 Task: Compose an email with the signature Lindsay Hall with the subject Request for a testimonial follow-up and the message I would like to follow up on the project timeline, can you provide me with an update? from softage.9@softage.net to softage.7@softage.netSelect the entire message and Indent more 2 times, then indent less once Send the email. Finally, move the email from Sent Items to the label Product manuals
Action: Mouse moved to (1008, 66)
Screenshot: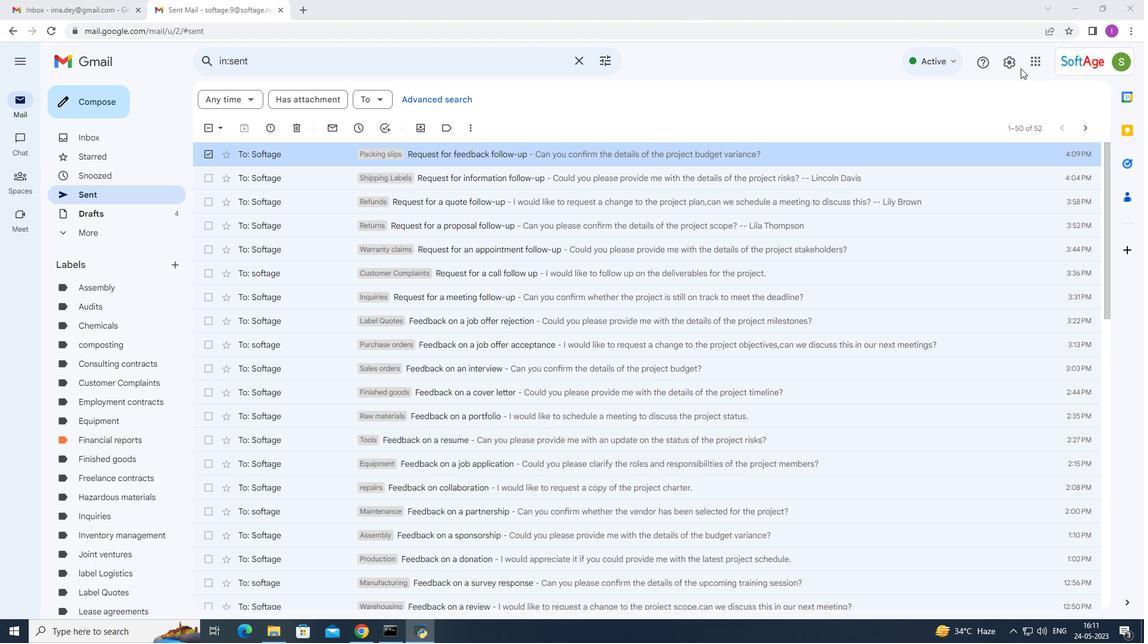 
Action: Mouse pressed left at (1008, 66)
Screenshot: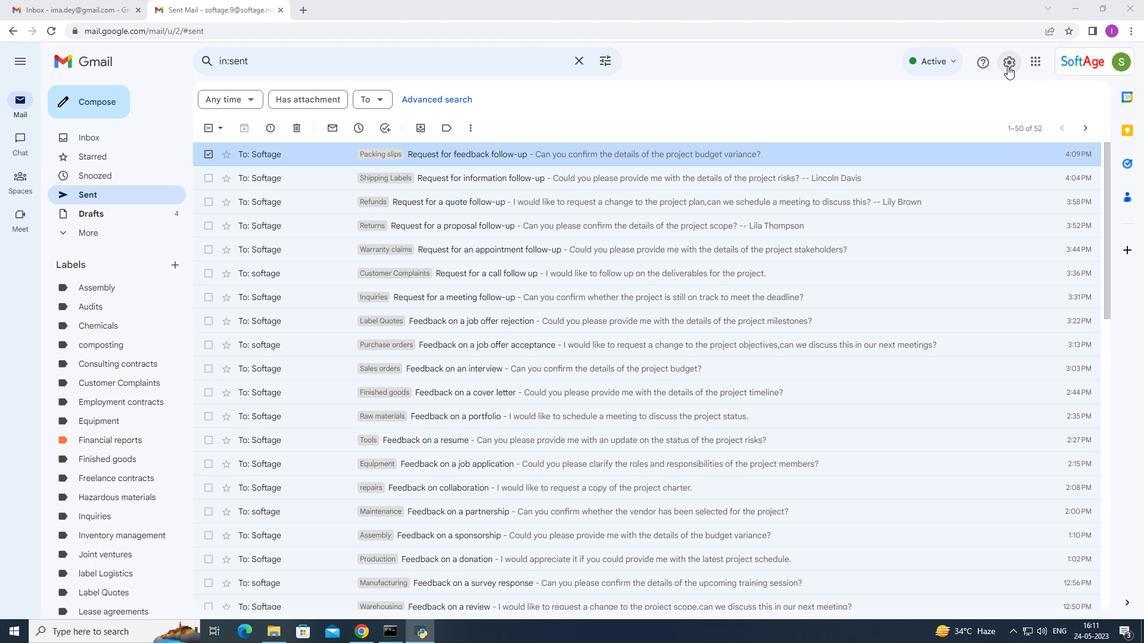 
Action: Mouse moved to (1052, 121)
Screenshot: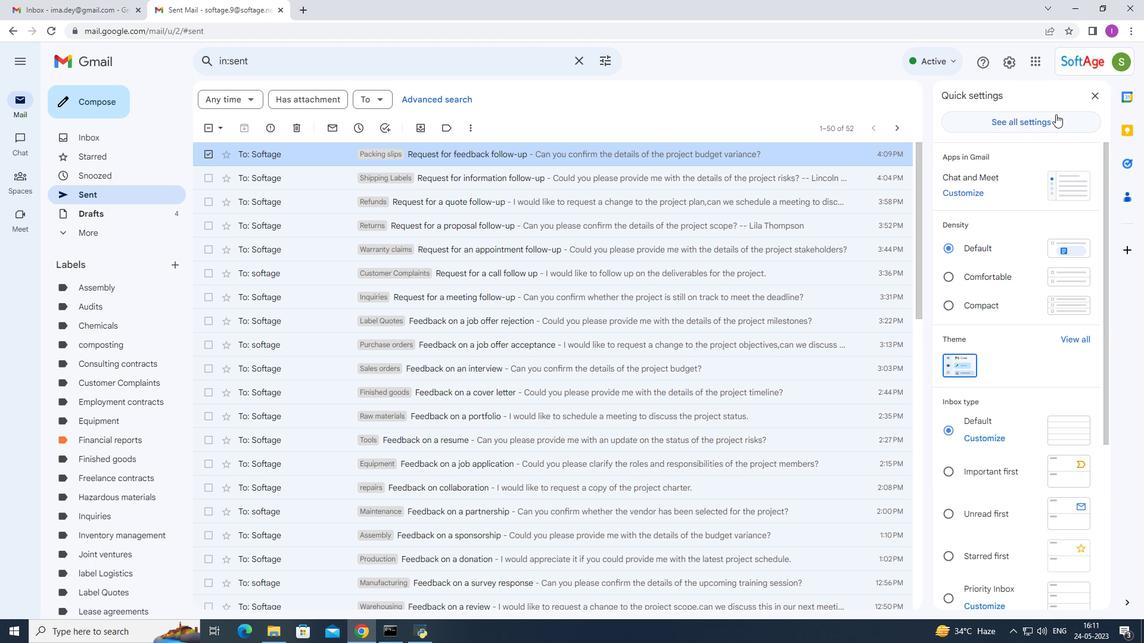 
Action: Mouse pressed left at (1052, 121)
Screenshot: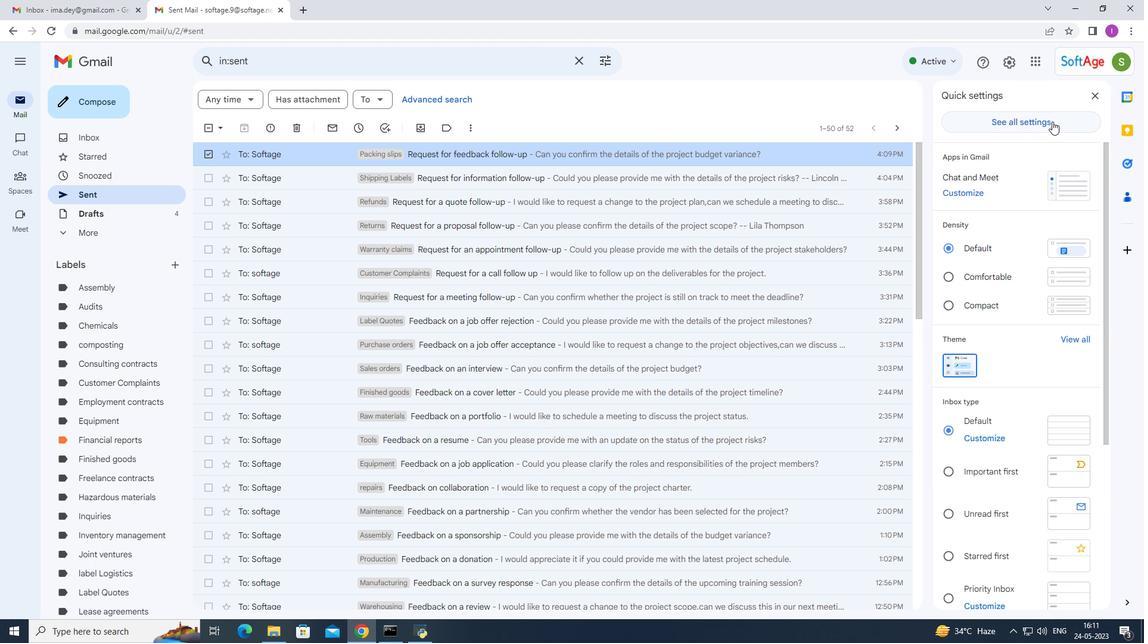 
Action: Mouse moved to (593, 362)
Screenshot: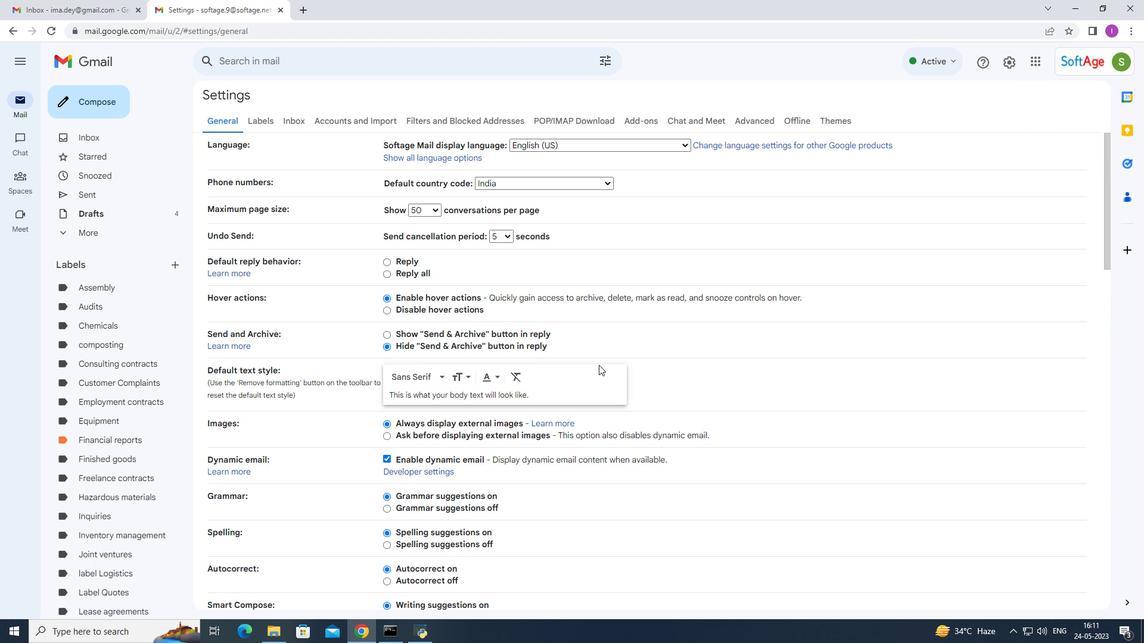 
Action: Mouse scrolled (593, 361) with delta (0, 0)
Screenshot: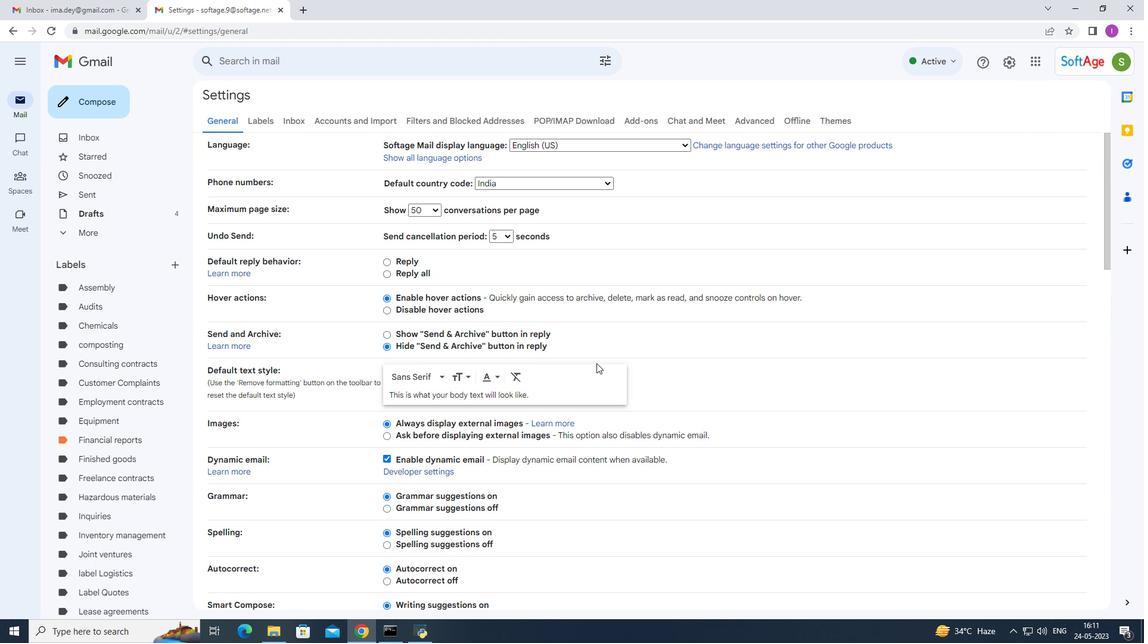 
Action: Mouse scrolled (593, 361) with delta (0, 0)
Screenshot: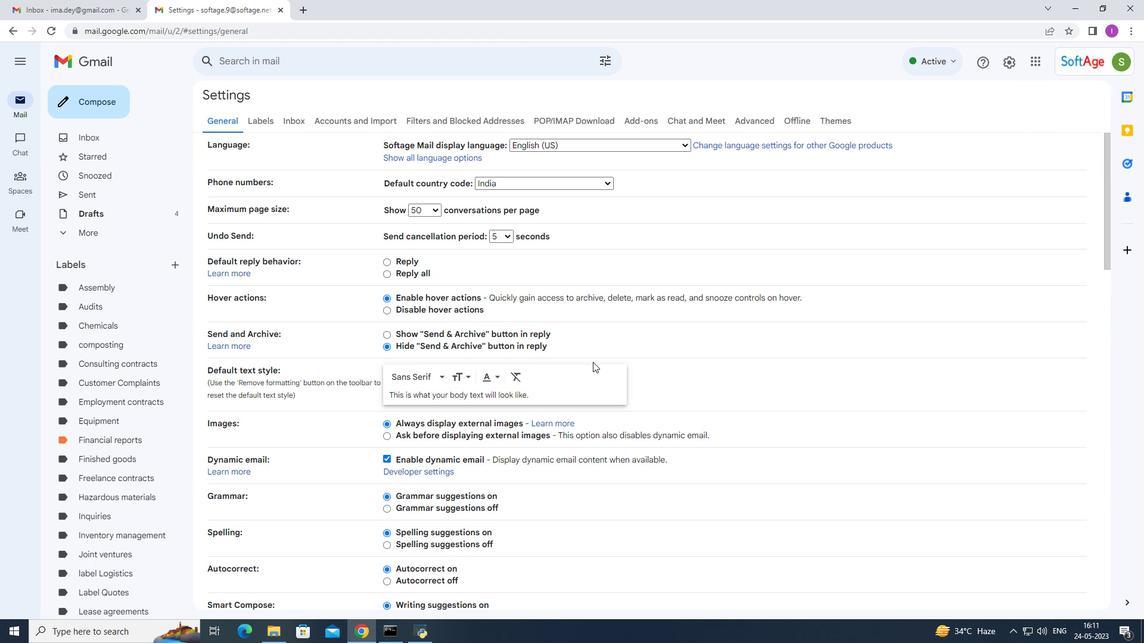 
Action: Mouse scrolled (593, 361) with delta (0, 0)
Screenshot: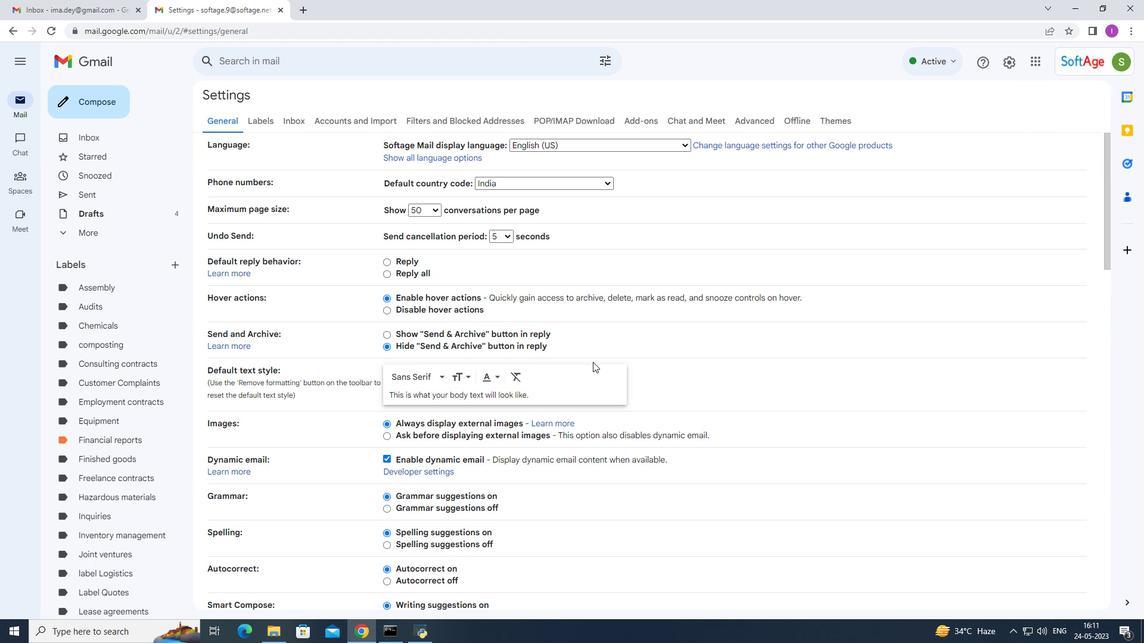 
Action: Mouse scrolled (593, 363) with delta (0, 0)
Screenshot: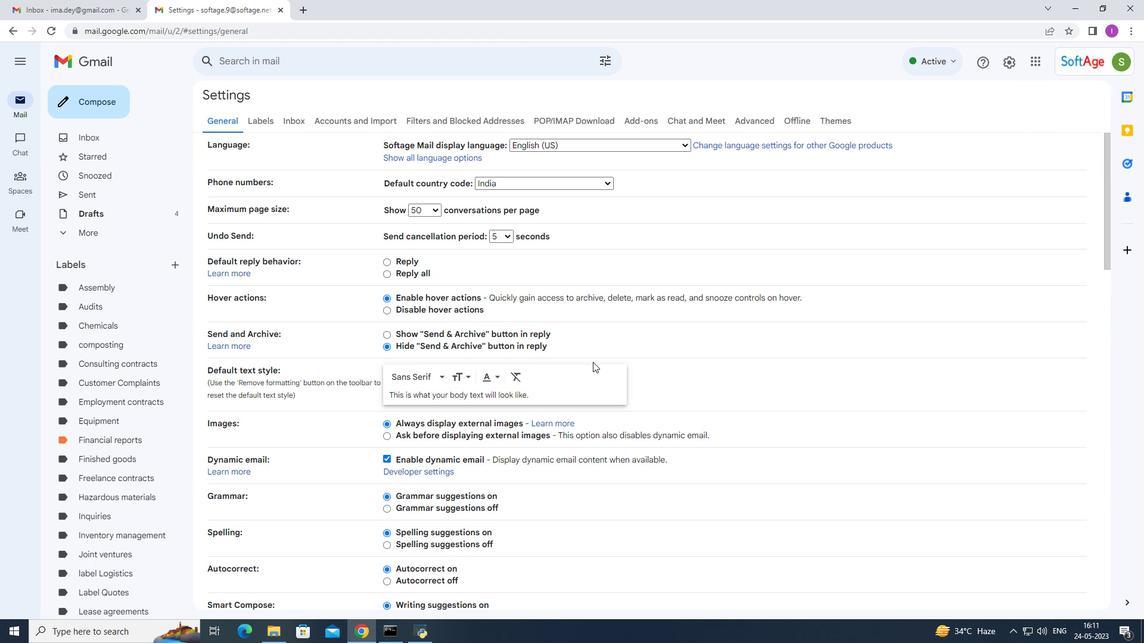 
Action: Mouse moved to (592, 355)
Screenshot: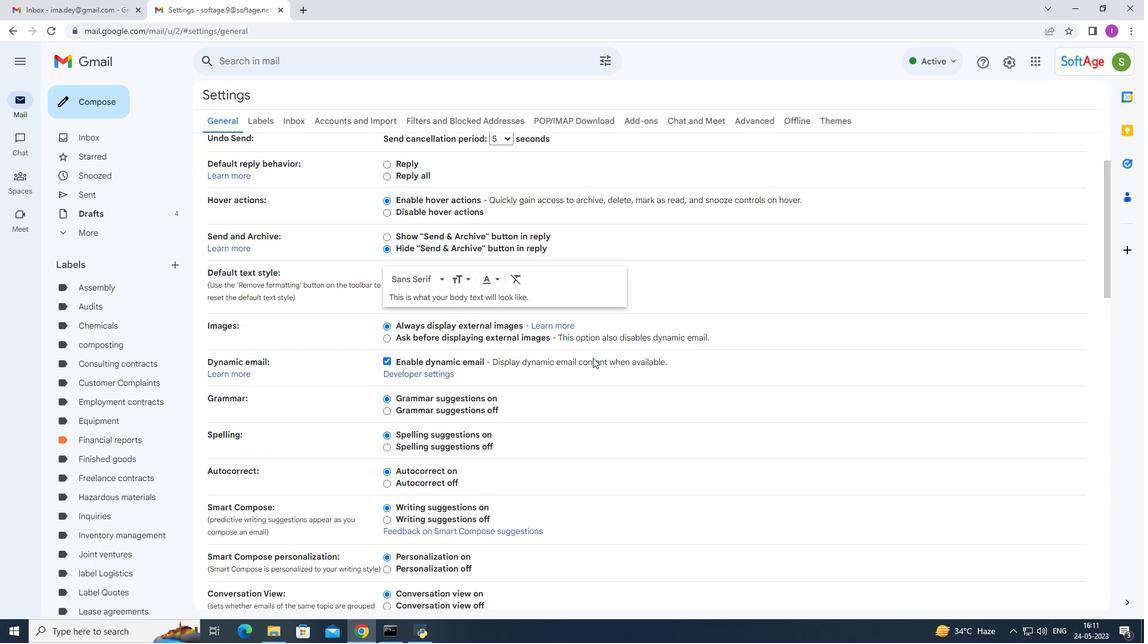
Action: Mouse scrolled (592, 355) with delta (0, 0)
Screenshot: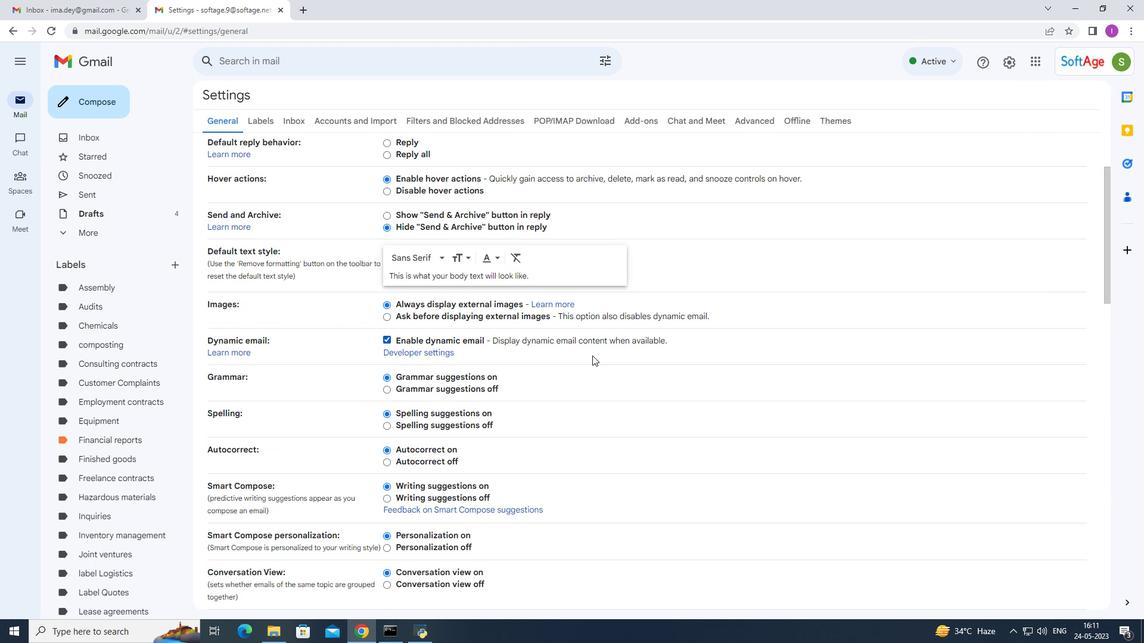 
Action: Mouse scrolled (592, 355) with delta (0, 0)
Screenshot: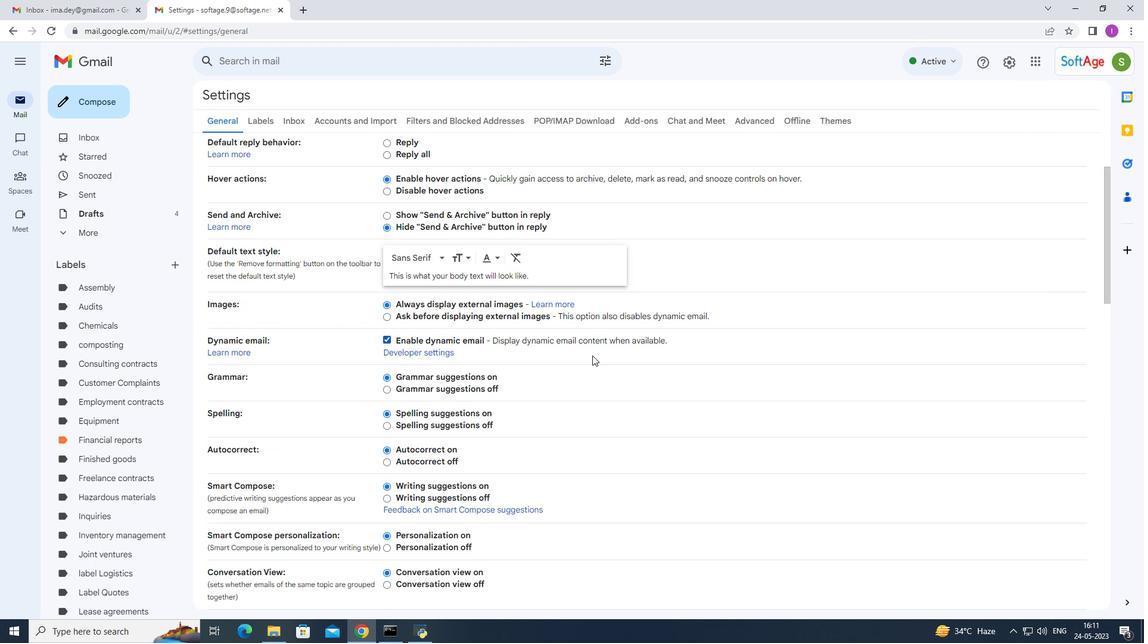 
Action: Mouse scrolled (592, 355) with delta (0, 0)
Screenshot: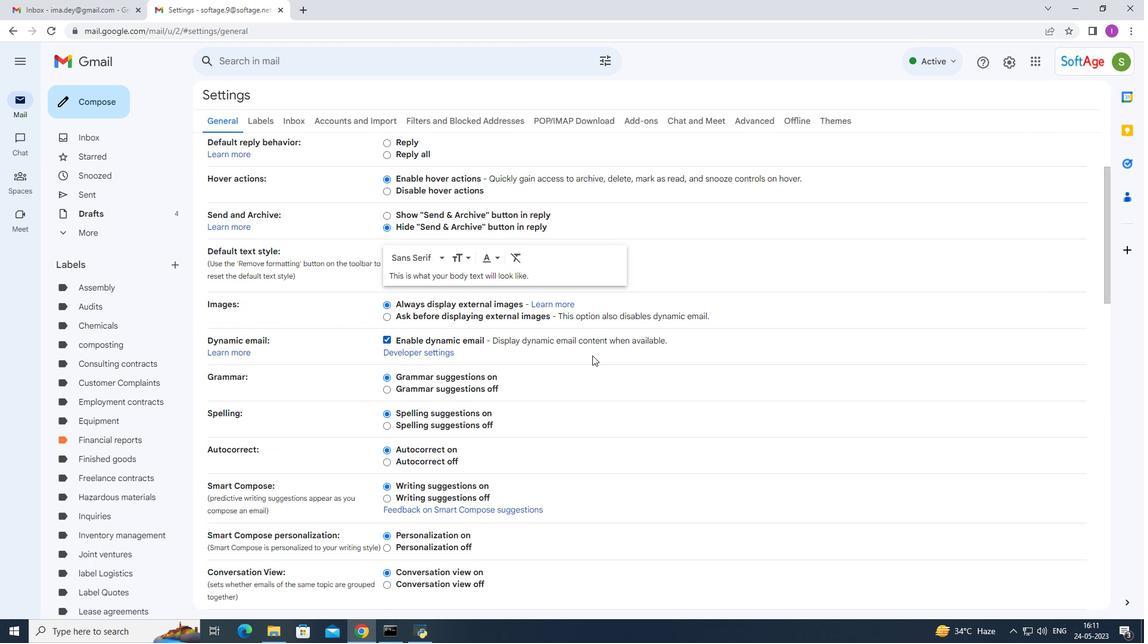 
Action: Mouse scrolled (592, 355) with delta (0, 0)
Screenshot: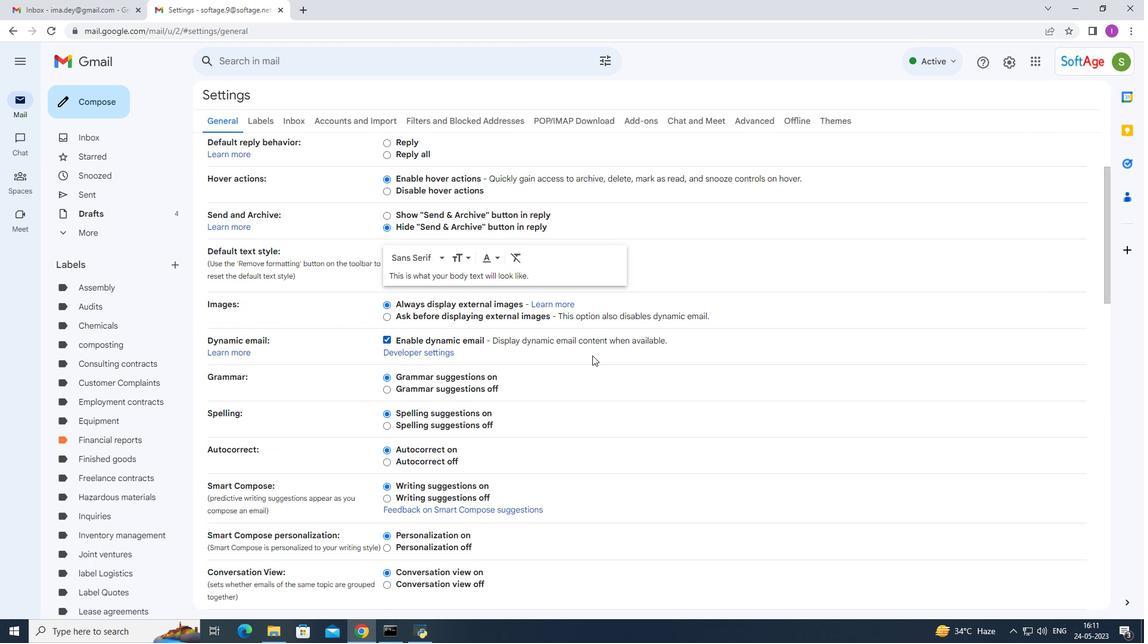 
Action: Mouse moved to (592, 354)
Screenshot: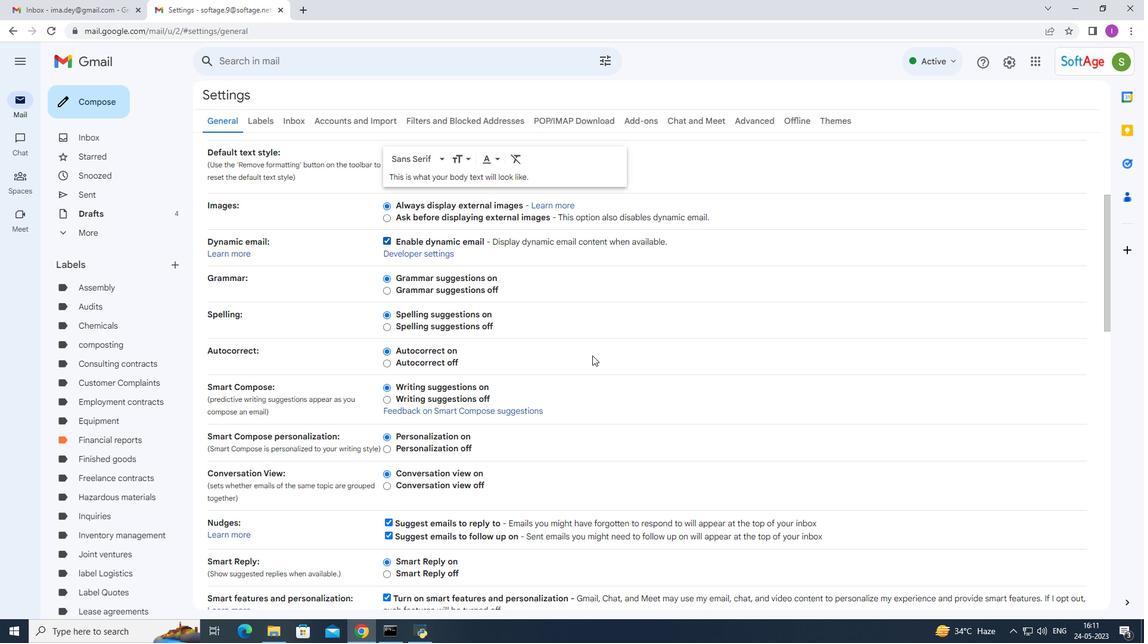 
Action: Mouse scrolled (592, 353) with delta (0, 0)
Screenshot: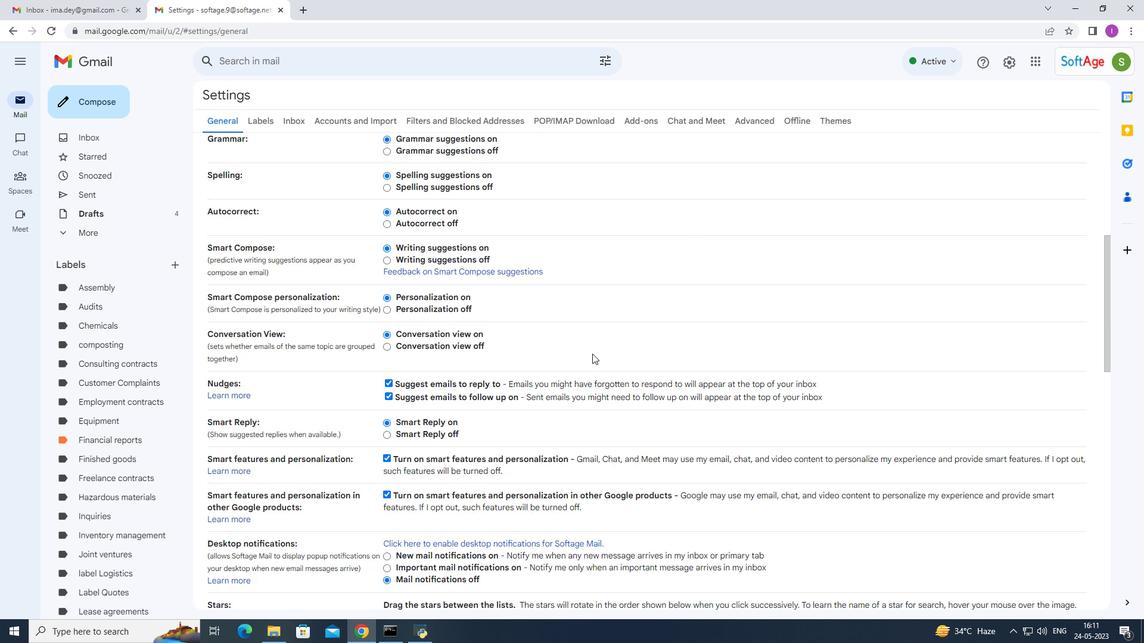 
Action: Mouse scrolled (592, 353) with delta (0, 0)
Screenshot: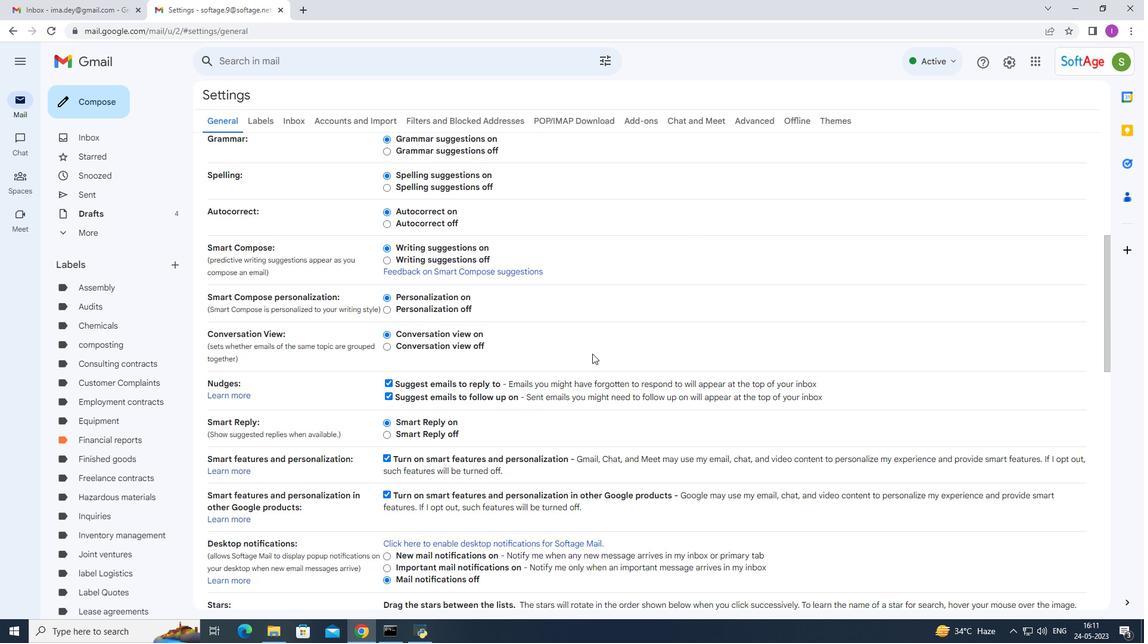 
Action: Mouse scrolled (592, 353) with delta (0, 0)
Screenshot: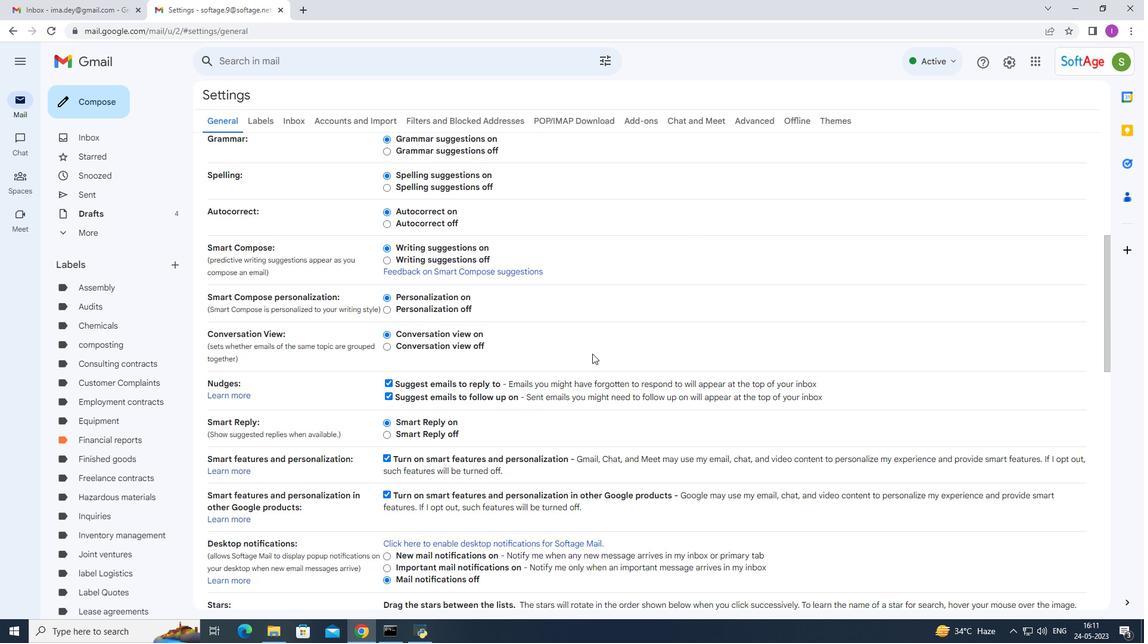 
Action: Mouse scrolled (592, 353) with delta (0, 0)
Screenshot: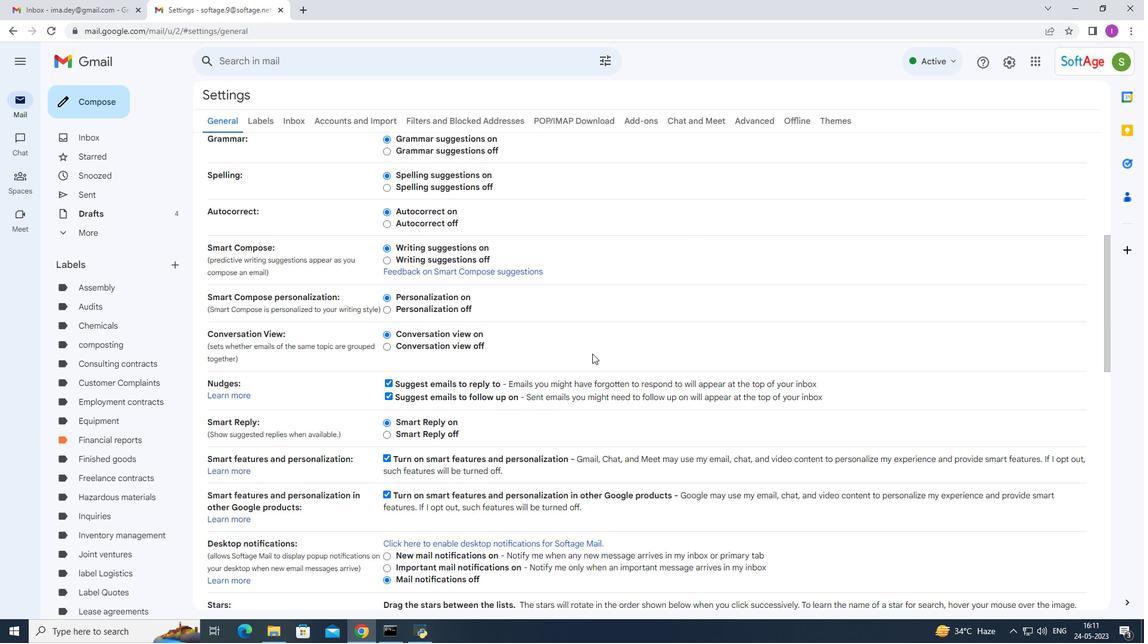 
Action: Mouse scrolled (592, 353) with delta (0, 0)
Screenshot: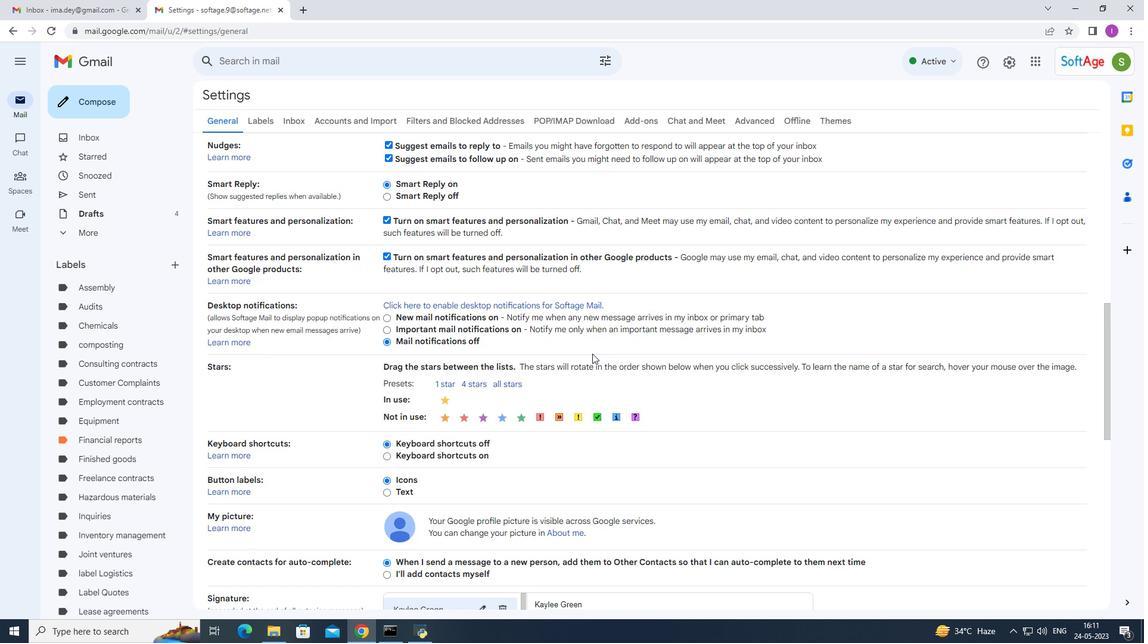 
Action: Mouse scrolled (592, 353) with delta (0, 0)
Screenshot: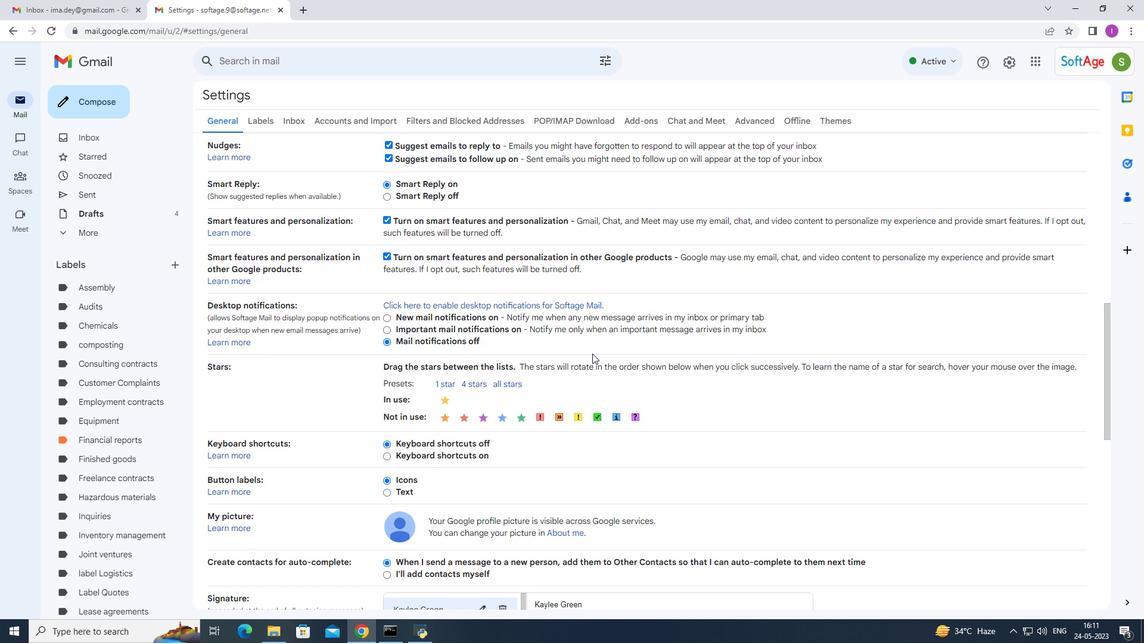 
Action: Mouse scrolled (592, 353) with delta (0, 0)
Screenshot: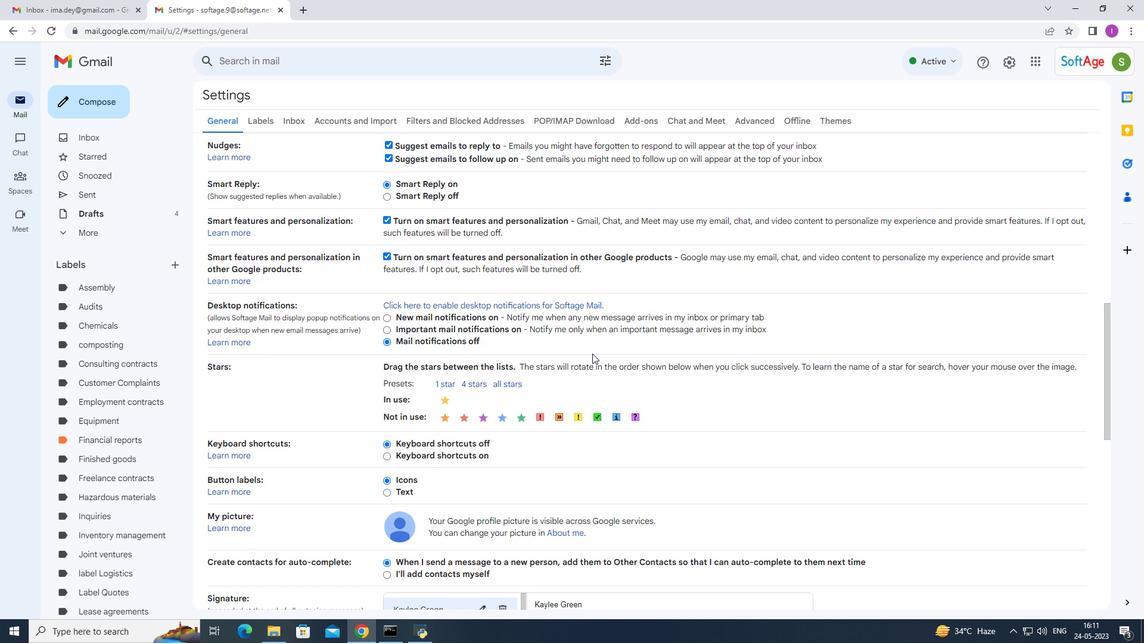
Action: Mouse moved to (592, 353)
Screenshot: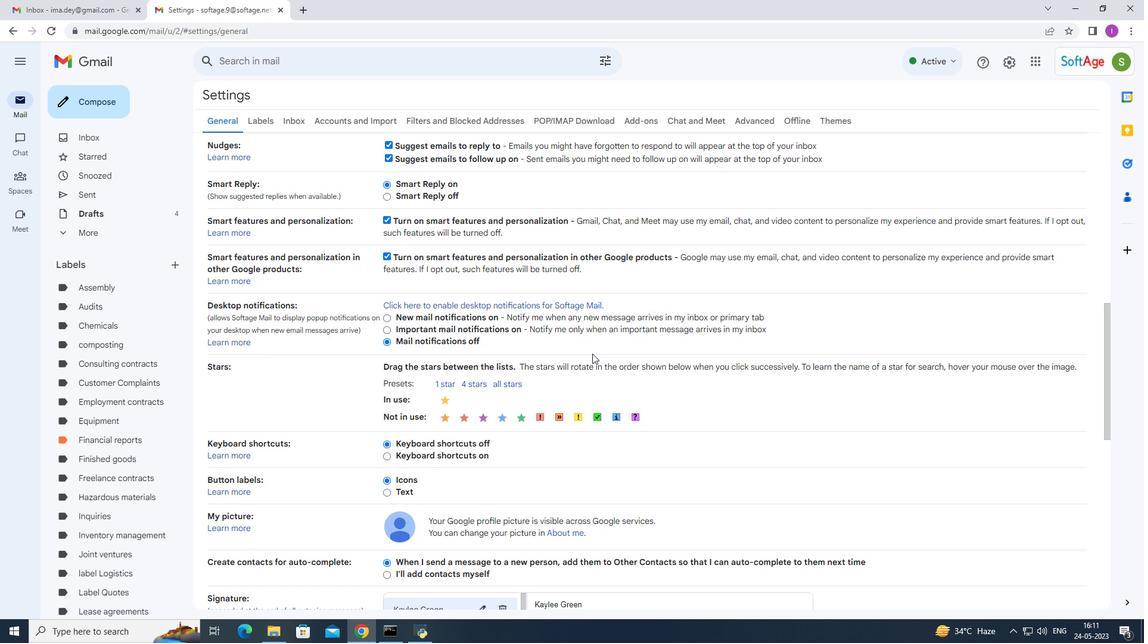 
Action: Mouse scrolled (592, 352) with delta (0, 0)
Screenshot: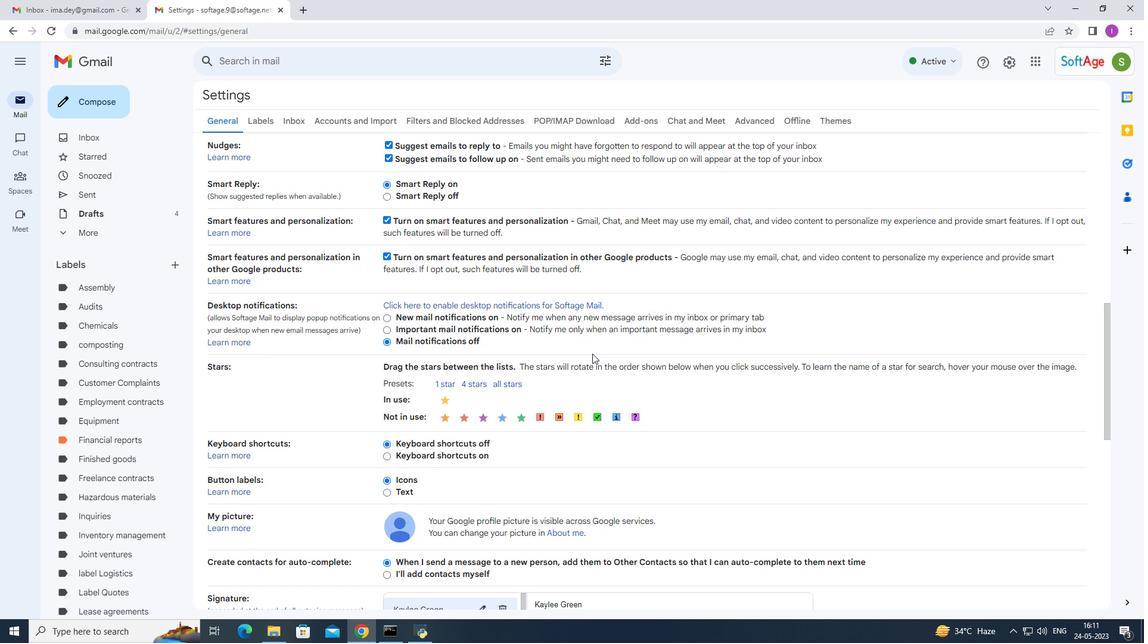 
Action: Mouse moved to (592, 351)
Screenshot: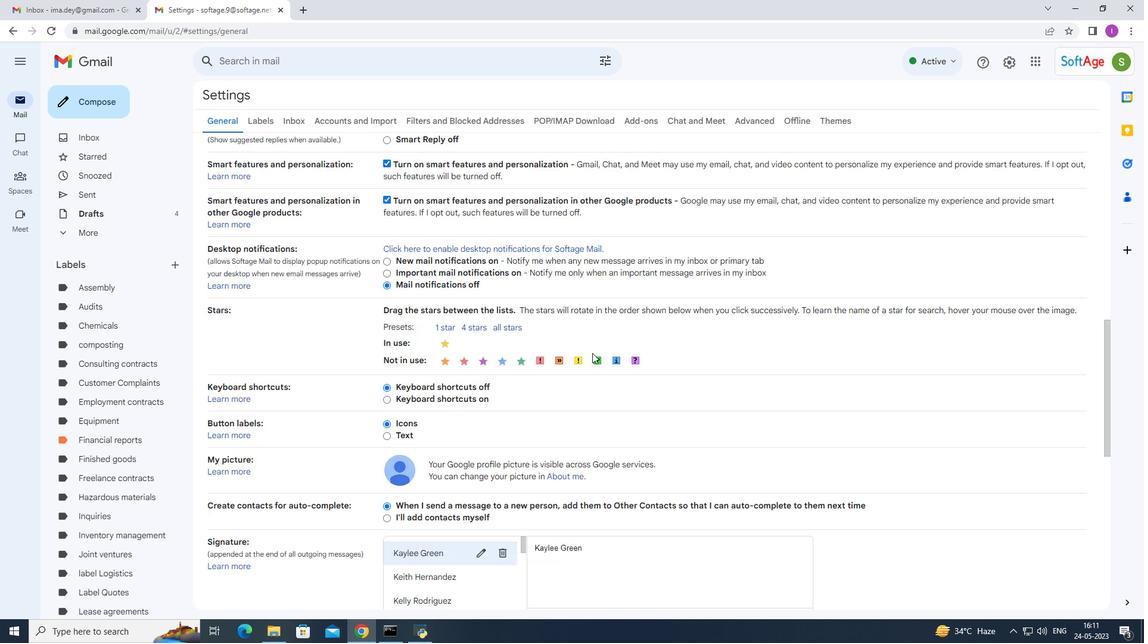 
Action: Mouse scrolled (592, 351) with delta (0, 0)
Screenshot: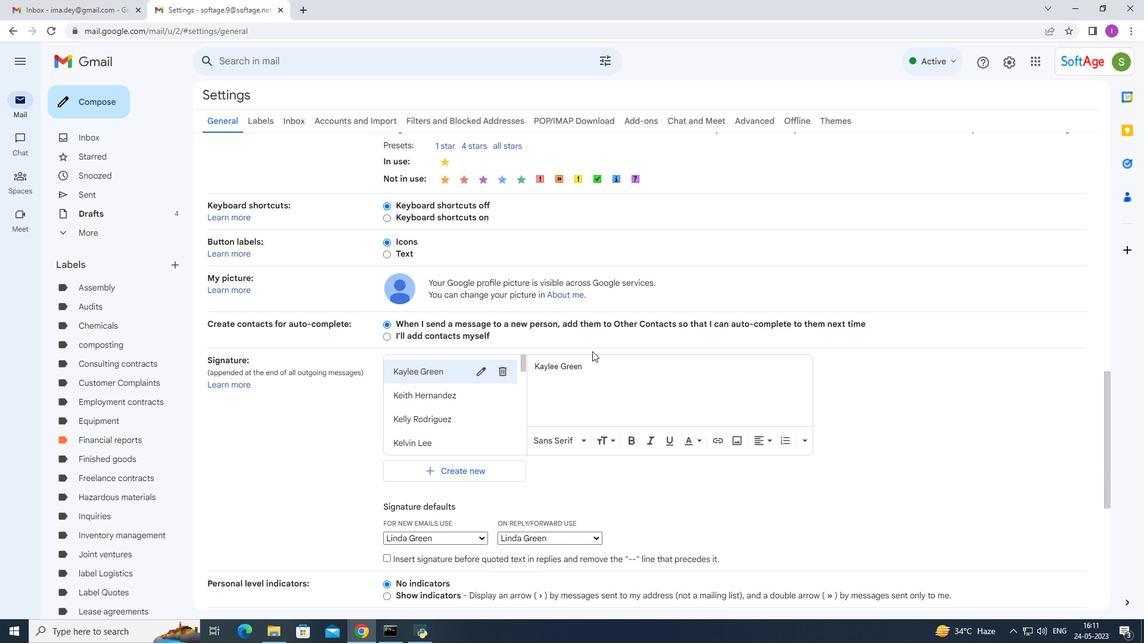 
Action: Mouse scrolled (592, 351) with delta (0, 0)
Screenshot: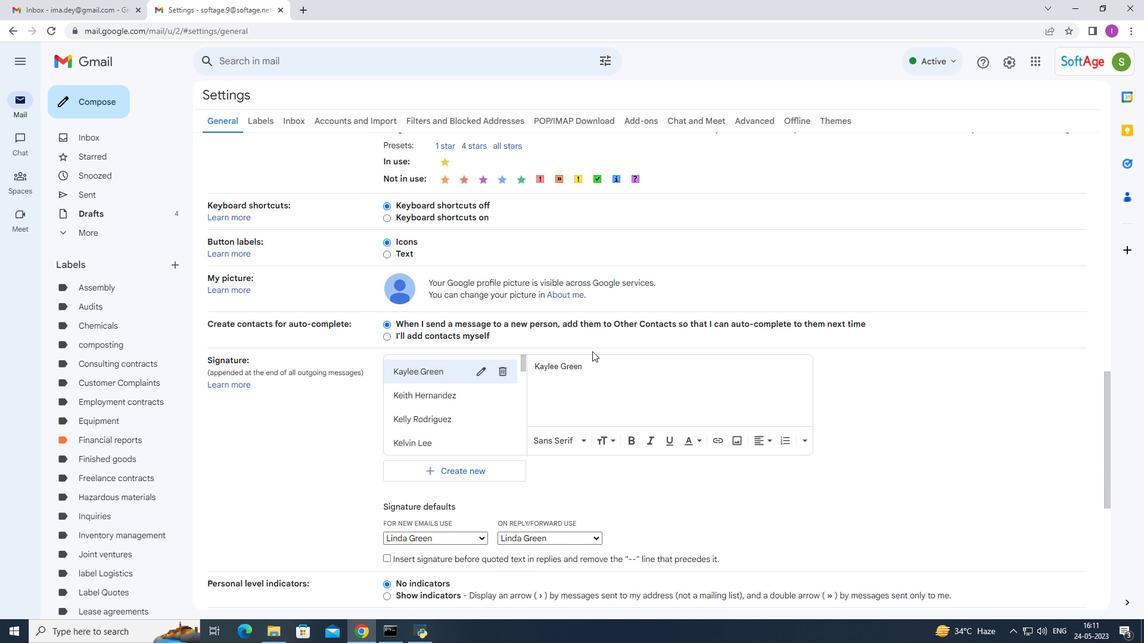 
Action: Mouse scrolled (592, 351) with delta (0, 0)
Screenshot: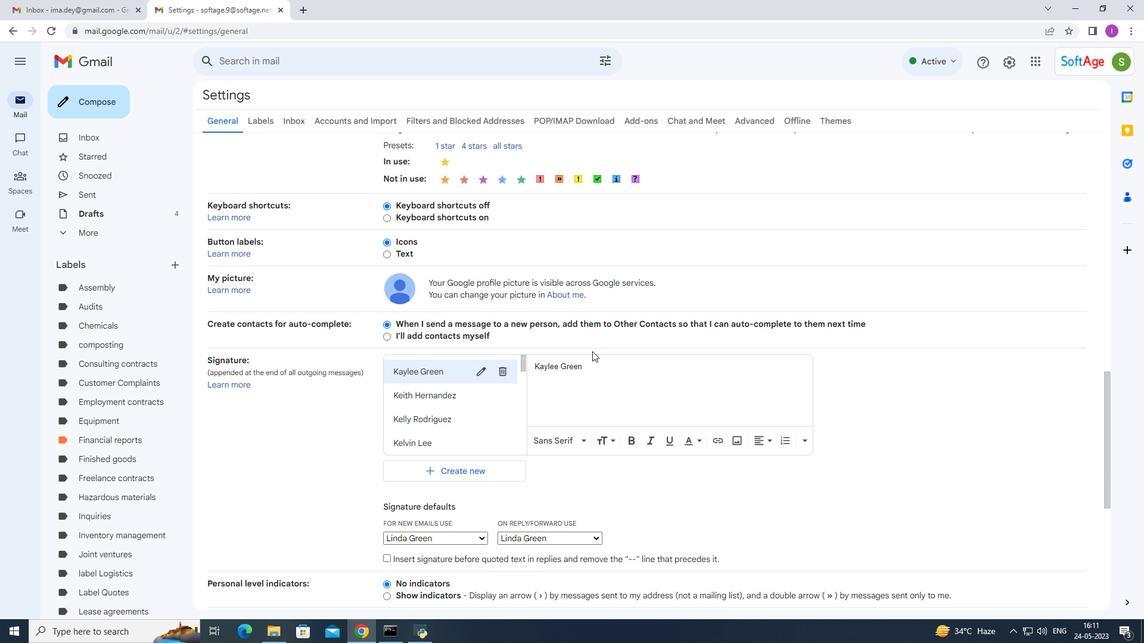 
Action: Mouse moved to (484, 296)
Screenshot: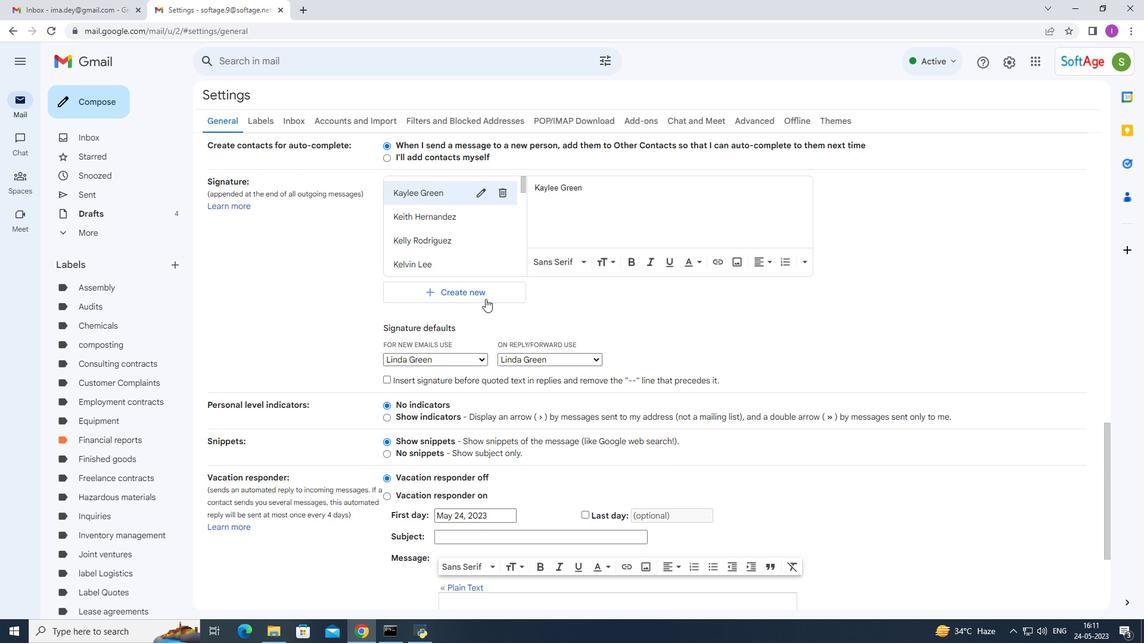 
Action: Mouse pressed left at (484, 296)
Screenshot: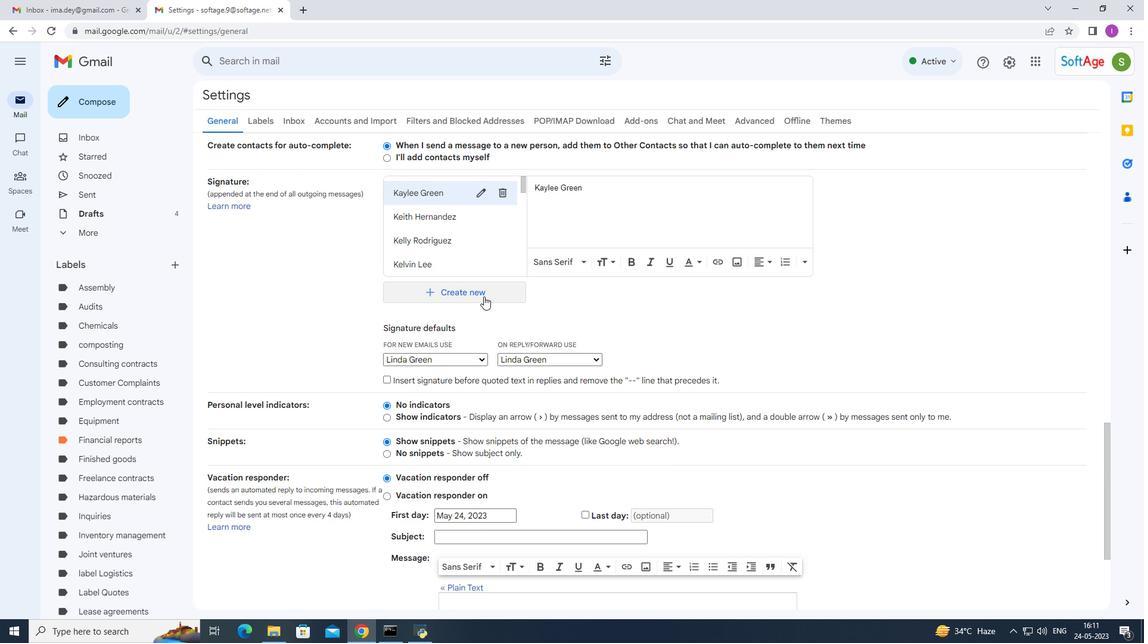 
Action: Mouse moved to (509, 323)
Screenshot: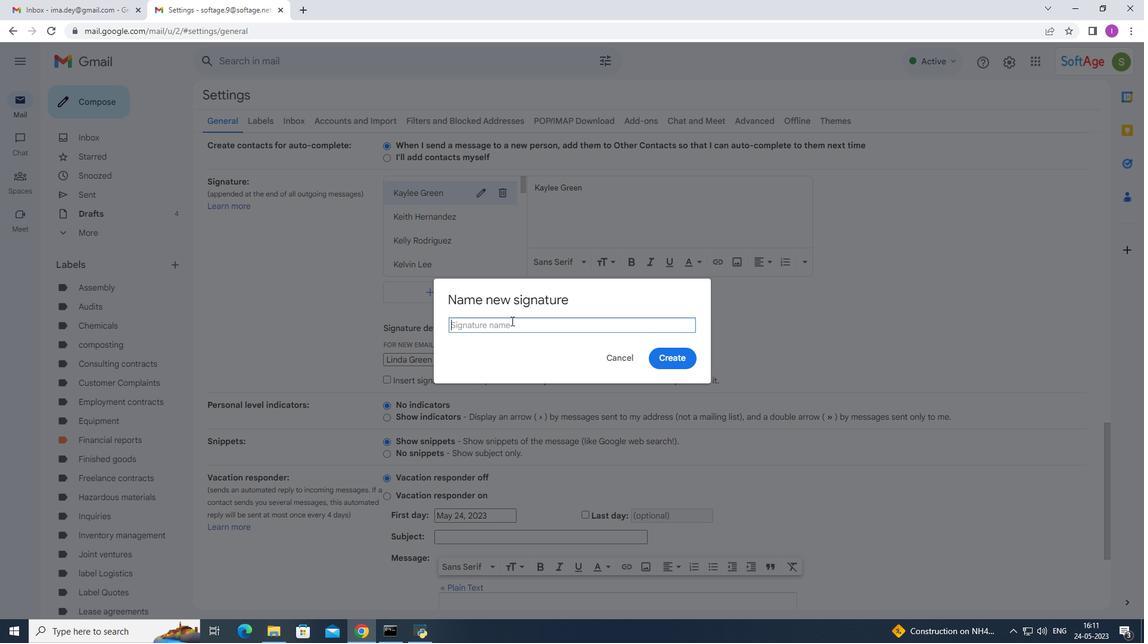 
Action: Mouse pressed left at (509, 323)
Screenshot: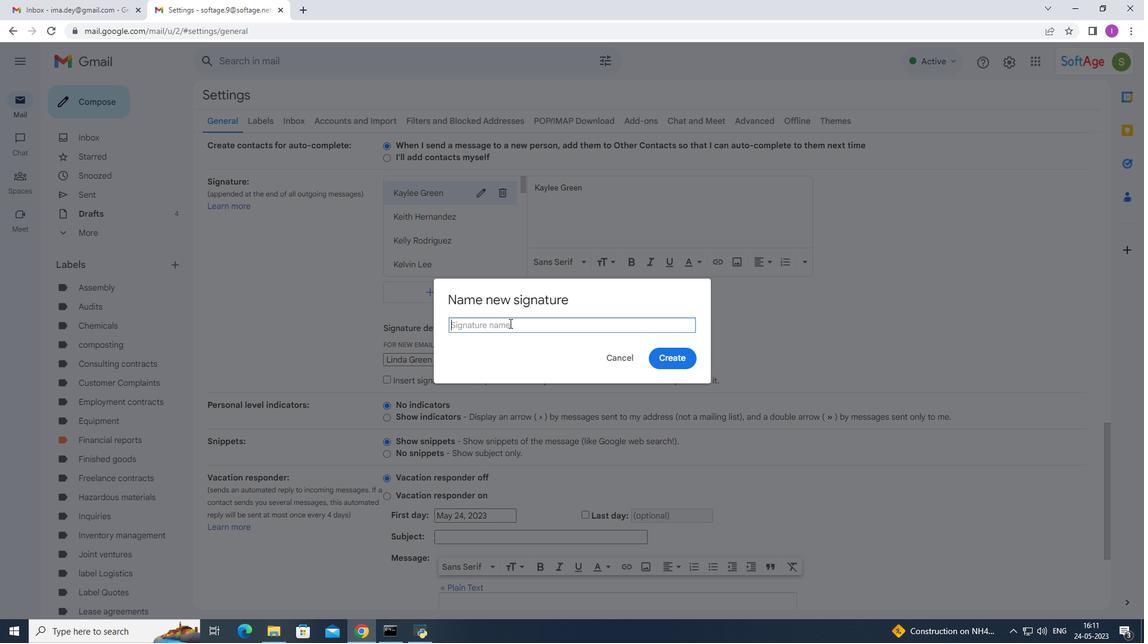 
Action: Key pressed <Key.shift><Key.shift><Key.shift>Lindsay<Key.space><Key.shift>Hall
Screenshot: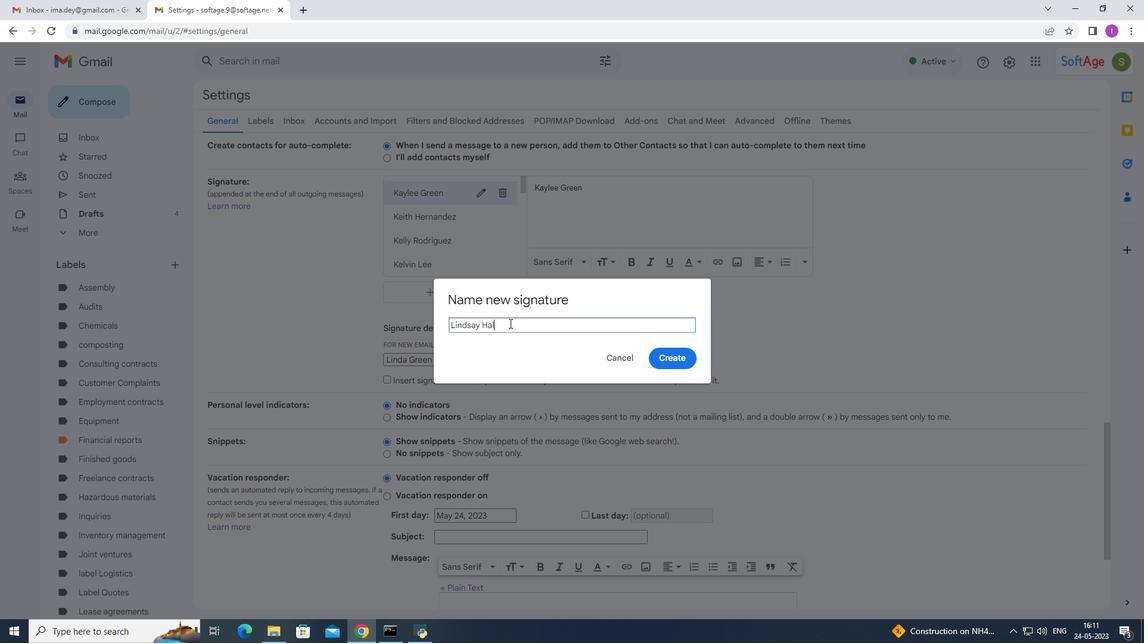 
Action: Mouse moved to (685, 365)
Screenshot: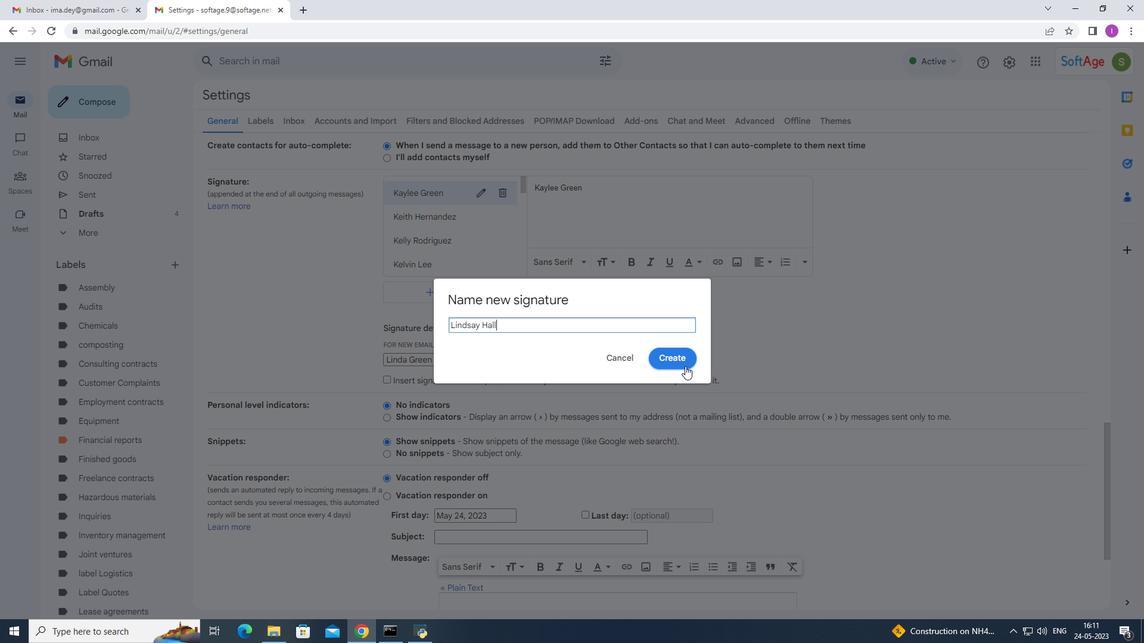 
Action: Mouse pressed left at (685, 365)
Screenshot: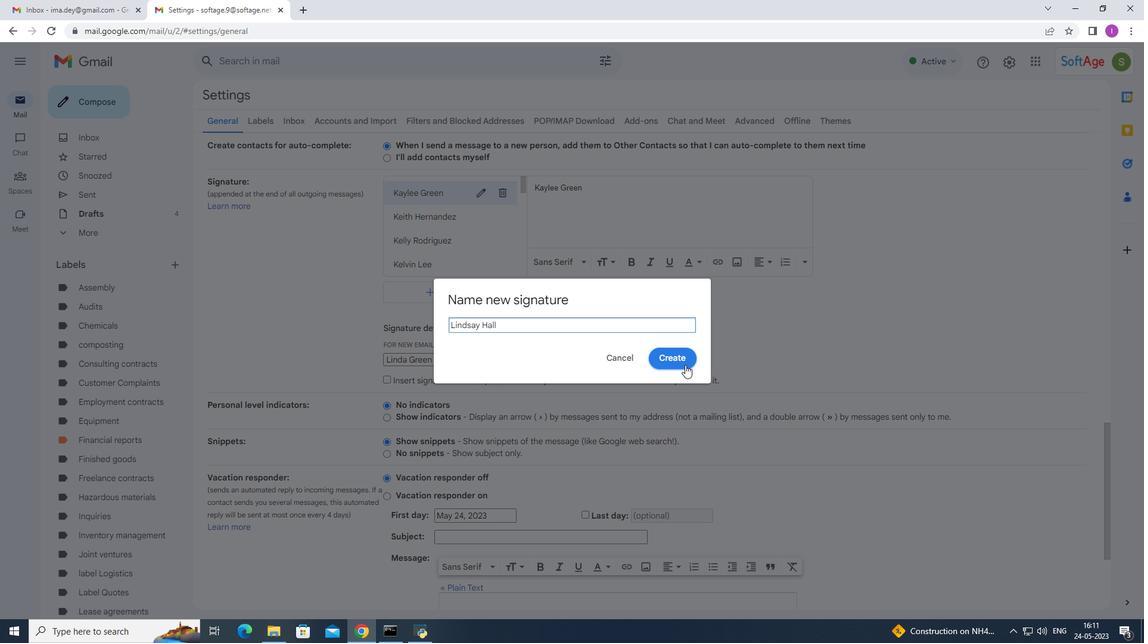 
Action: Mouse moved to (524, 187)
Screenshot: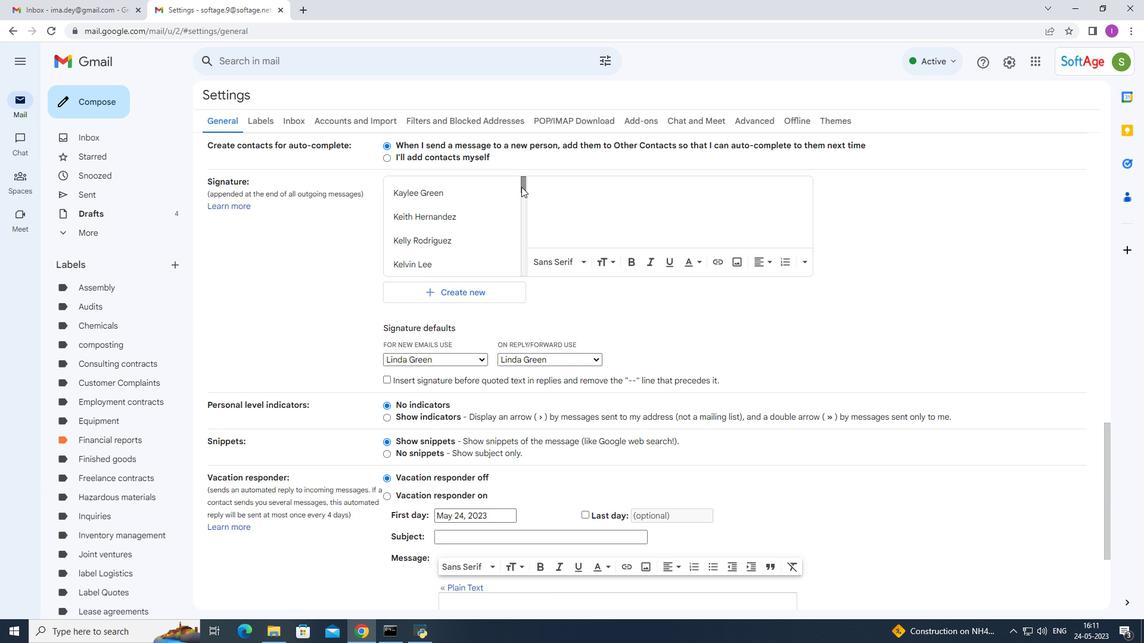 
Action: Mouse pressed left at (524, 187)
Screenshot: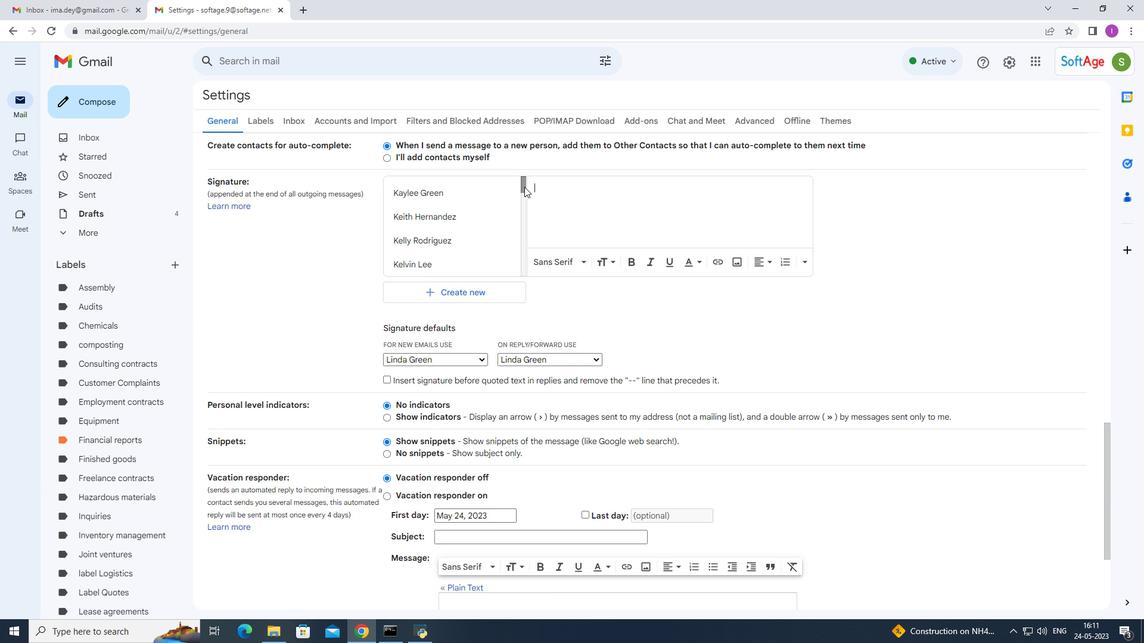 
Action: Mouse moved to (448, 205)
Screenshot: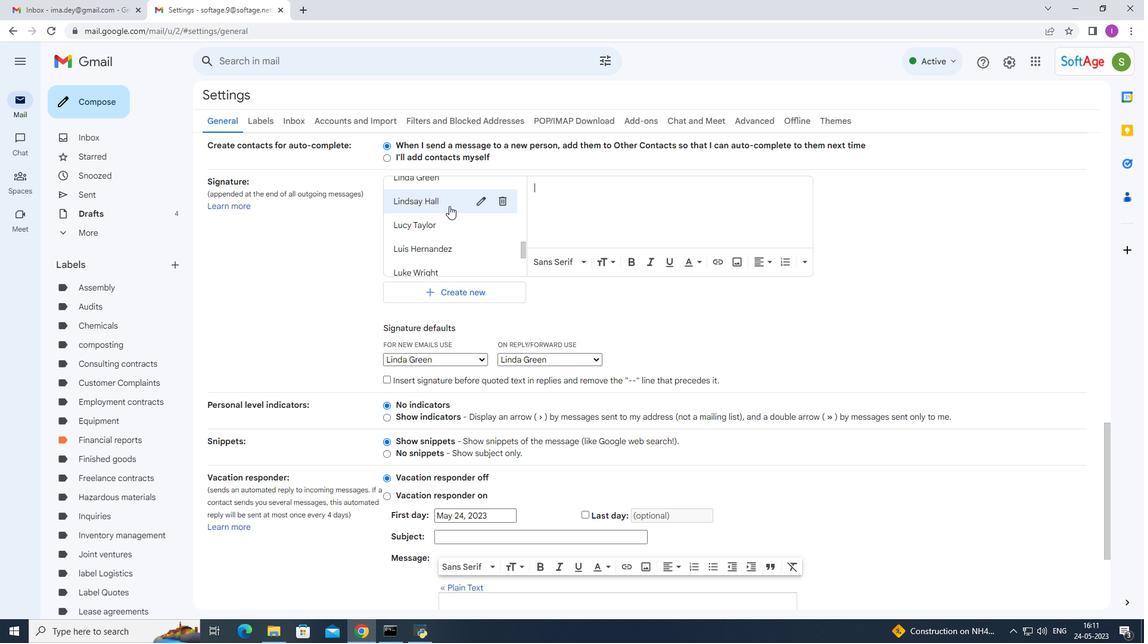 
Action: Mouse pressed left at (448, 205)
Screenshot: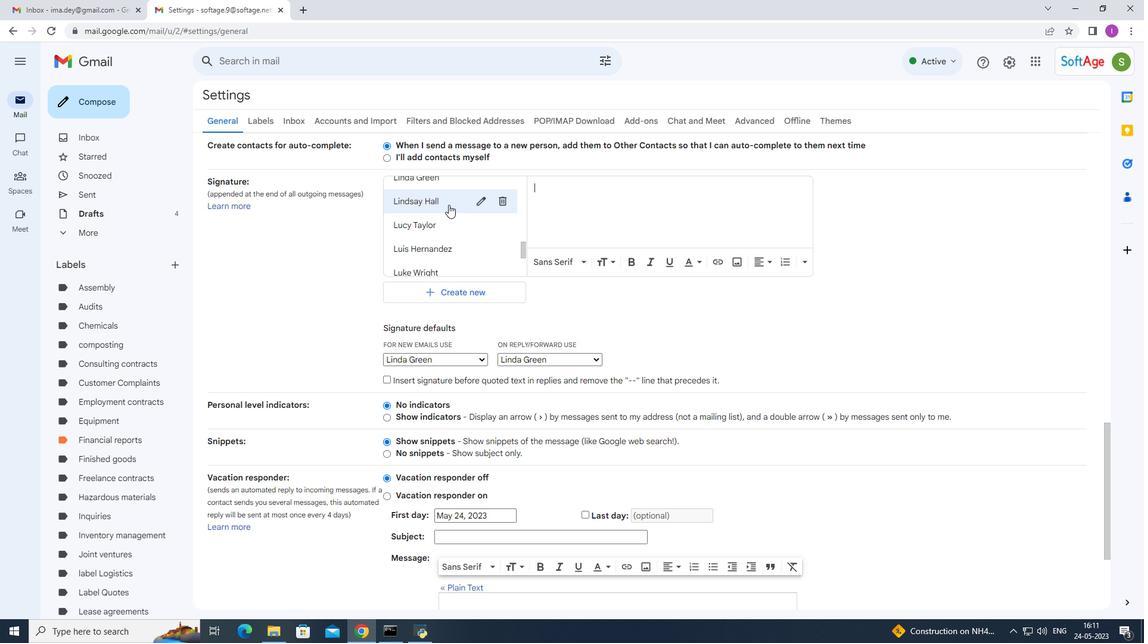
Action: Mouse moved to (392, 211)
Screenshot: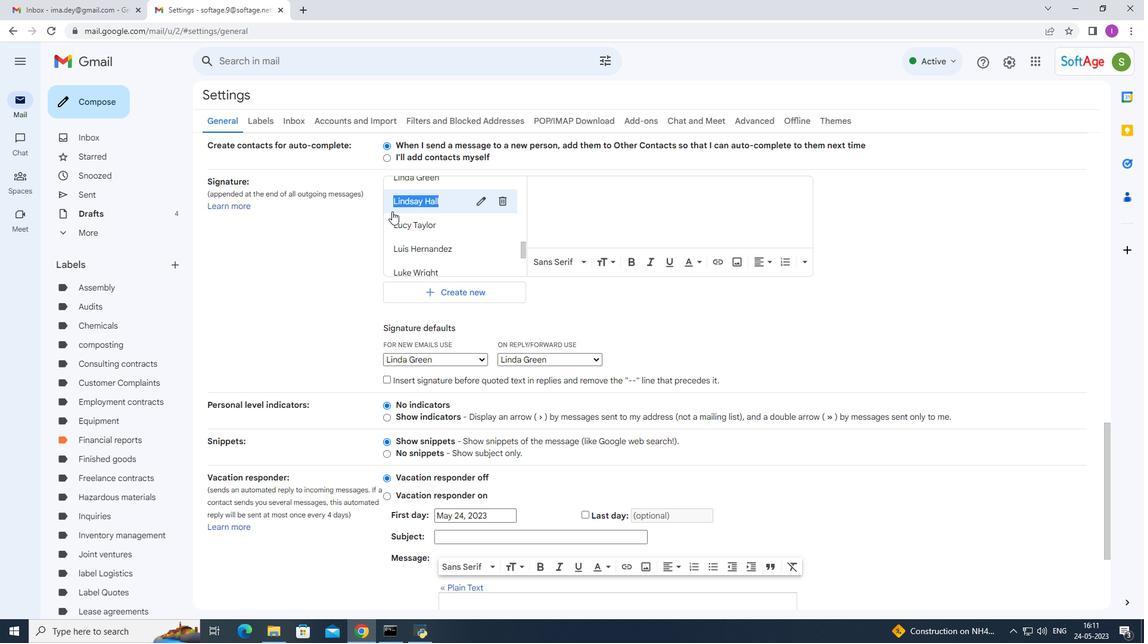 
Action: Key pressed ctrl+C
Screenshot: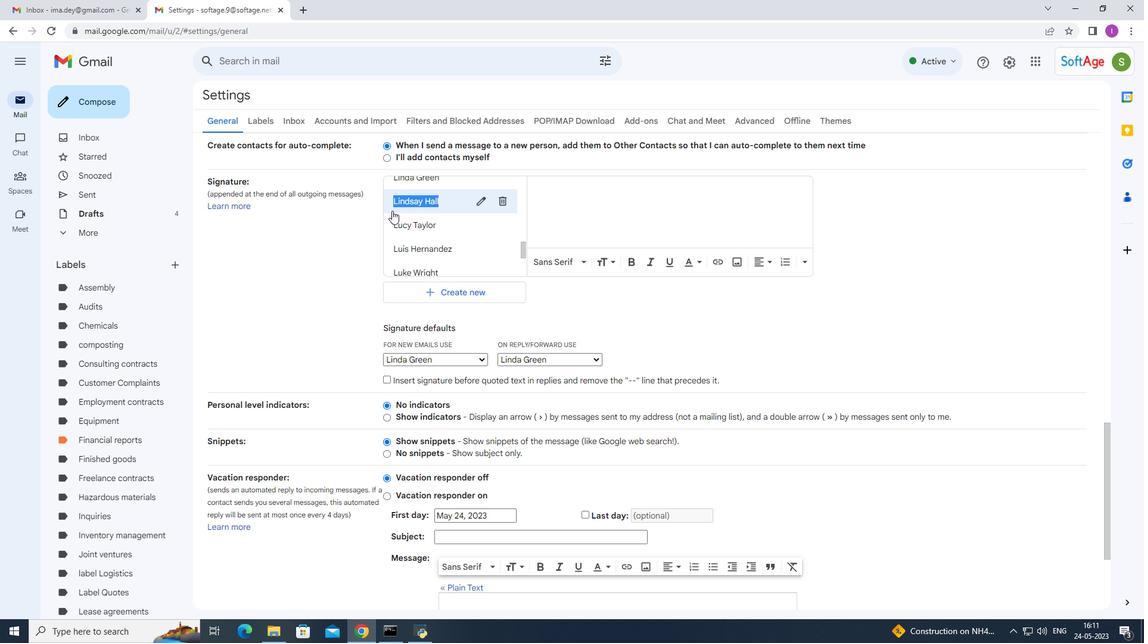 
Action: Mouse moved to (547, 199)
Screenshot: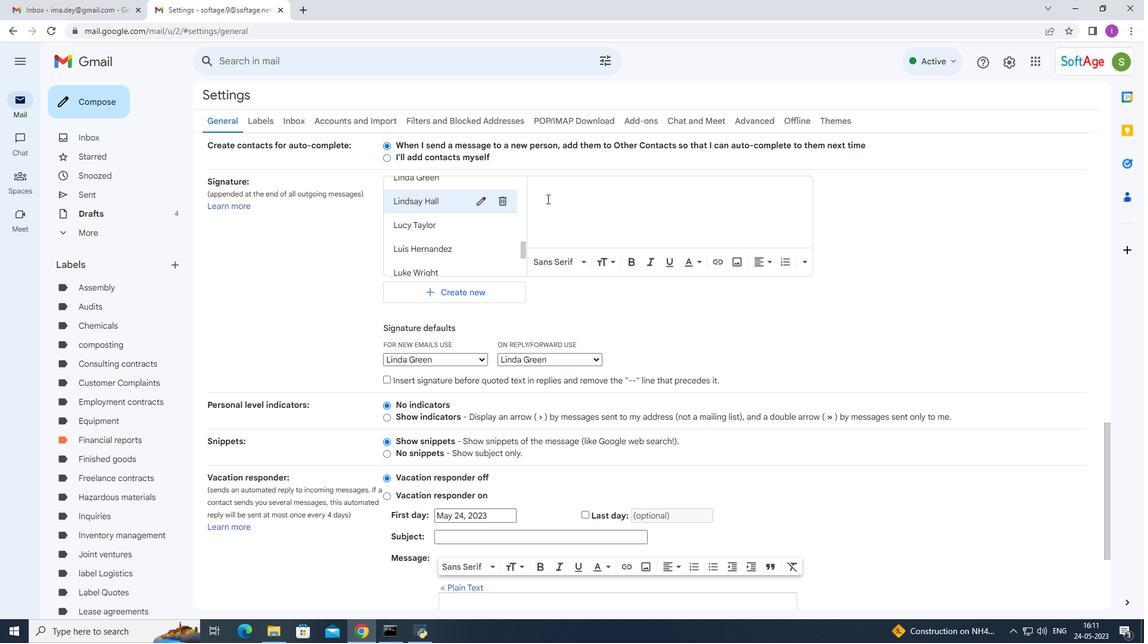
Action: Mouse pressed left at (547, 199)
Screenshot: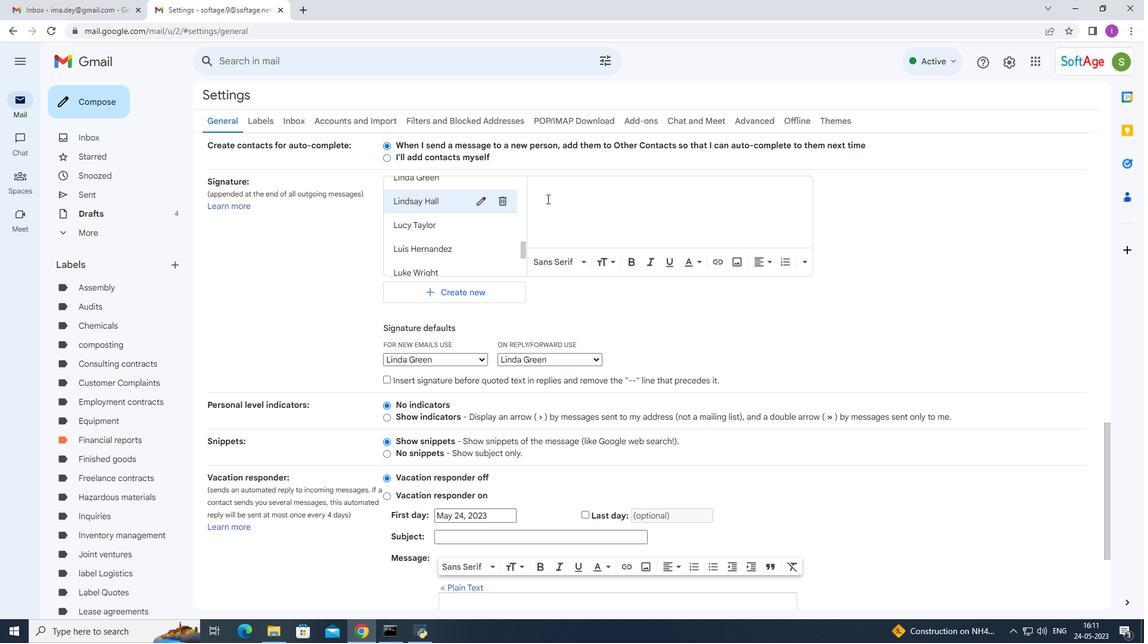 
Action: Mouse moved to (549, 197)
Screenshot: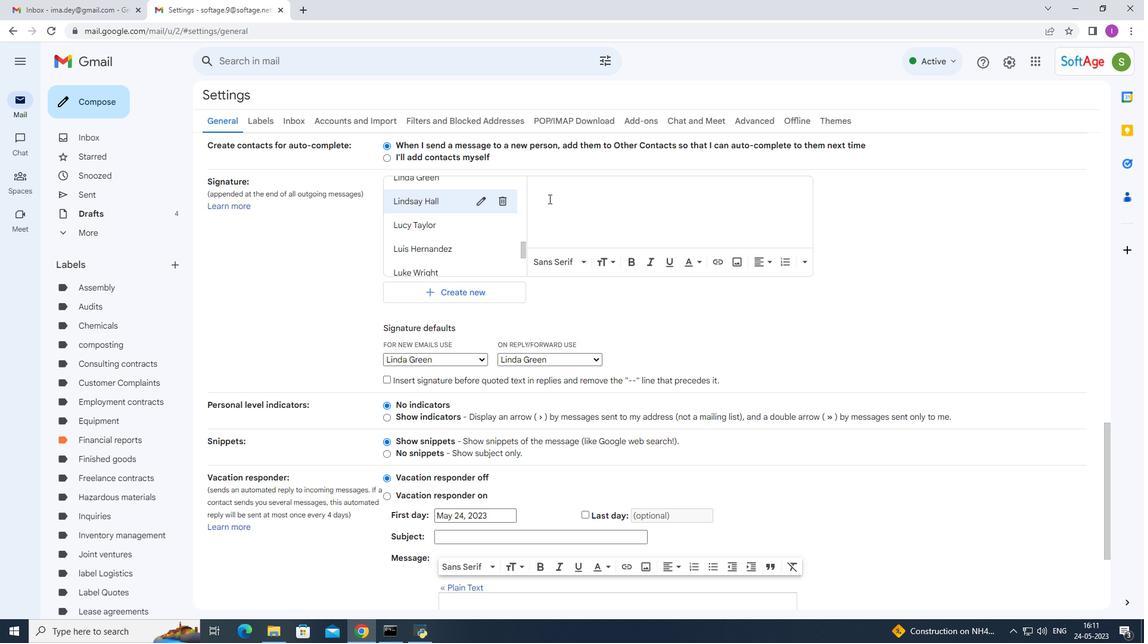 
Action: Key pressed ctrl+V
Screenshot: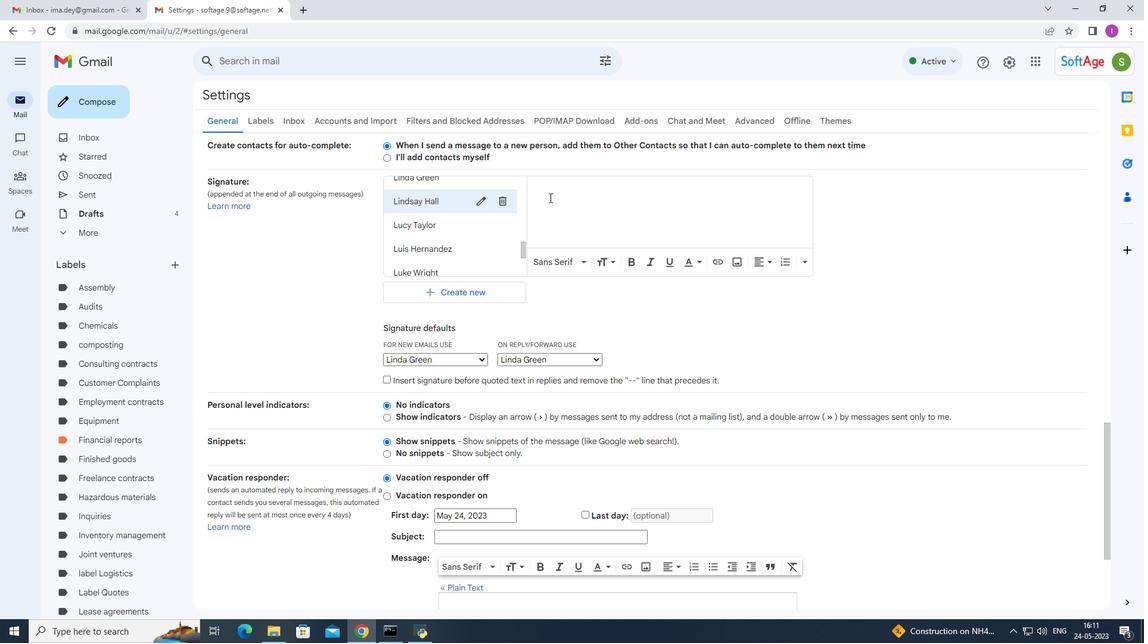 
Action: Mouse moved to (483, 355)
Screenshot: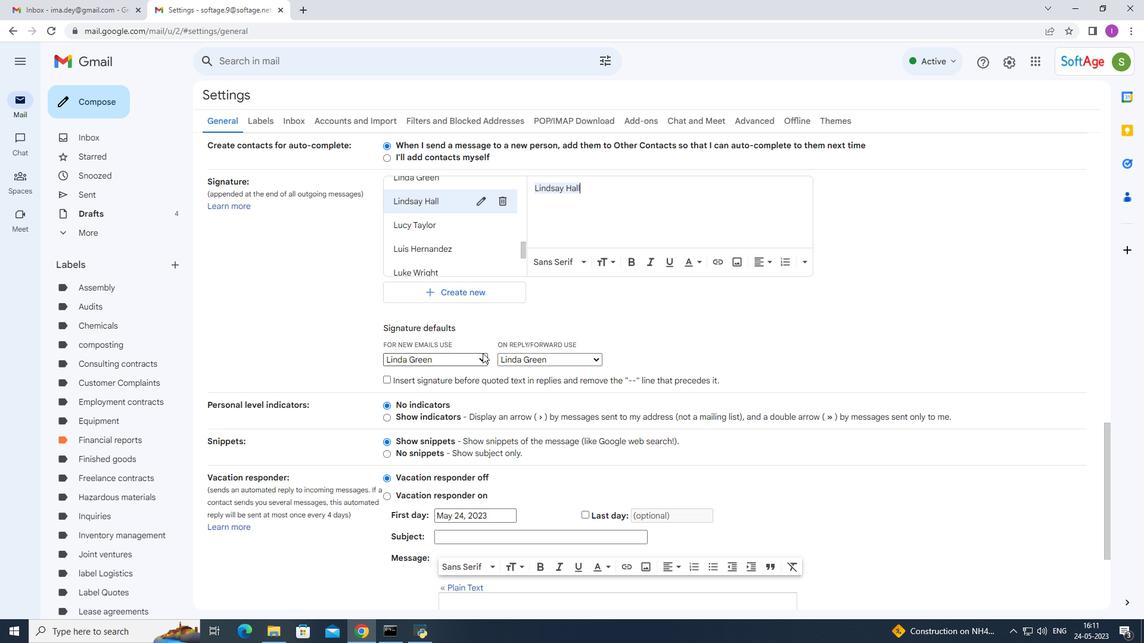 
Action: Mouse pressed left at (483, 355)
Screenshot: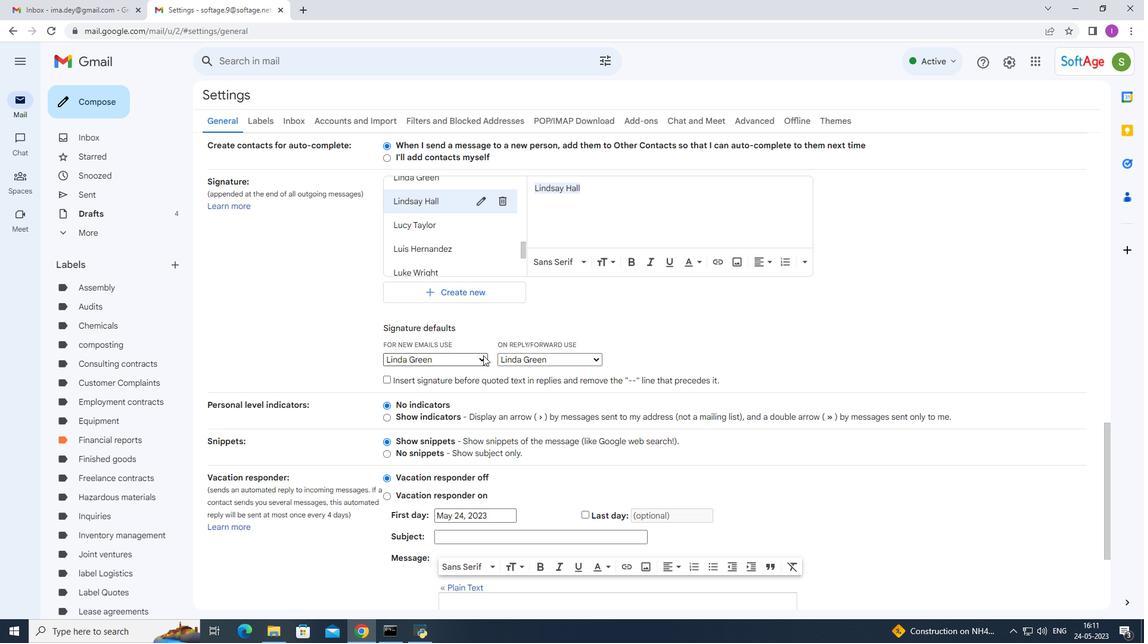 
Action: Mouse moved to (485, 480)
Screenshot: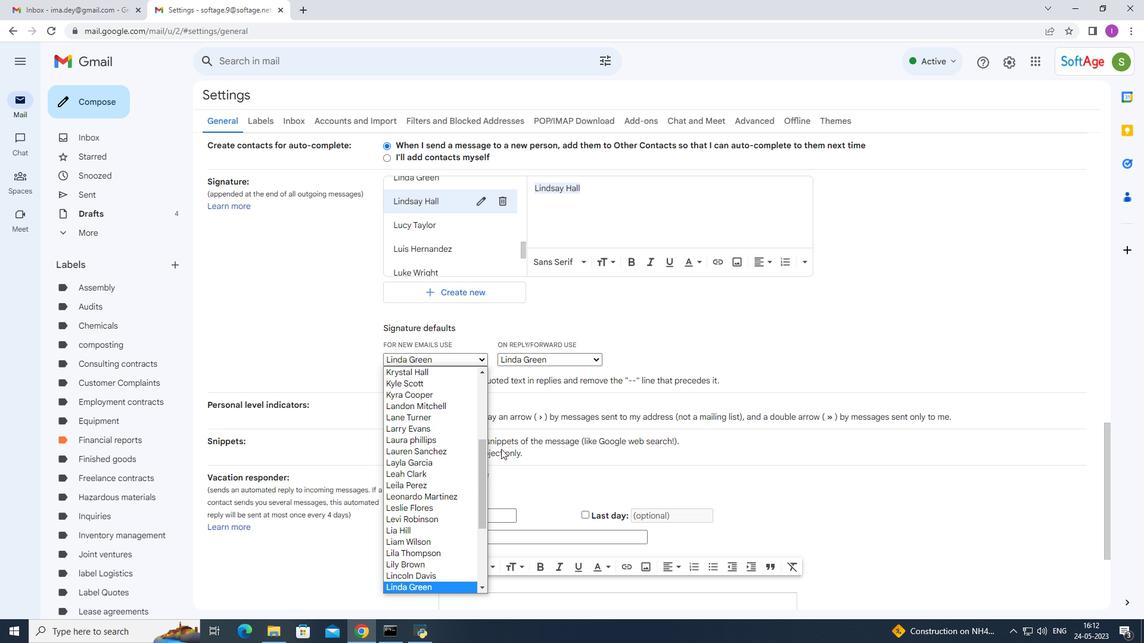 
Action: Mouse pressed left at (485, 480)
Screenshot: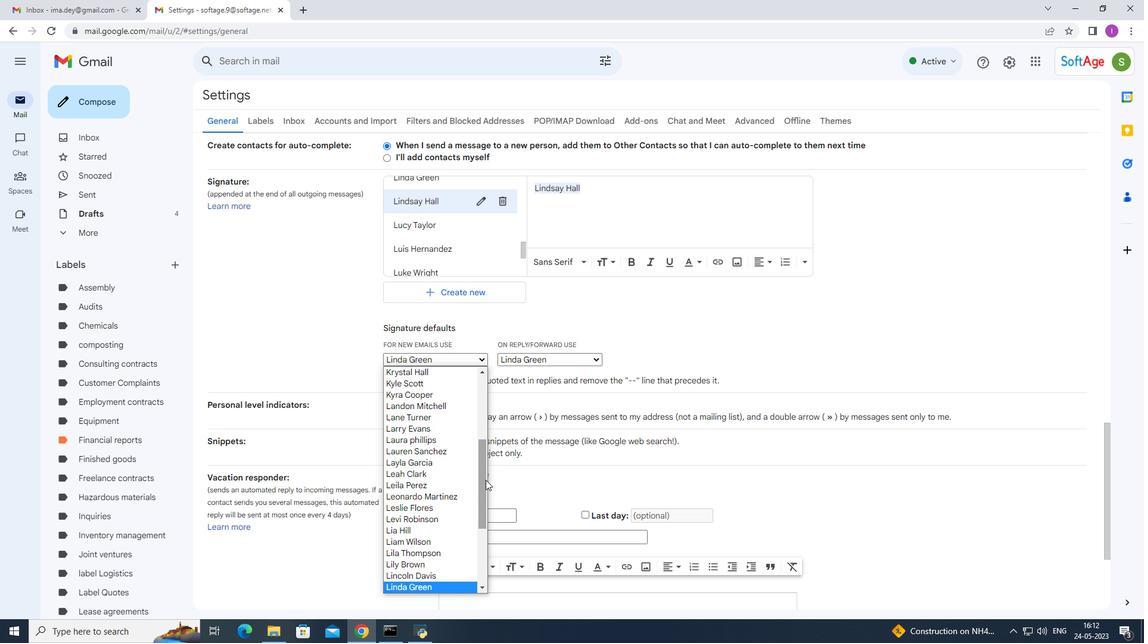 
Action: Mouse moved to (439, 508)
Screenshot: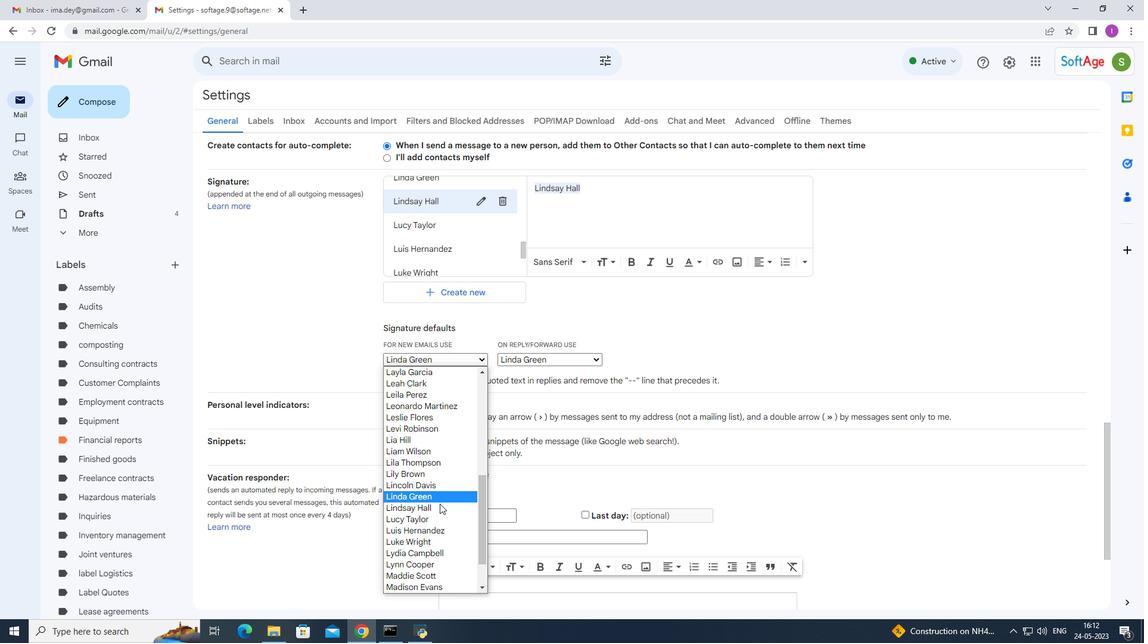 
Action: Mouse pressed left at (439, 508)
Screenshot: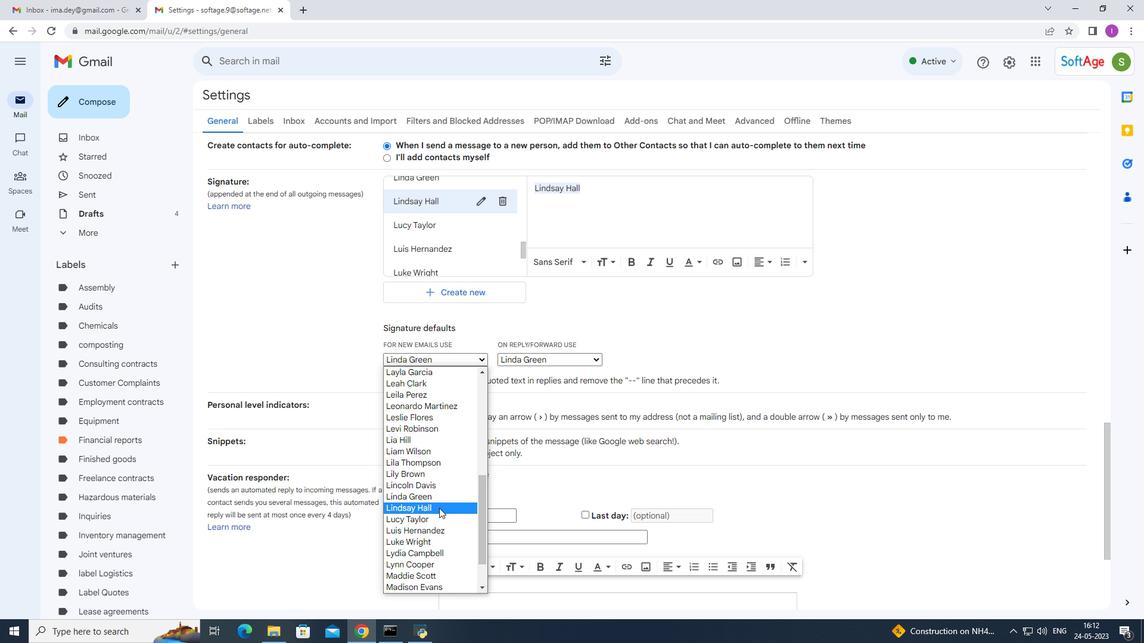 
Action: Mouse moved to (592, 358)
Screenshot: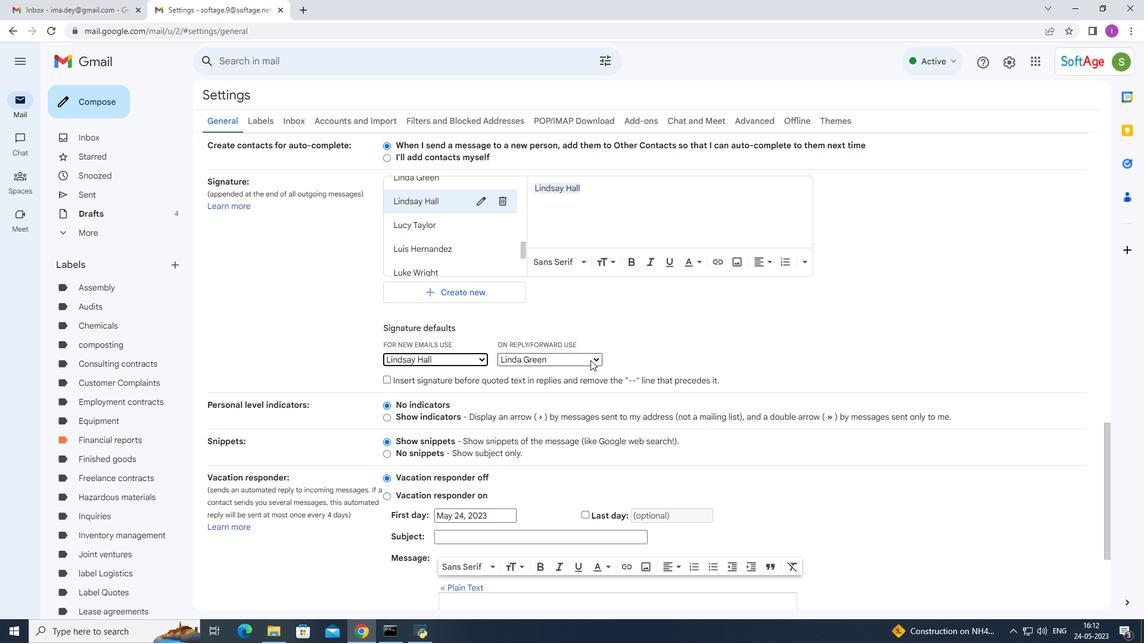 
Action: Mouse pressed left at (592, 358)
Screenshot: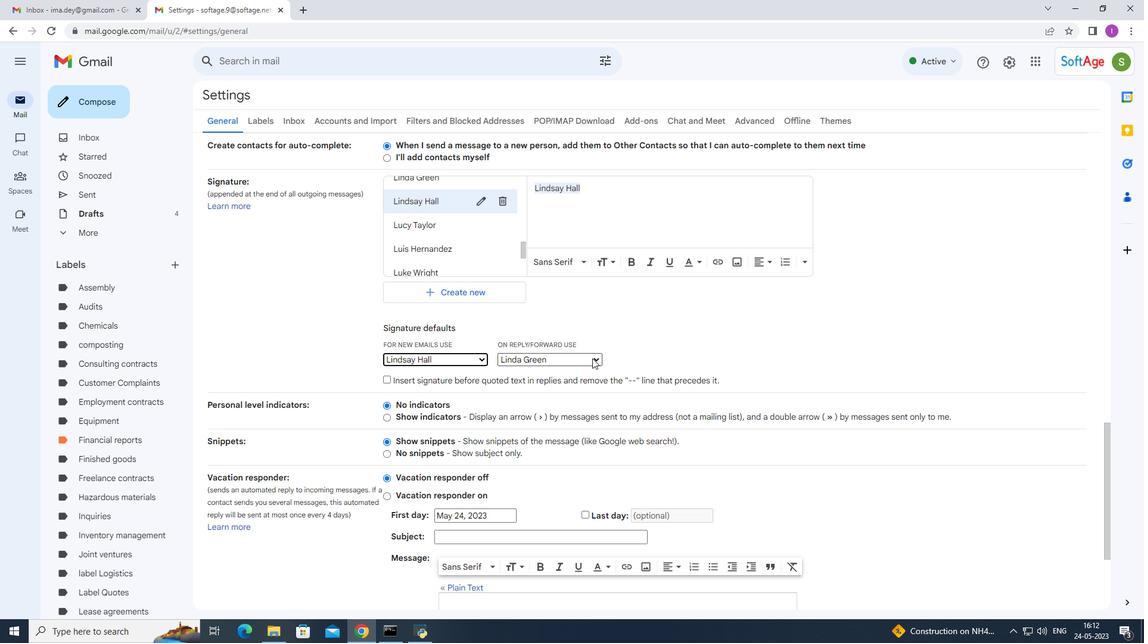 
Action: Mouse moved to (594, 469)
Screenshot: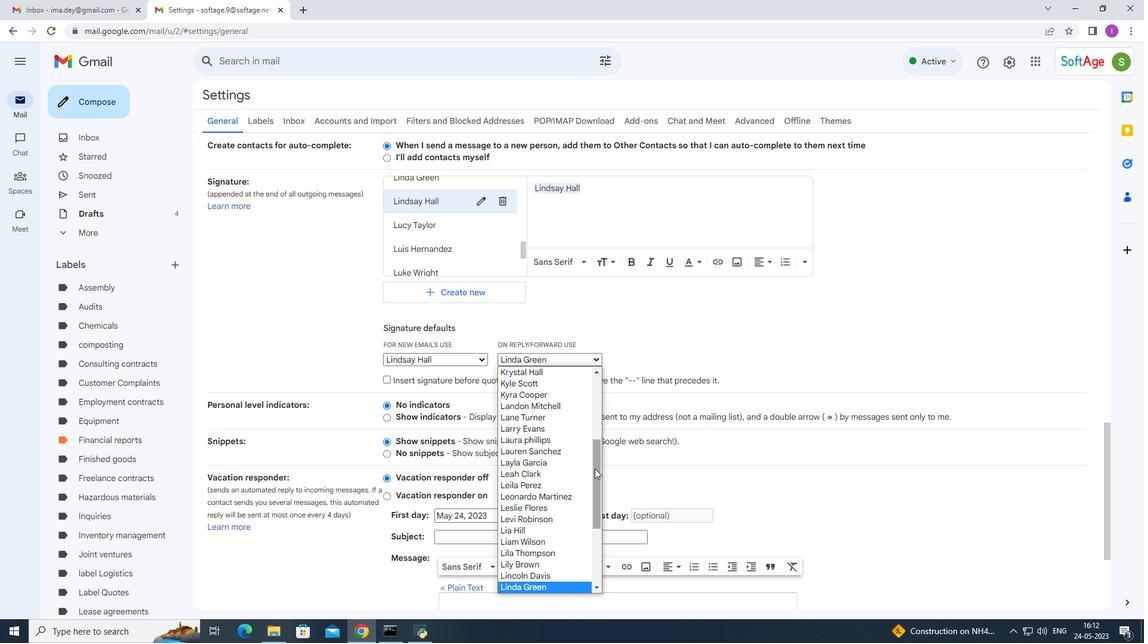 
Action: Mouse pressed left at (594, 469)
Screenshot: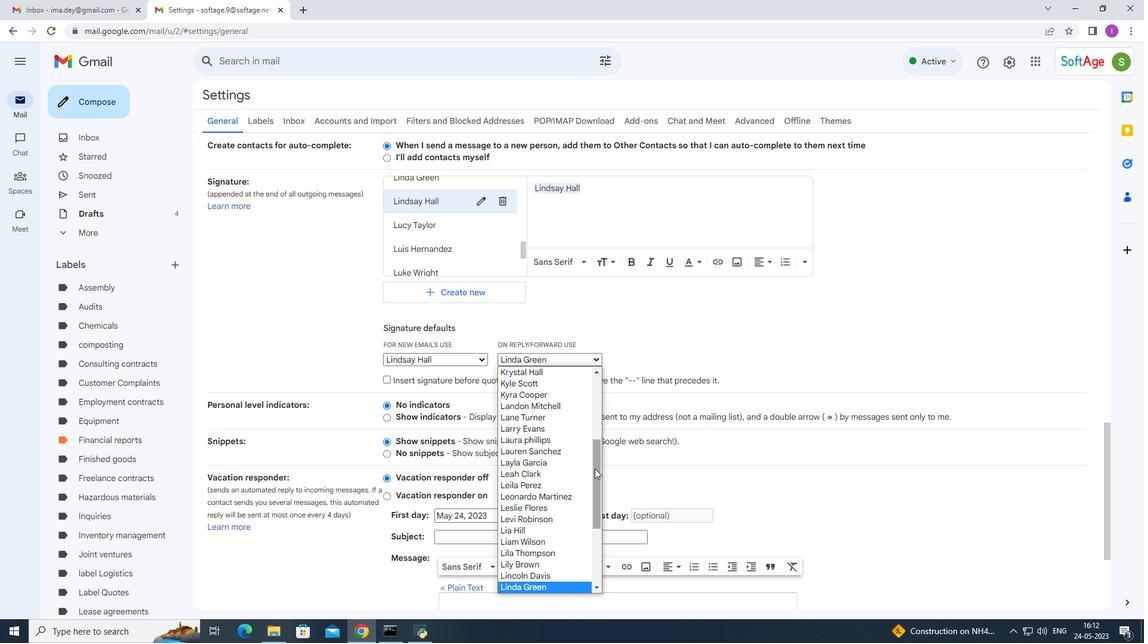 
Action: Mouse moved to (538, 561)
Screenshot: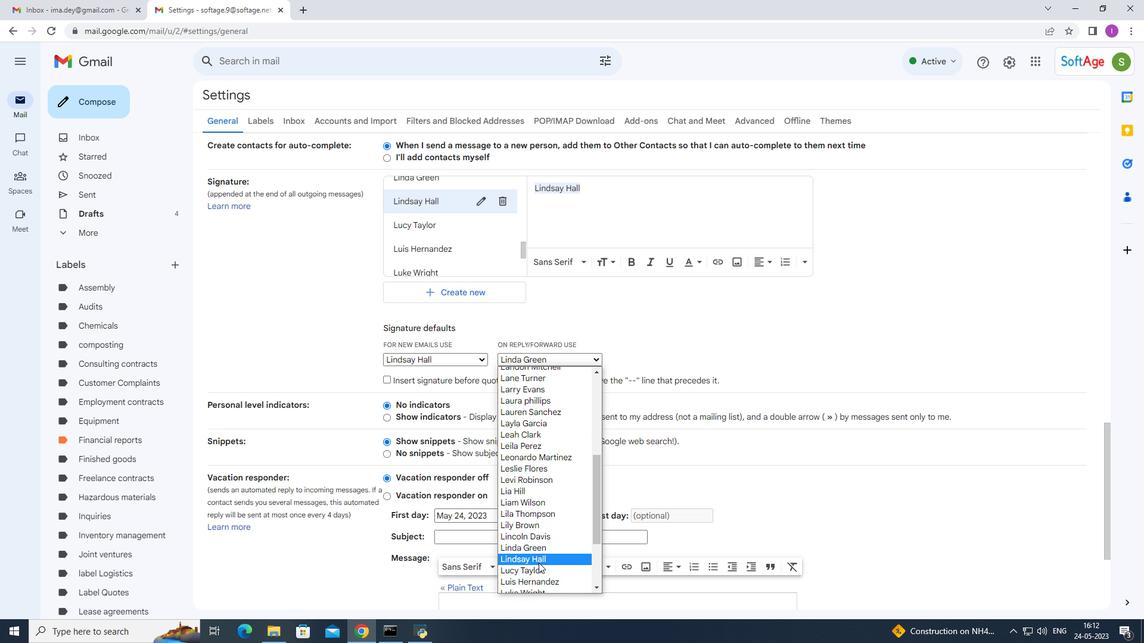
Action: Mouse pressed left at (538, 561)
Screenshot: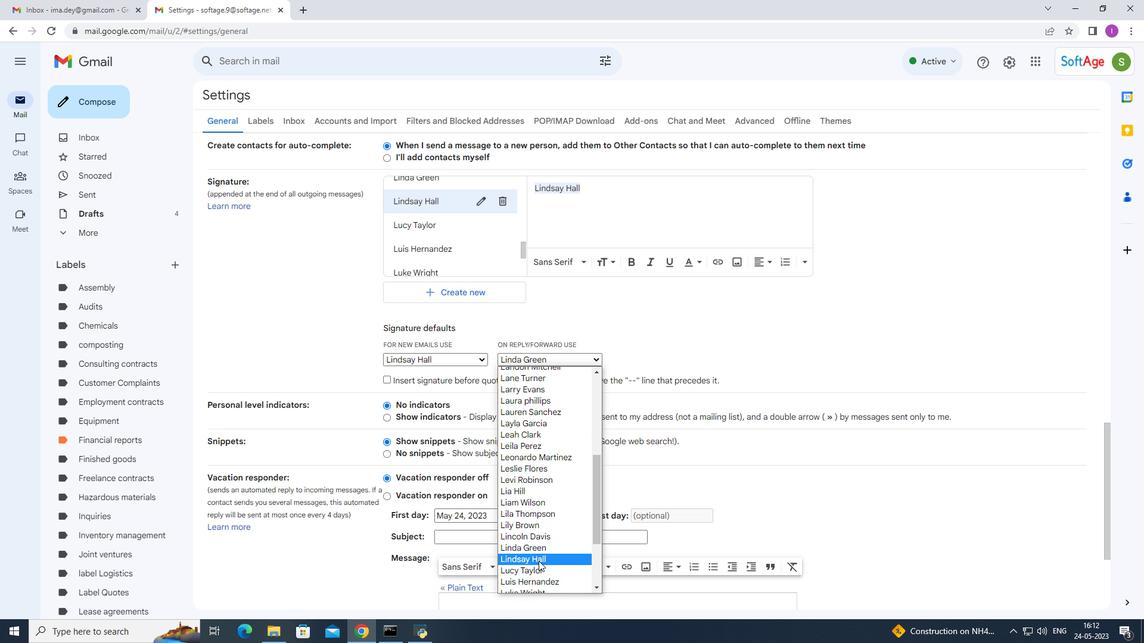 
Action: Mouse moved to (672, 416)
Screenshot: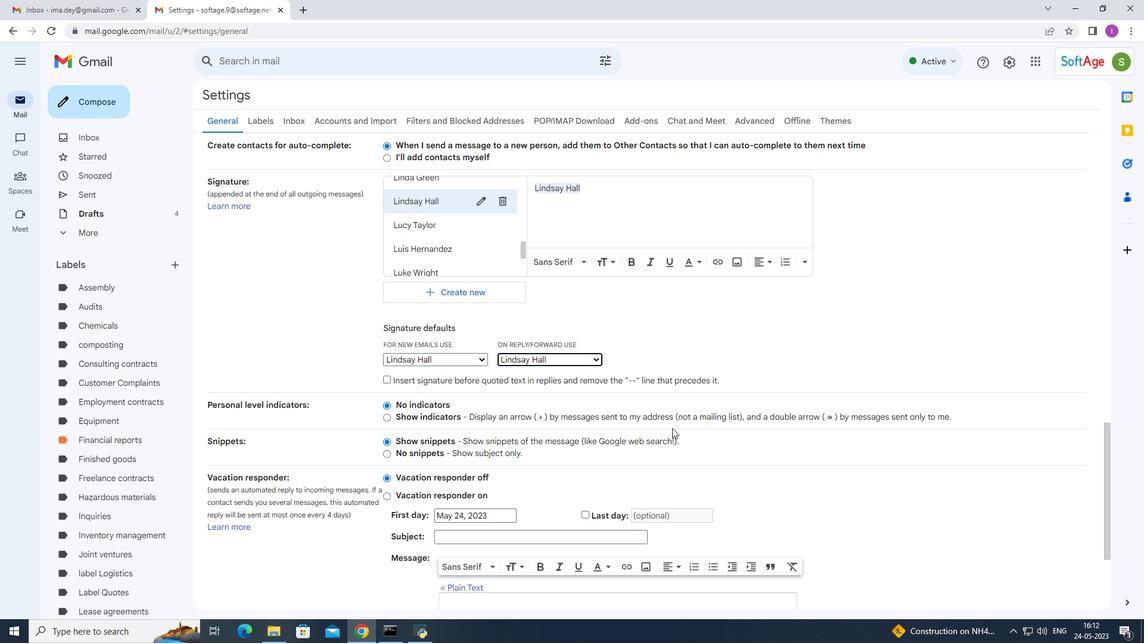 
Action: Mouse scrolled (672, 416) with delta (0, 0)
Screenshot: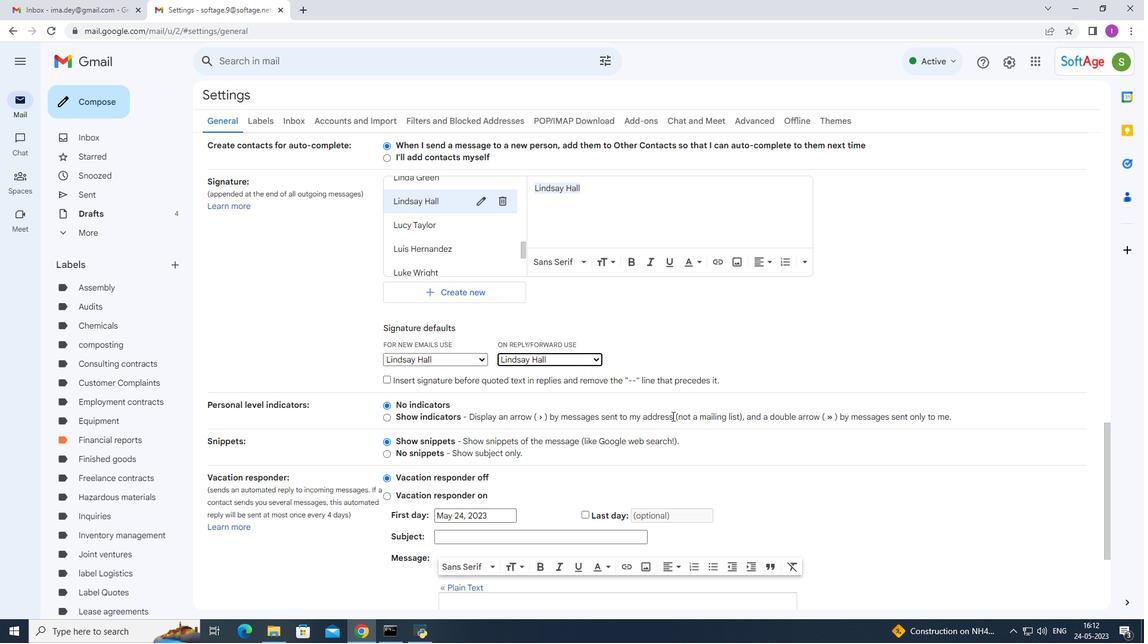 
Action: Mouse scrolled (672, 416) with delta (0, 0)
Screenshot: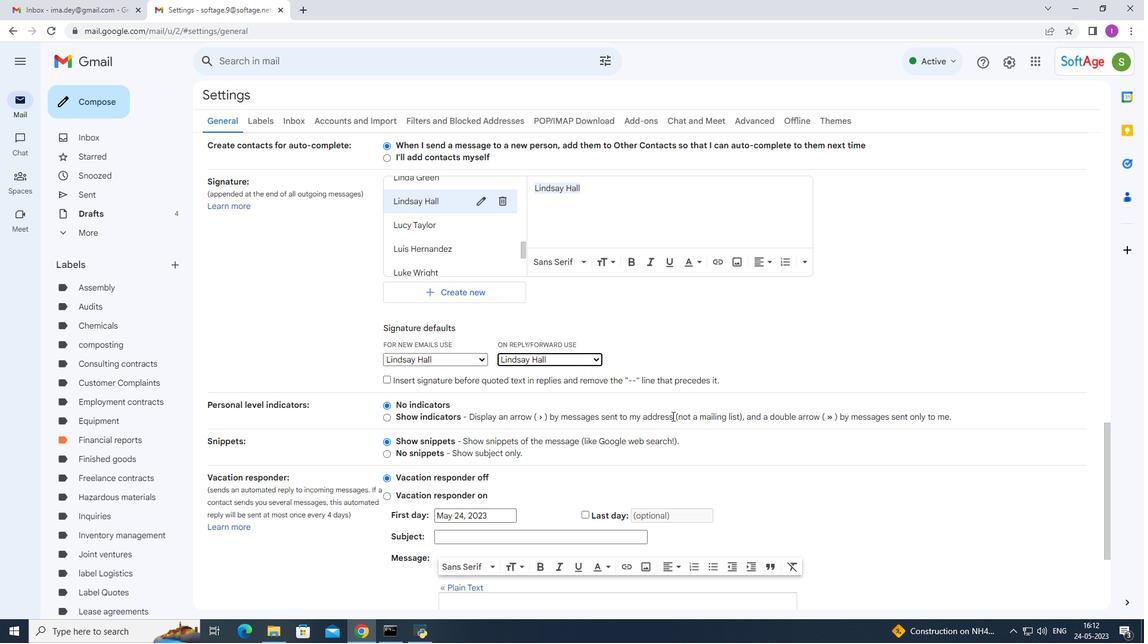 
Action: Mouse moved to (672, 416)
Screenshot: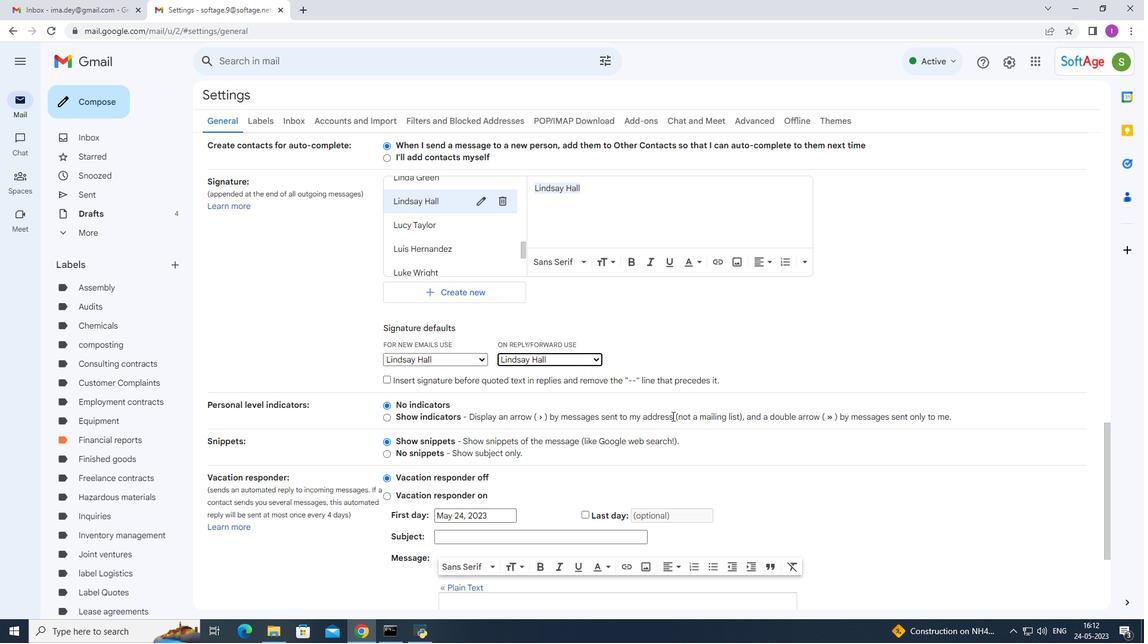 
Action: Mouse scrolled (672, 416) with delta (0, 0)
Screenshot: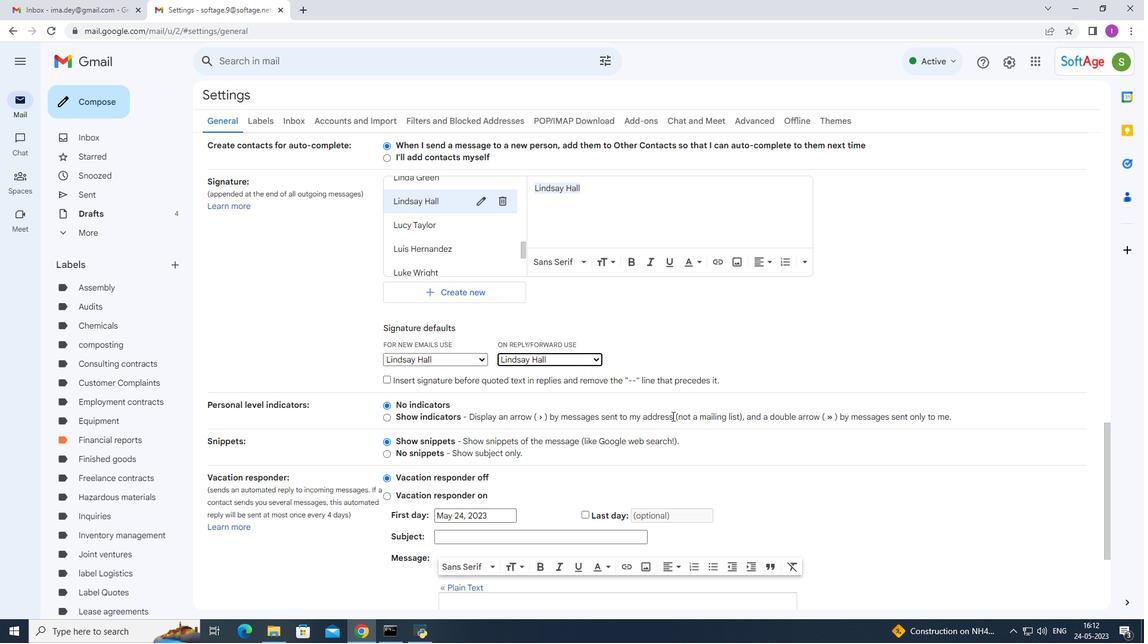 
Action: Mouse moved to (672, 417)
Screenshot: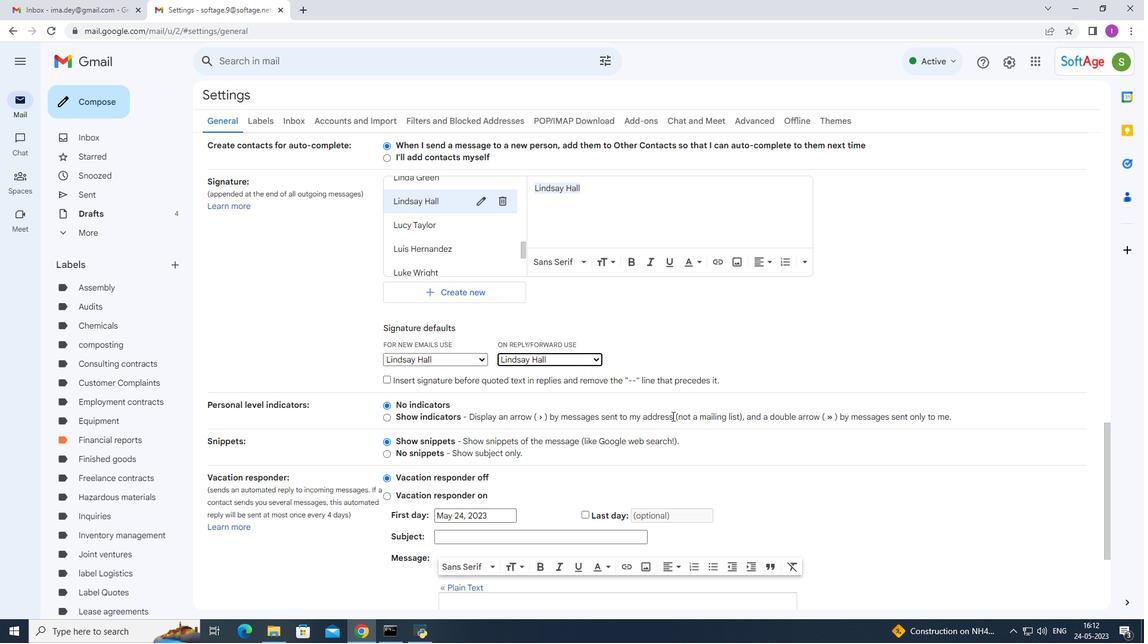 
Action: Mouse scrolled (672, 416) with delta (0, 0)
Screenshot: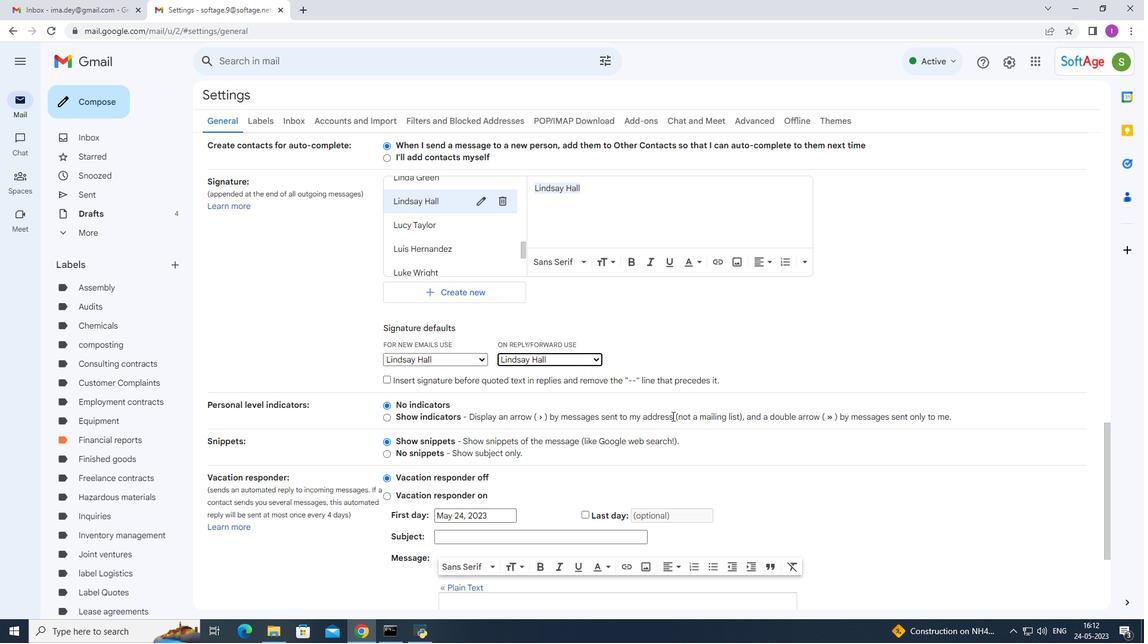
Action: Mouse moved to (675, 417)
Screenshot: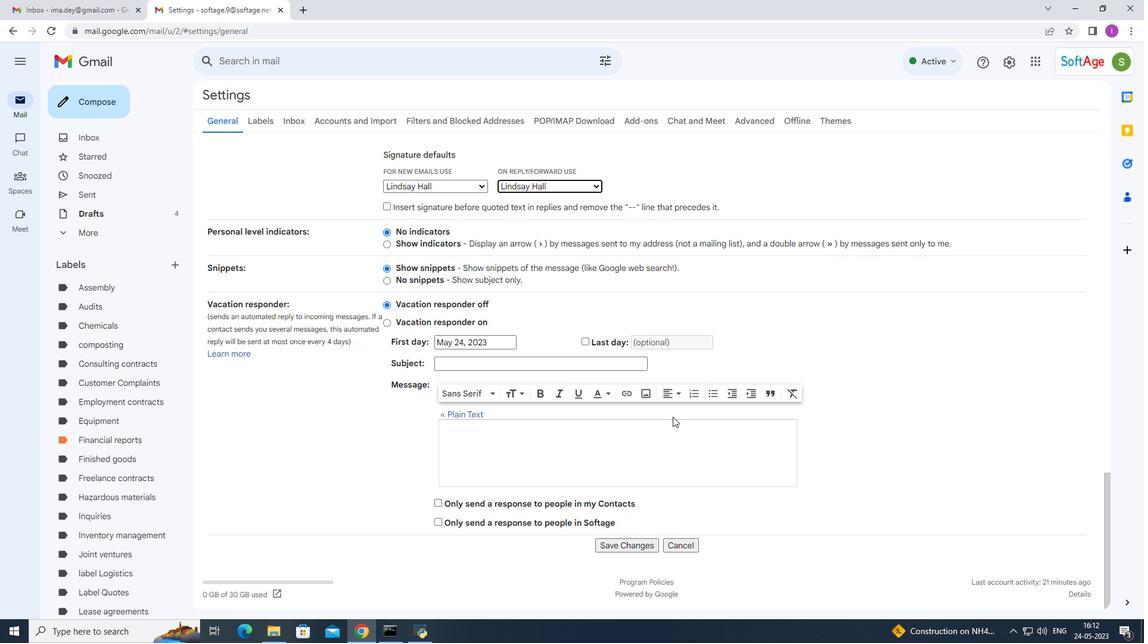 
Action: Mouse scrolled (675, 417) with delta (0, 0)
Screenshot: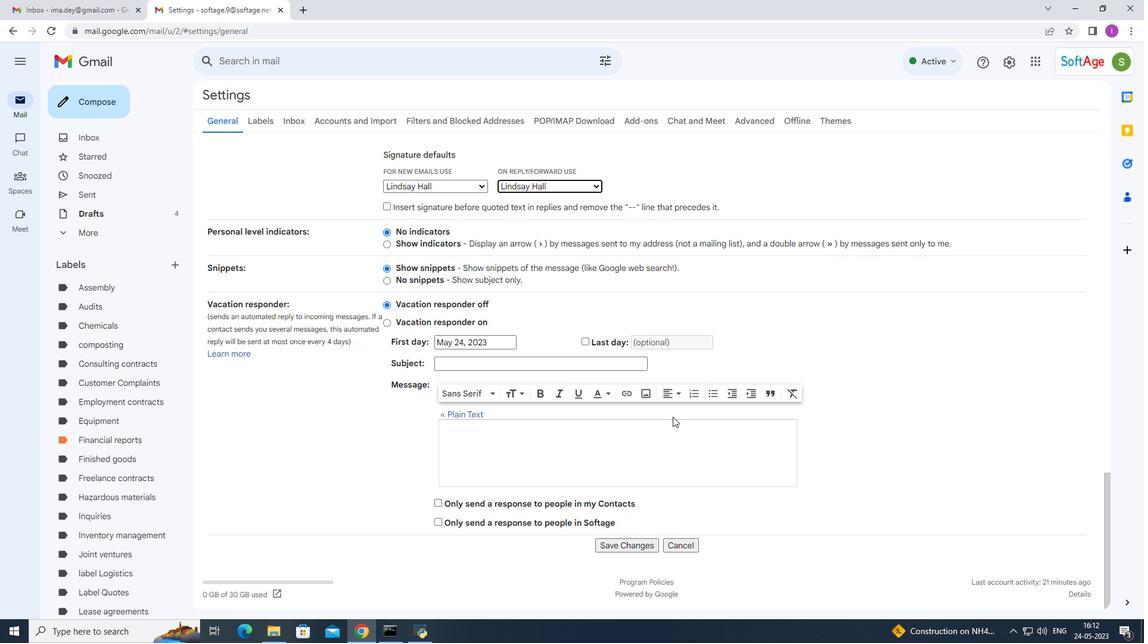 
Action: Mouse moved to (675, 419)
Screenshot: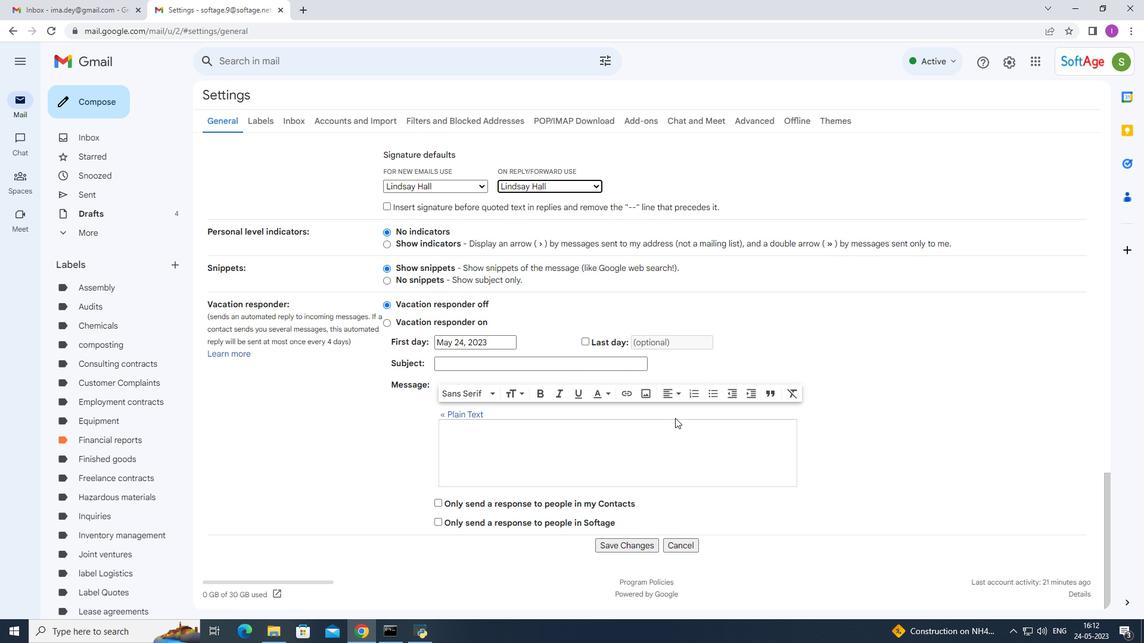 
Action: Mouse scrolled (675, 418) with delta (0, 0)
Screenshot: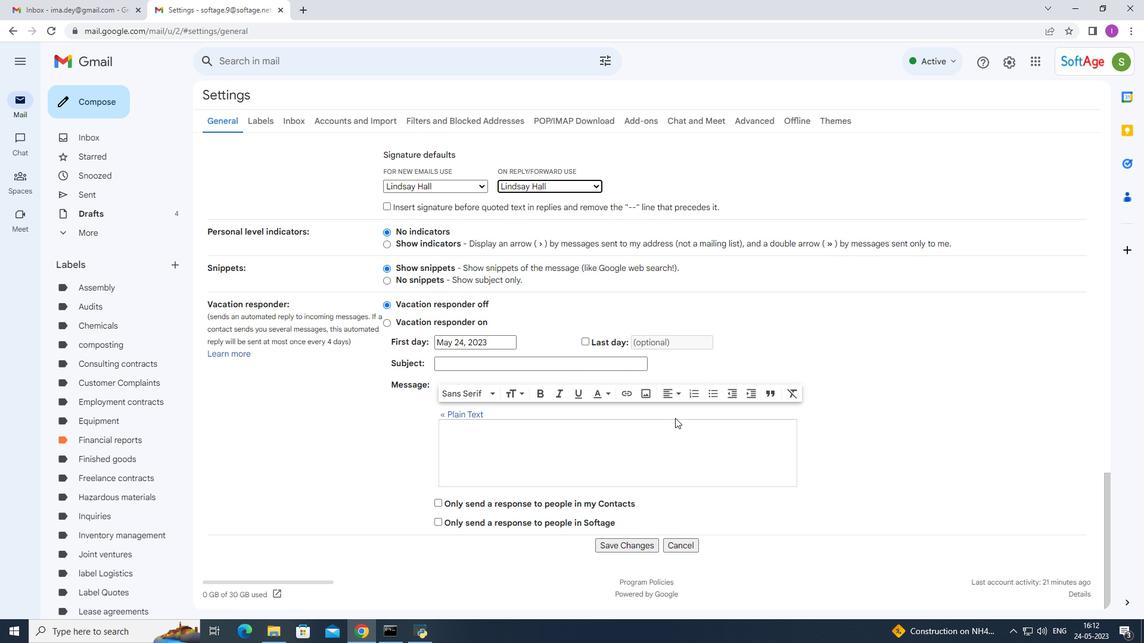
Action: Mouse moved to (678, 420)
Screenshot: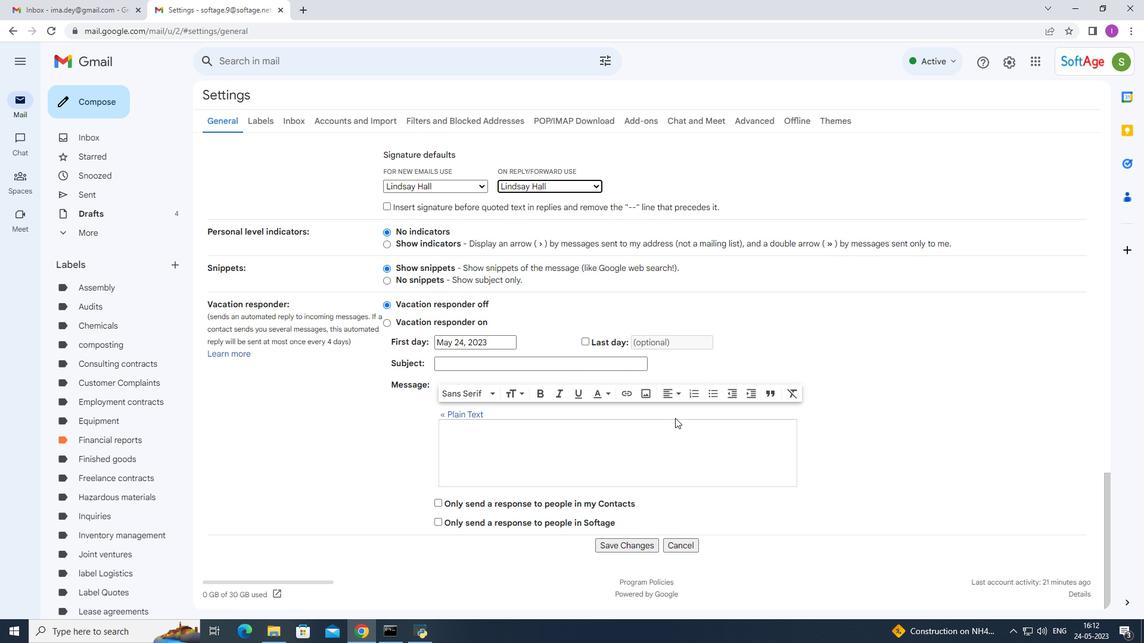 
Action: Mouse scrolled (675, 419) with delta (0, 0)
Screenshot: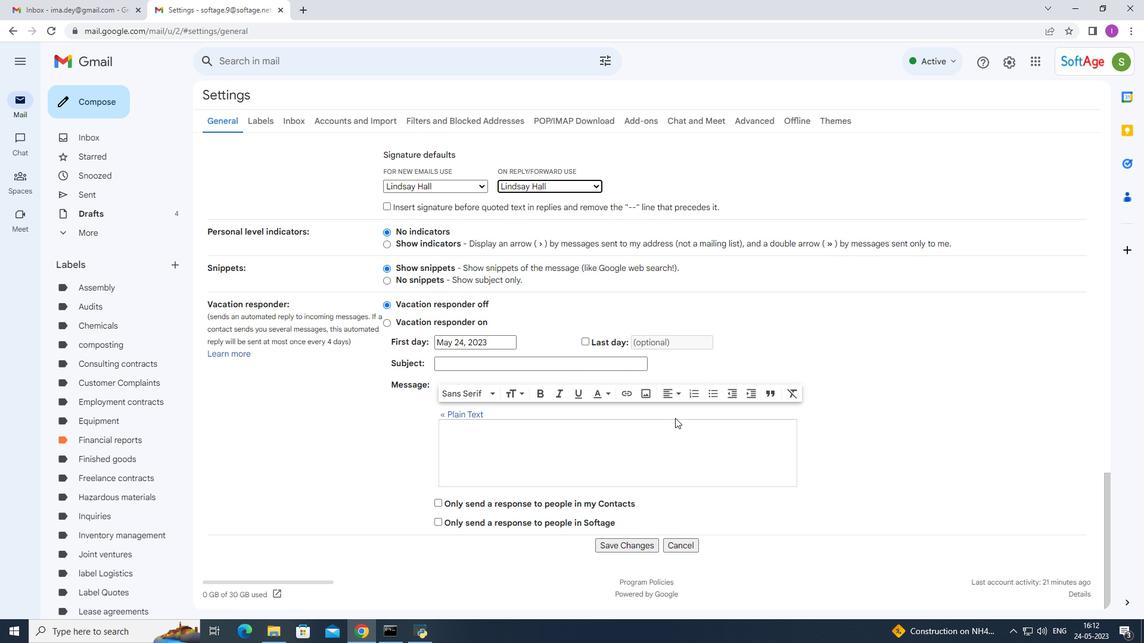 
Action: Mouse scrolled (675, 418) with delta (0, 0)
Screenshot: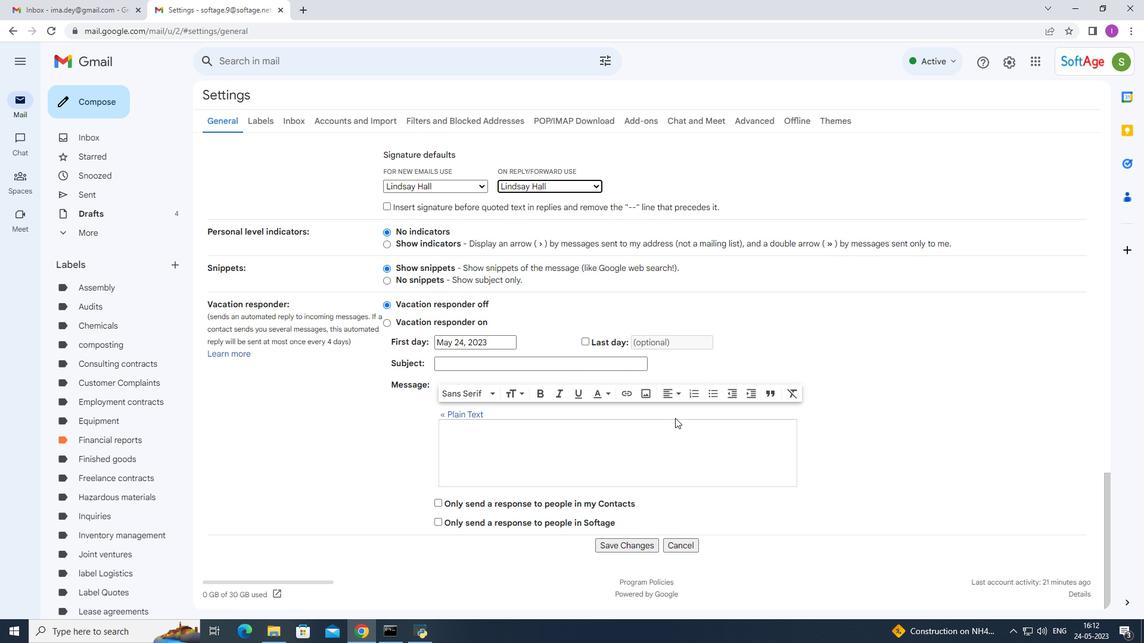 
Action: Mouse moved to (624, 549)
Screenshot: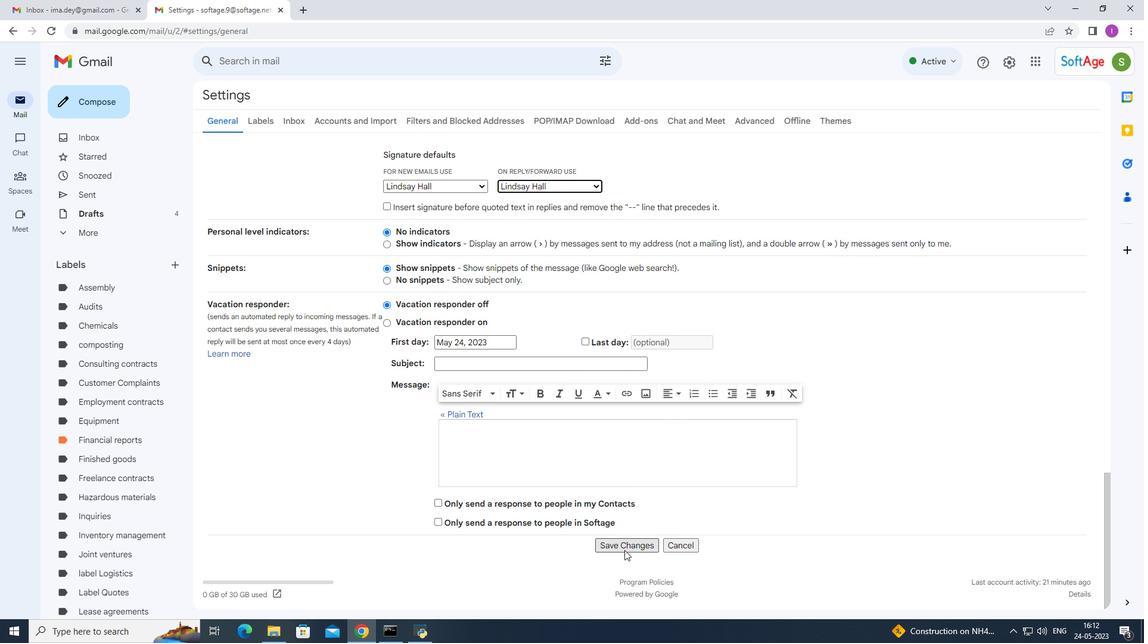 
Action: Mouse pressed left at (624, 549)
Screenshot: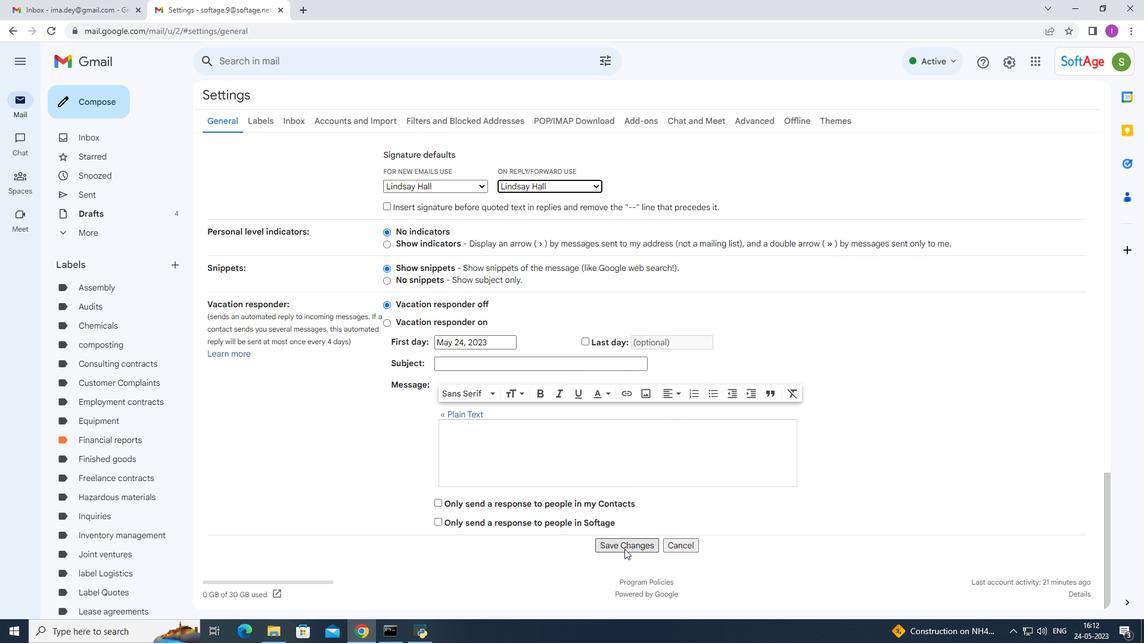 
Action: Mouse moved to (79, 96)
Screenshot: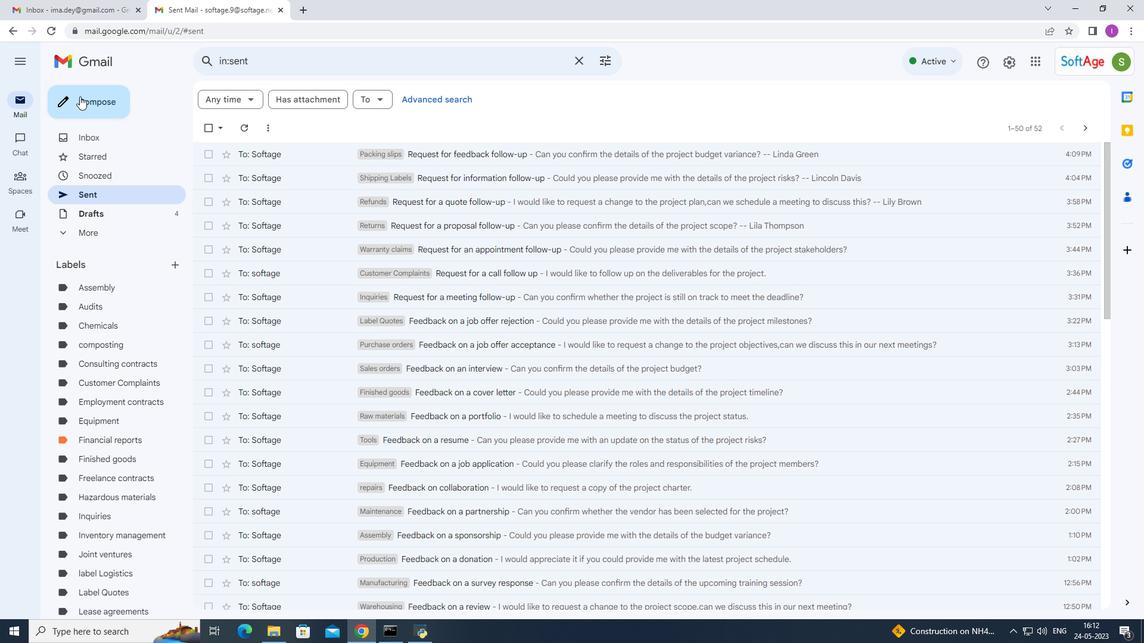 
Action: Mouse pressed left at (79, 96)
Screenshot: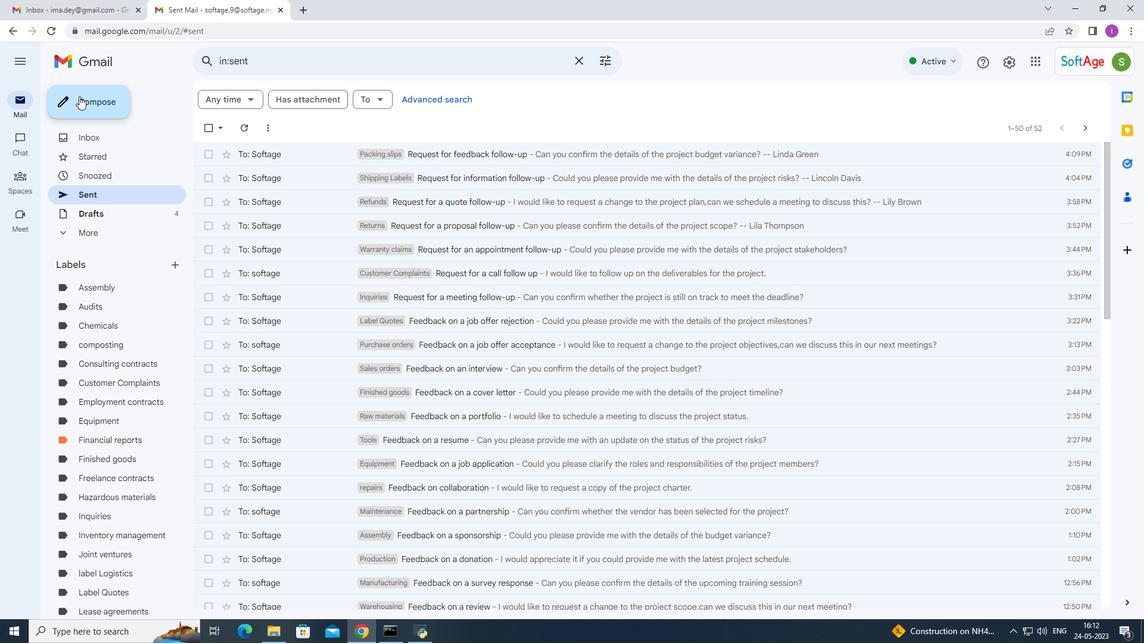 
Action: Mouse moved to (826, 314)
Screenshot: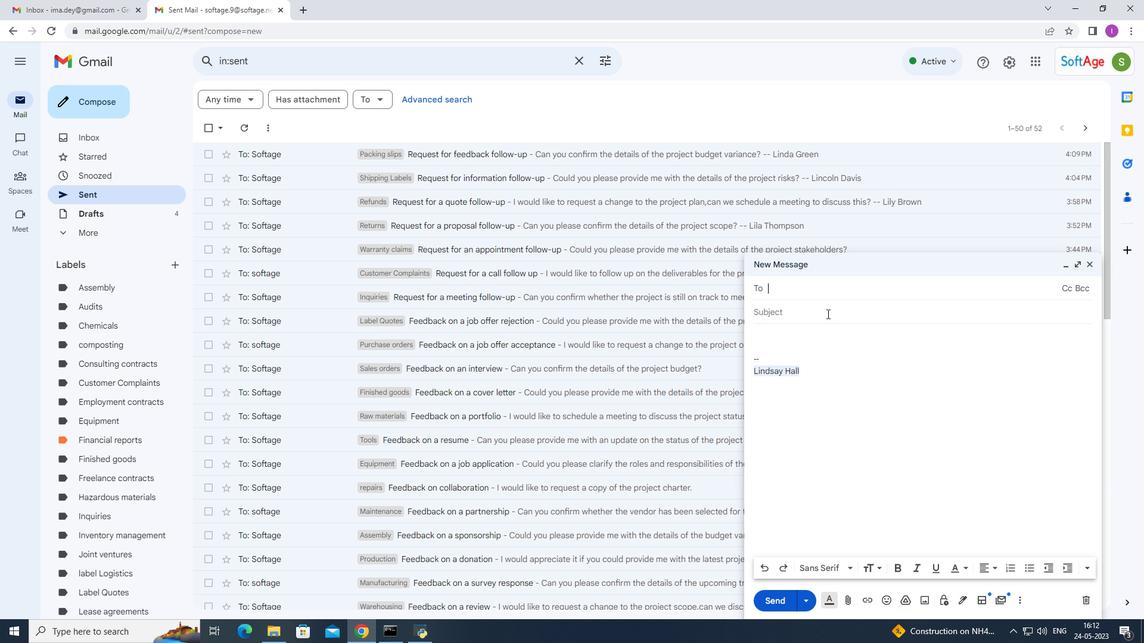 
Action: Key pressed <Key.shift>Softage.7
Screenshot: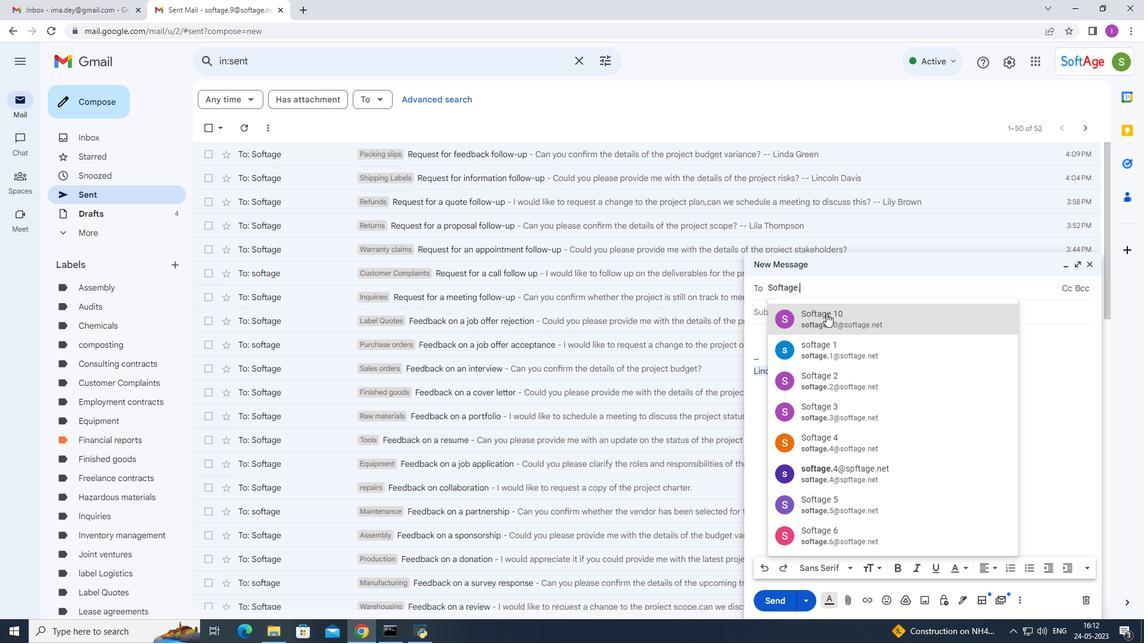 
Action: Mouse pressed left at (826, 314)
Screenshot: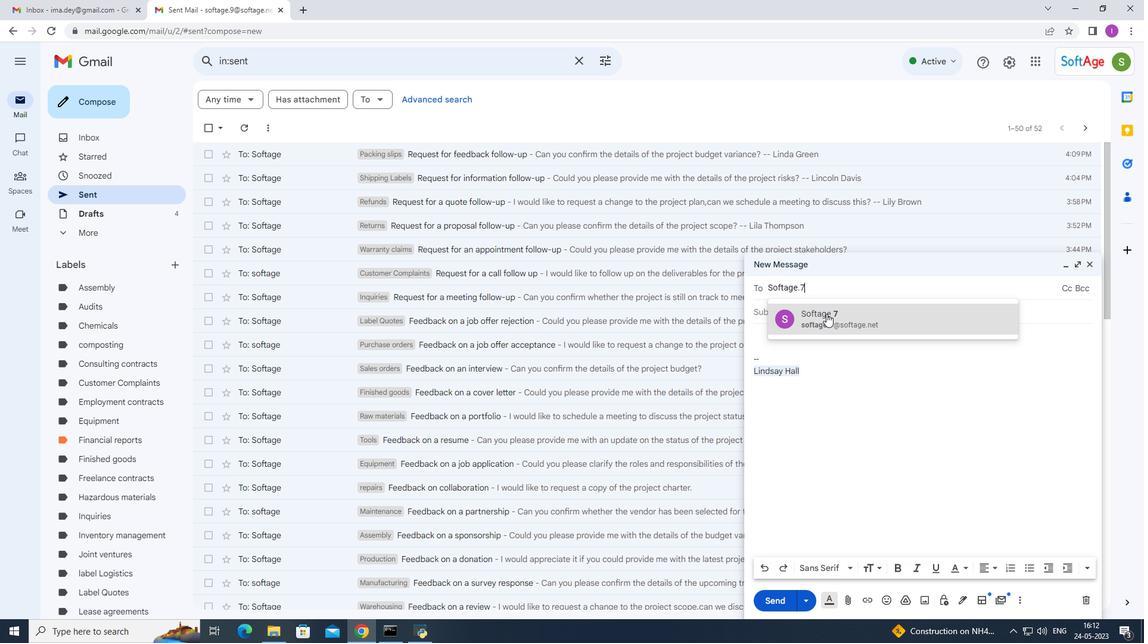 
Action: Mouse moved to (788, 329)
Screenshot: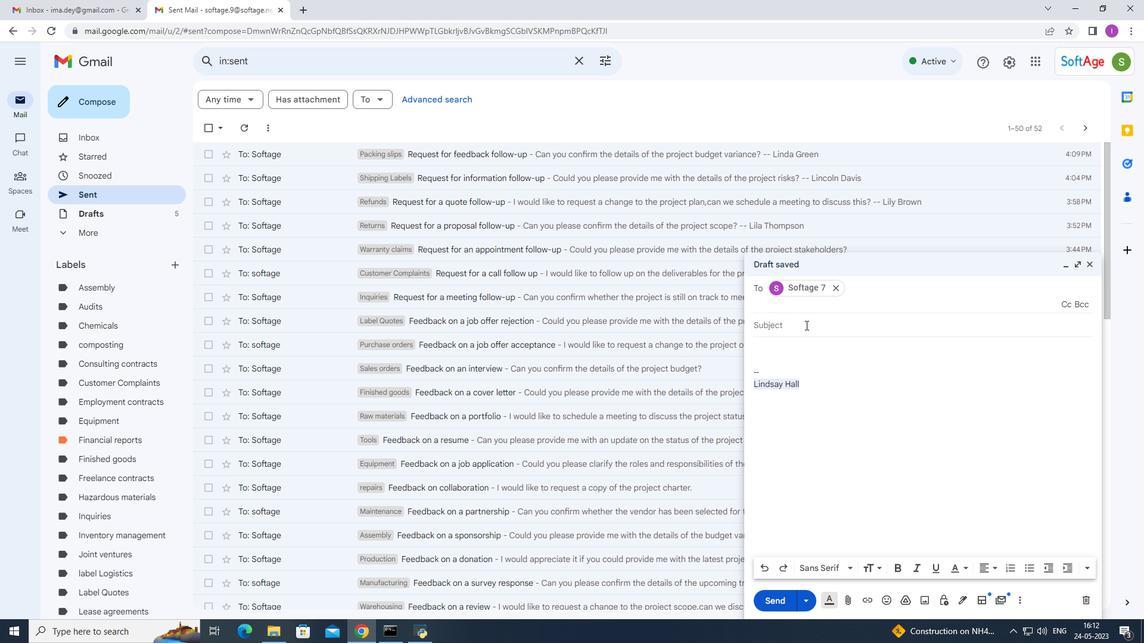 
Action: Mouse pressed left at (788, 329)
Screenshot: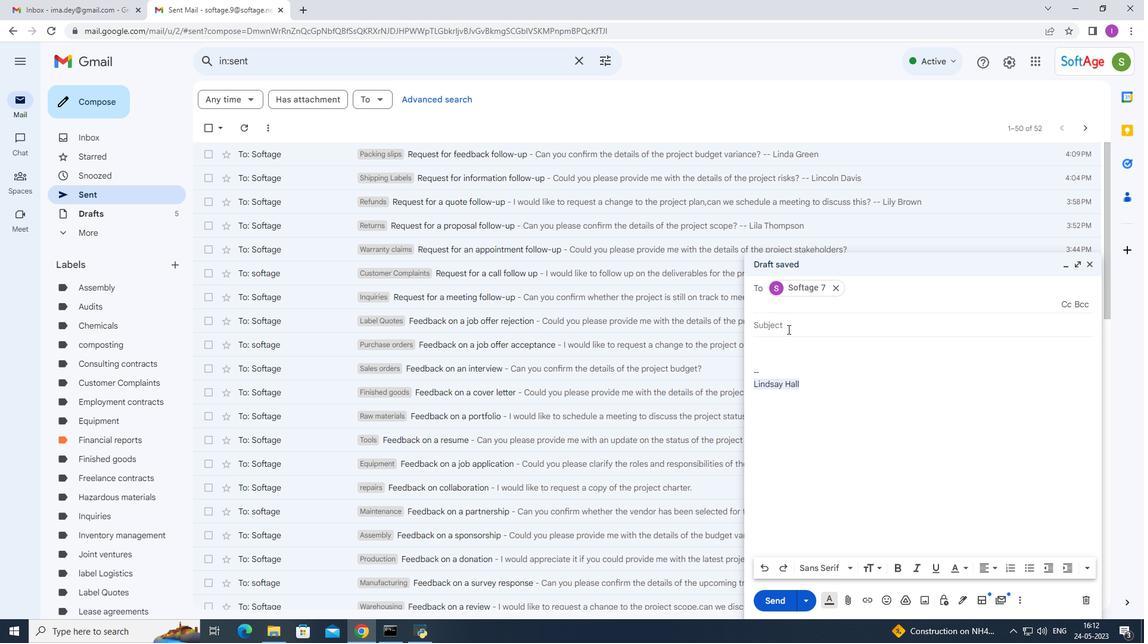 
Action: Mouse moved to (840, 319)
Screenshot: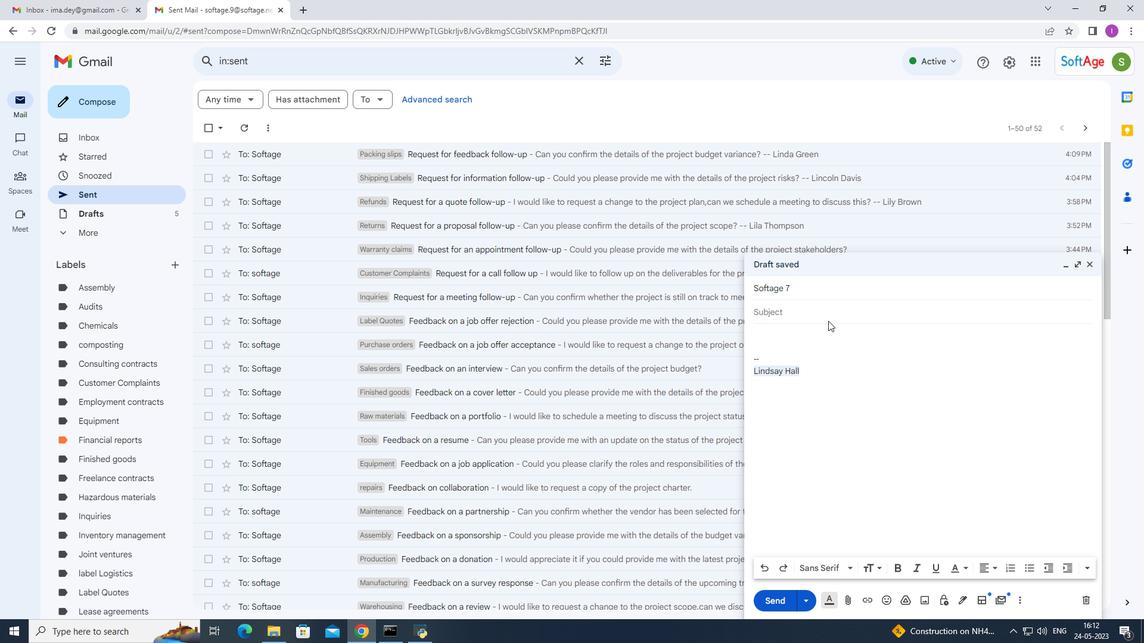 
Action: Key pressed <Key.shift>Request<Key.space>for<Key.space>a<Key.space>testti<Key.backspace><Key.backspace>imonial<Key.space>follow-up
Screenshot: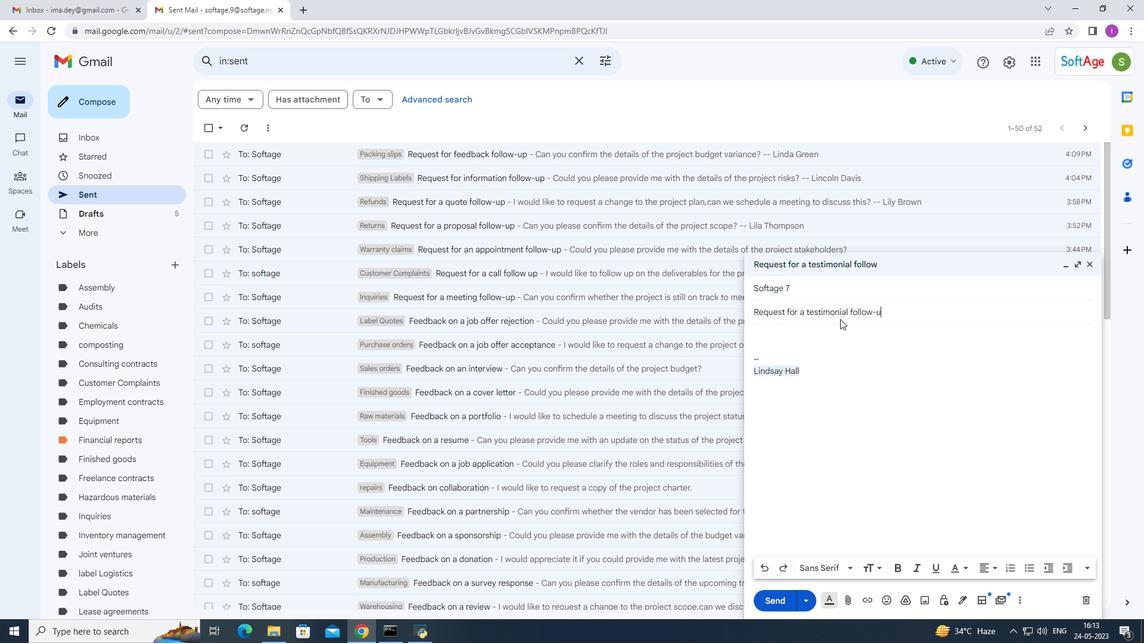 
Action: Mouse moved to (780, 336)
Screenshot: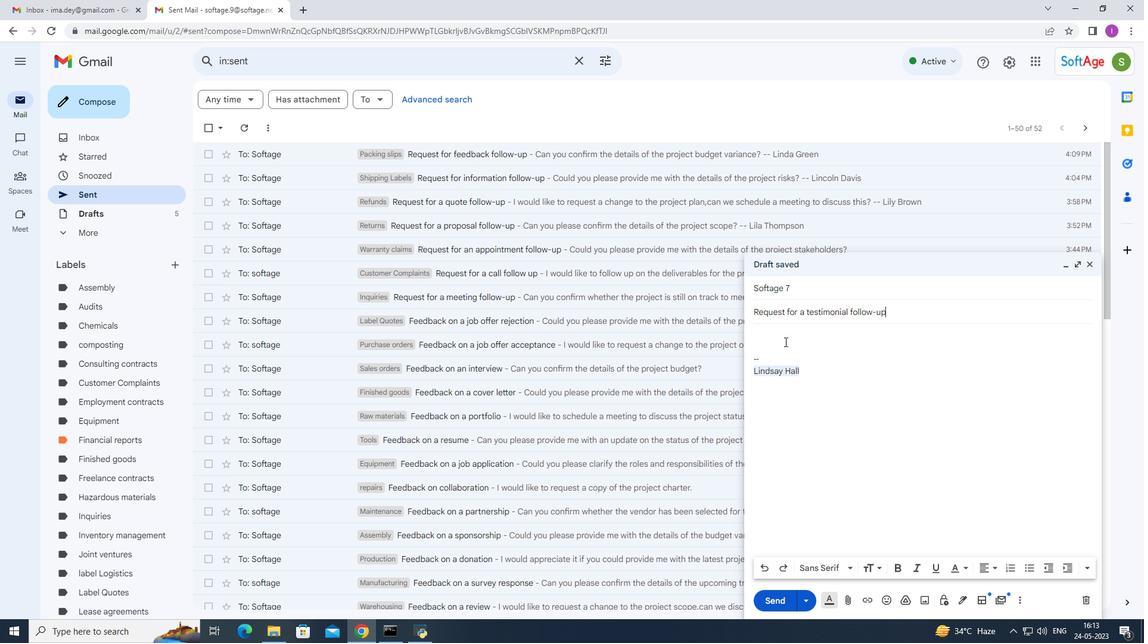 
Action: Mouse pressed left at (780, 336)
Screenshot: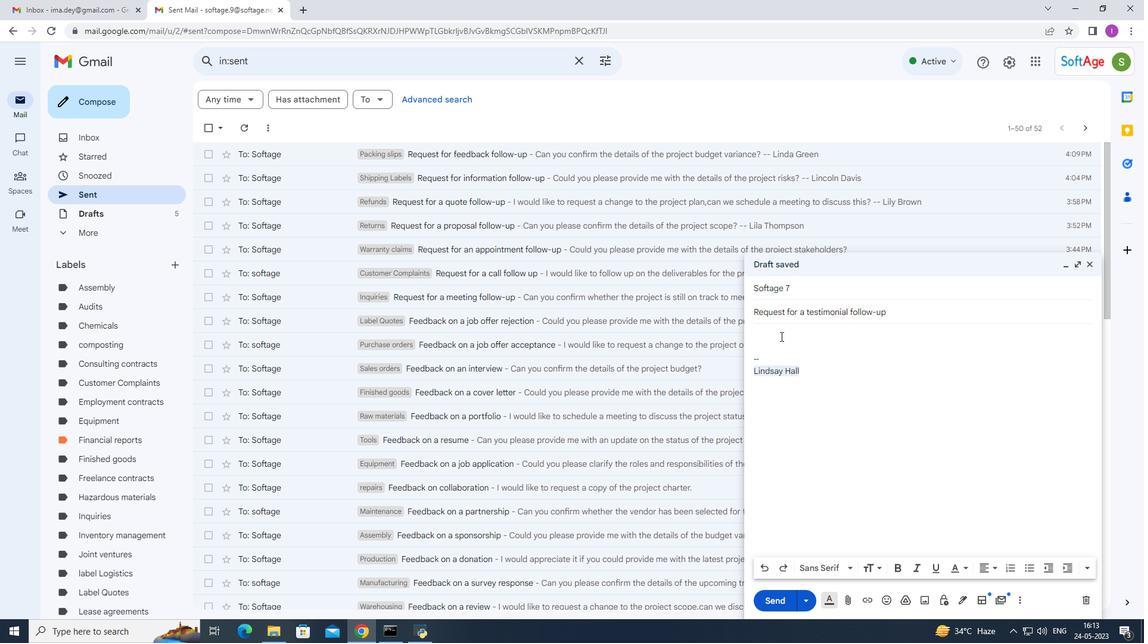 
Action: Mouse moved to (904, 352)
Screenshot: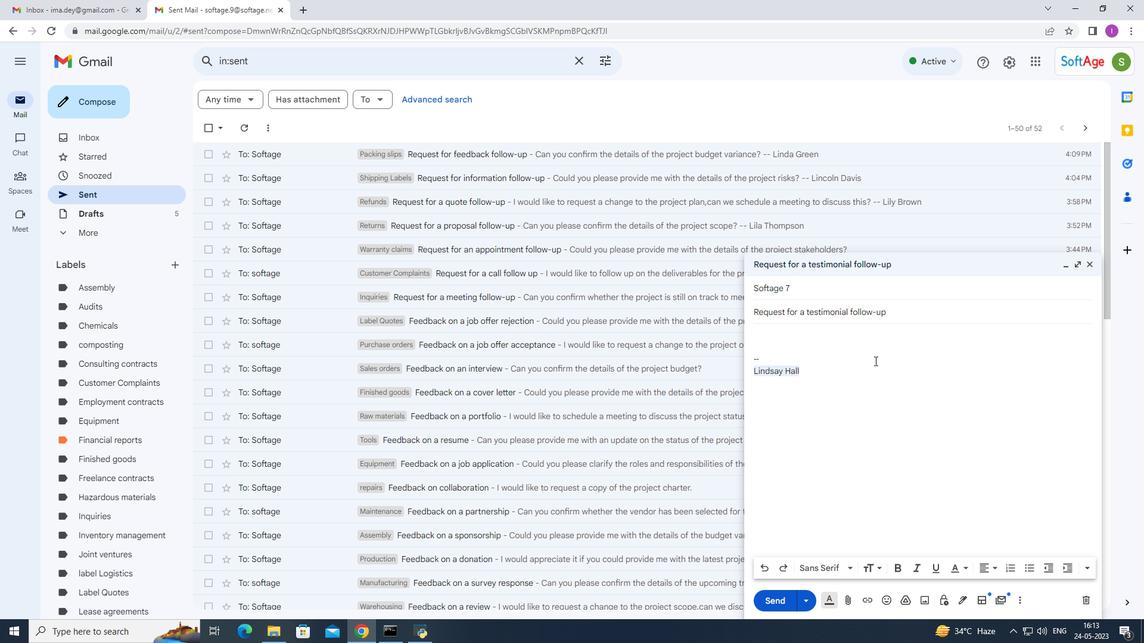 
Action: Key pressed <Key.shift>In<Key.backspace><Key.space>wouls<Key.backspace>d<Key.space>like<Key.space>to<Key.space>follow<Key.space>up<Key.space>on<Key.space>the<Key.space>project<Key.space>timeline,can<Key.space>you<Key.space>provide<Key.space>me<Key.space>with<Key.space>an<Key.space>update<<191>>
Screenshot: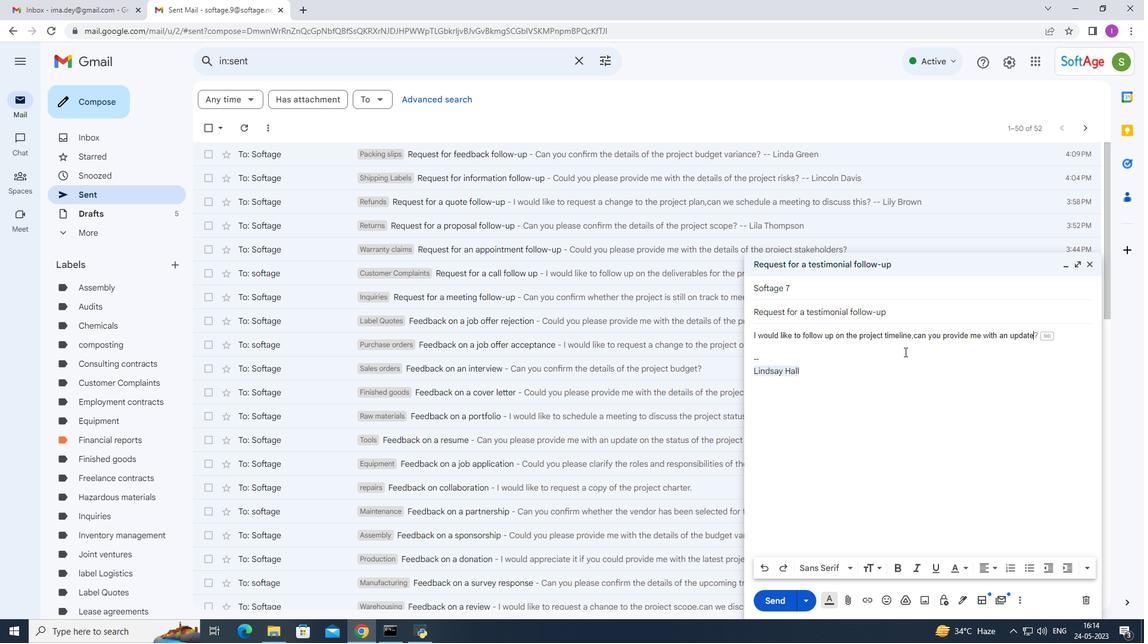 
Action: Mouse moved to (801, 370)
Screenshot: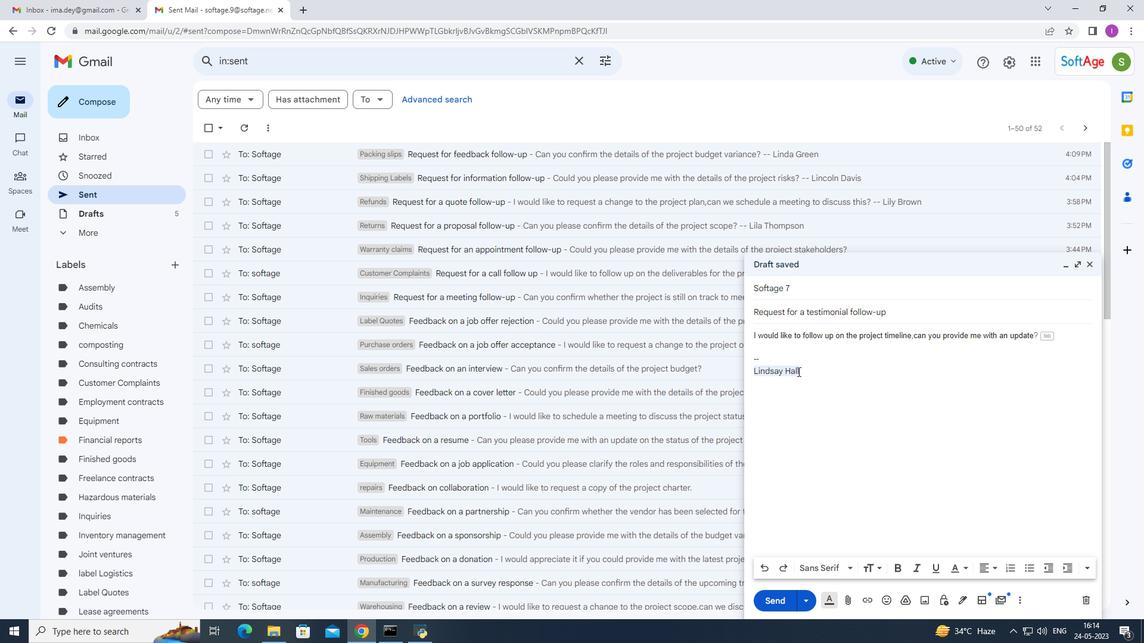 
Action: Mouse pressed left at (801, 370)
Screenshot: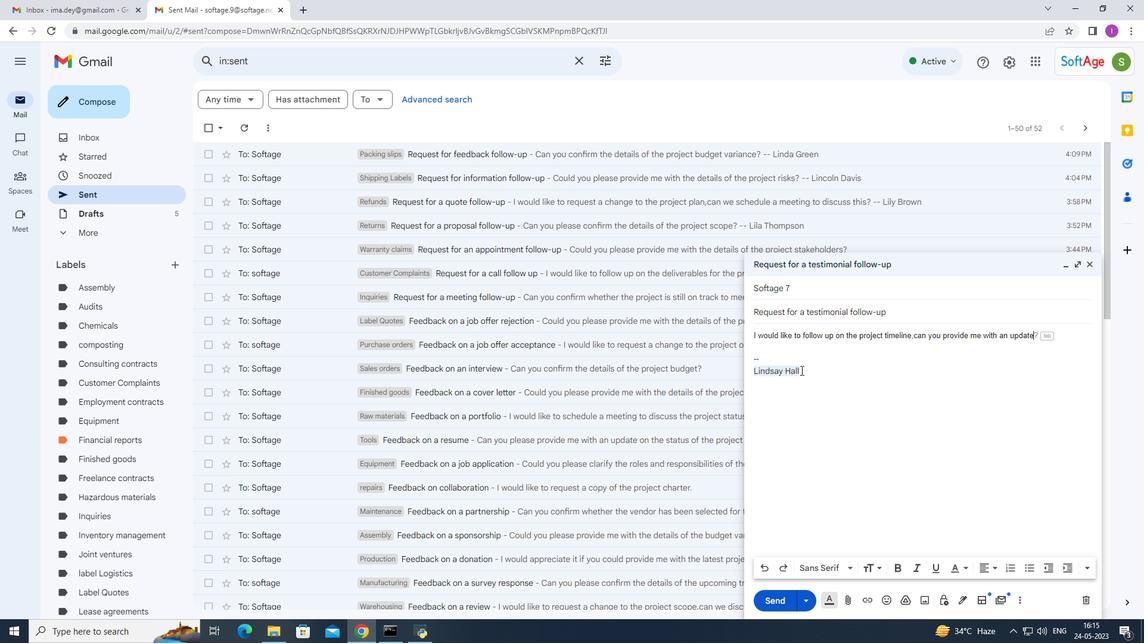 
Action: Mouse moved to (1066, 572)
Screenshot: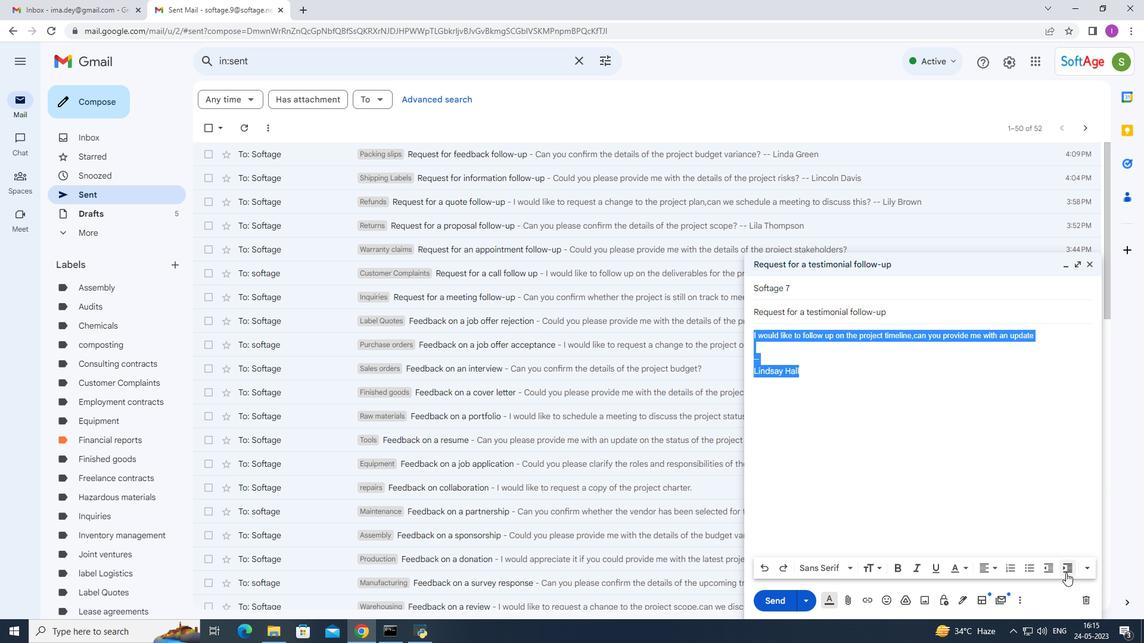 
Action: Mouse pressed left at (1066, 572)
Screenshot: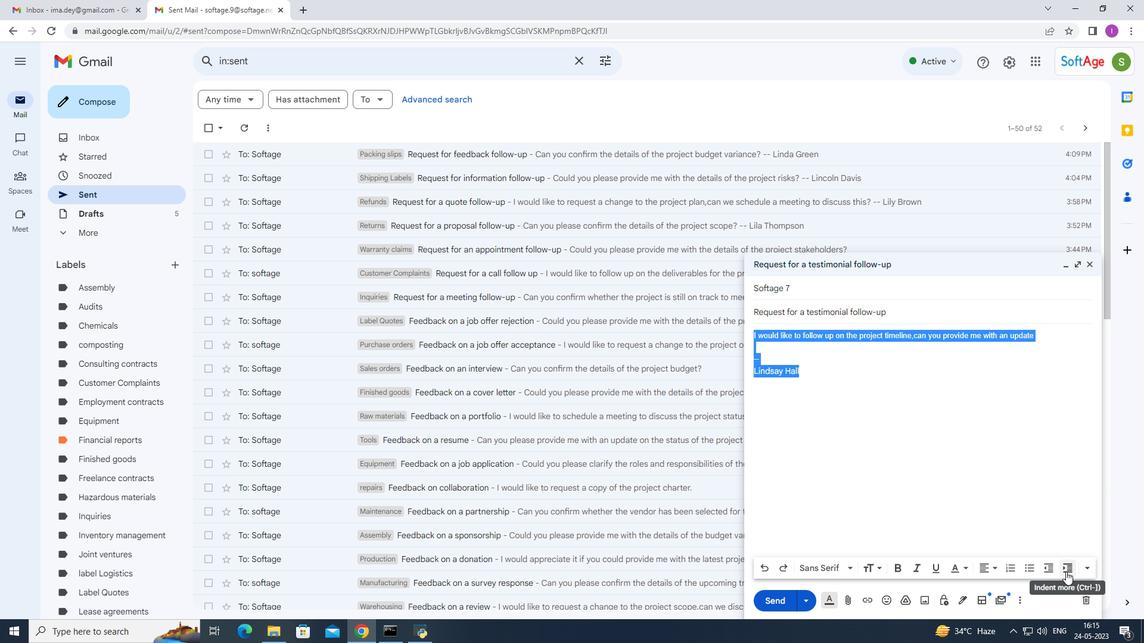 
Action: Mouse pressed left at (1066, 572)
Screenshot: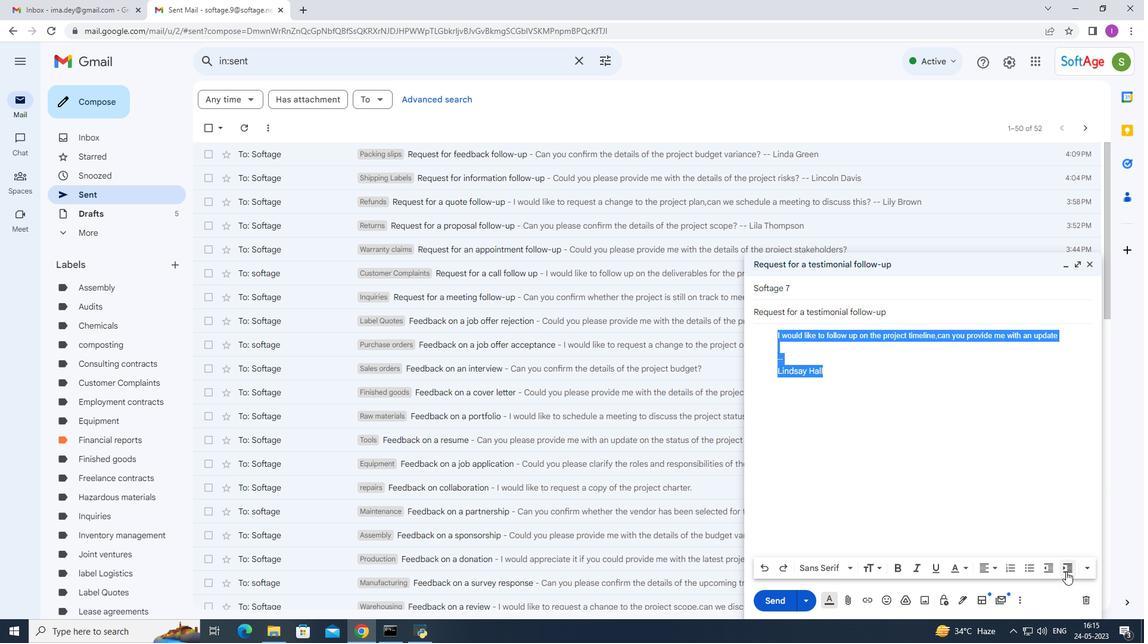 
Action: Mouse moved to (1050, 571)
Screenshot: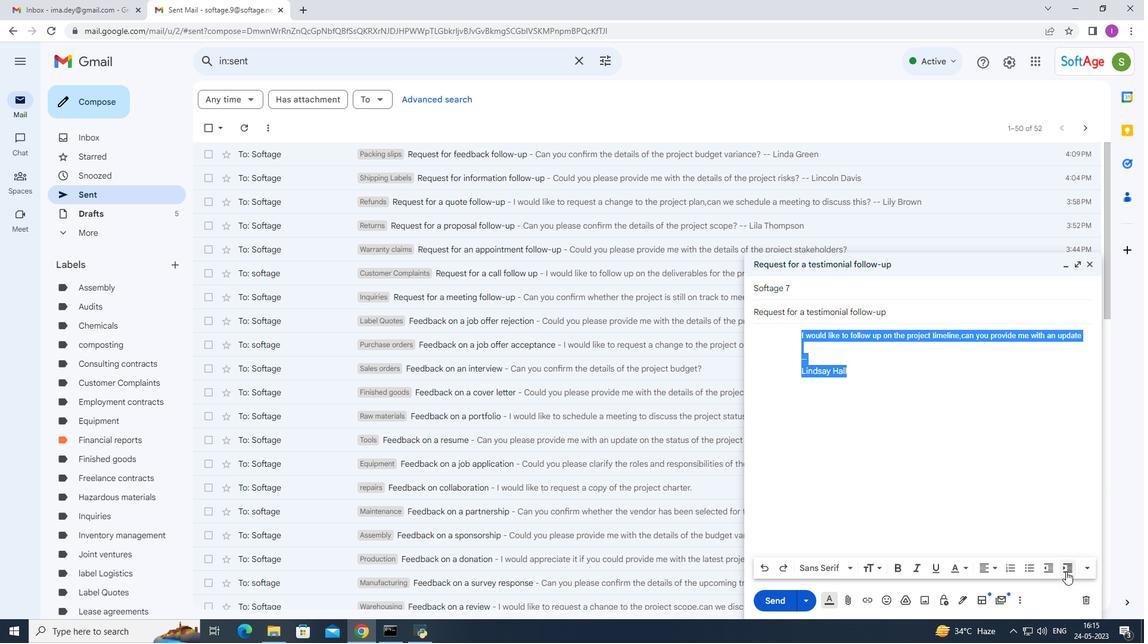 
Action: Mouse pressed left at (1050, 571)
Screenshot: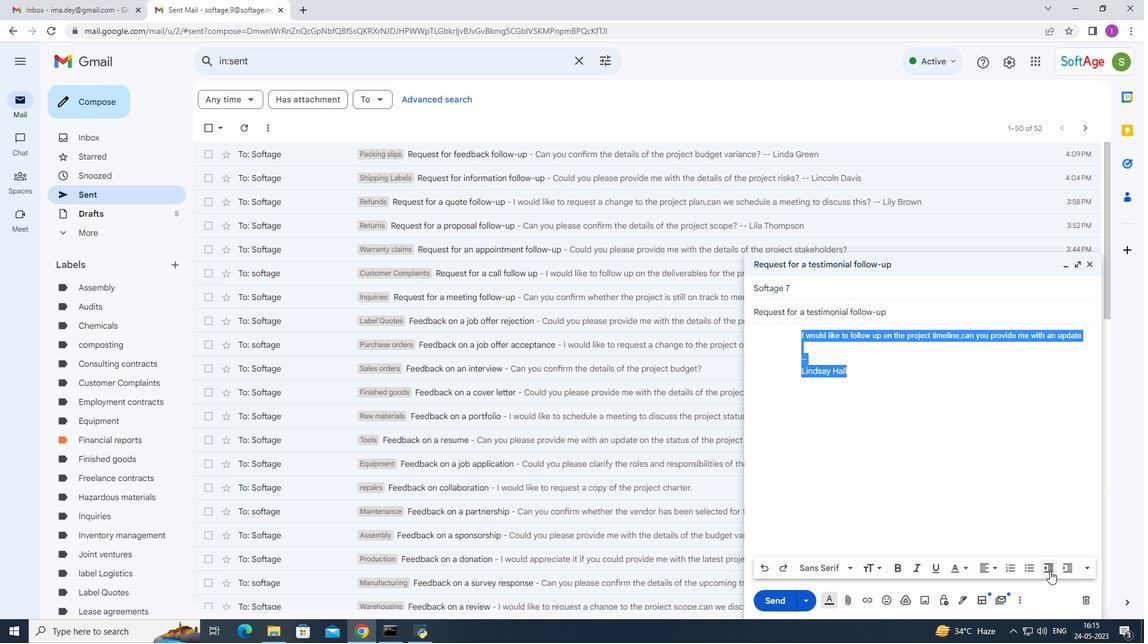 
Action: Mouse moved to (839, 514)
Screenshot: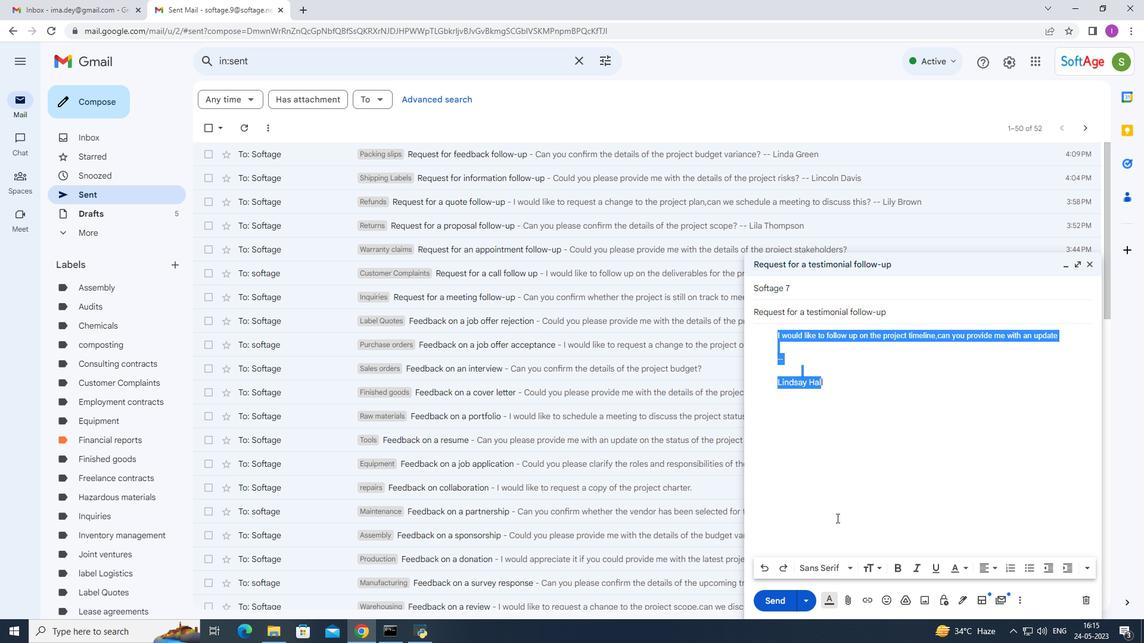 
Action: Mouse pressed left at (839, 514)
Screenshot: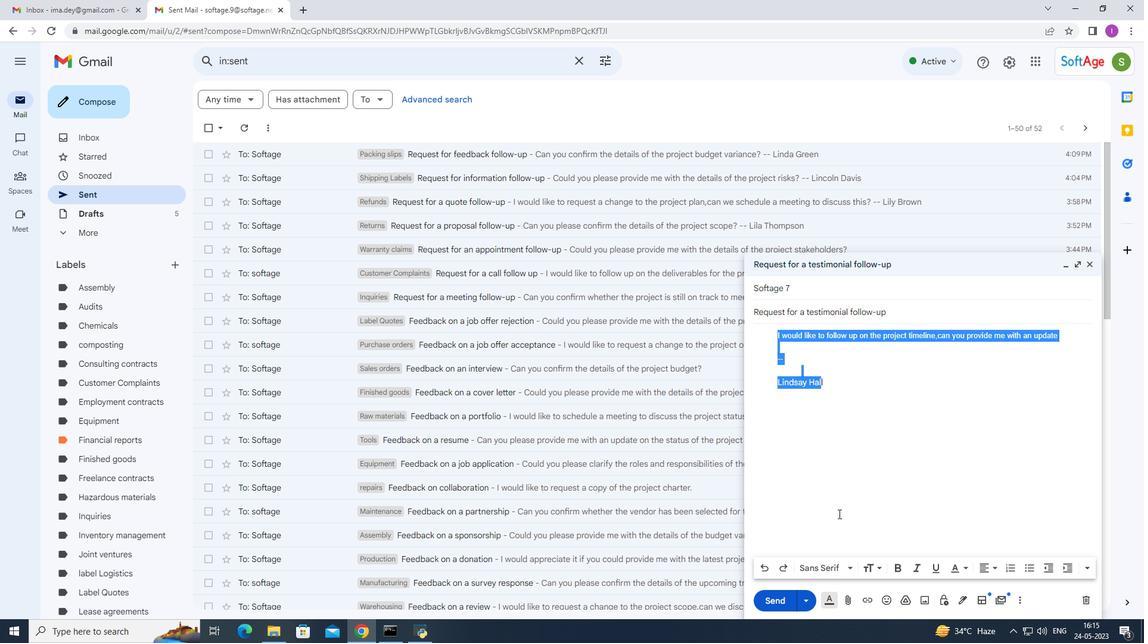 
Action: Mouse moved to (780, 603)
Screenshot: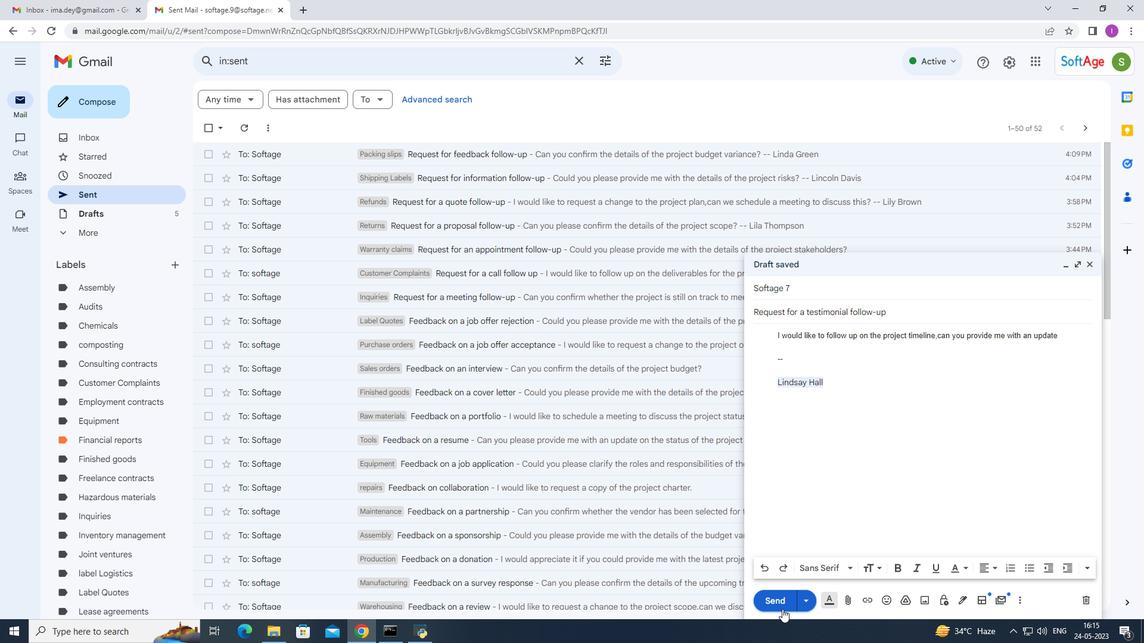 
Action: Mouse pressed left at (780, 603)
Screenshot: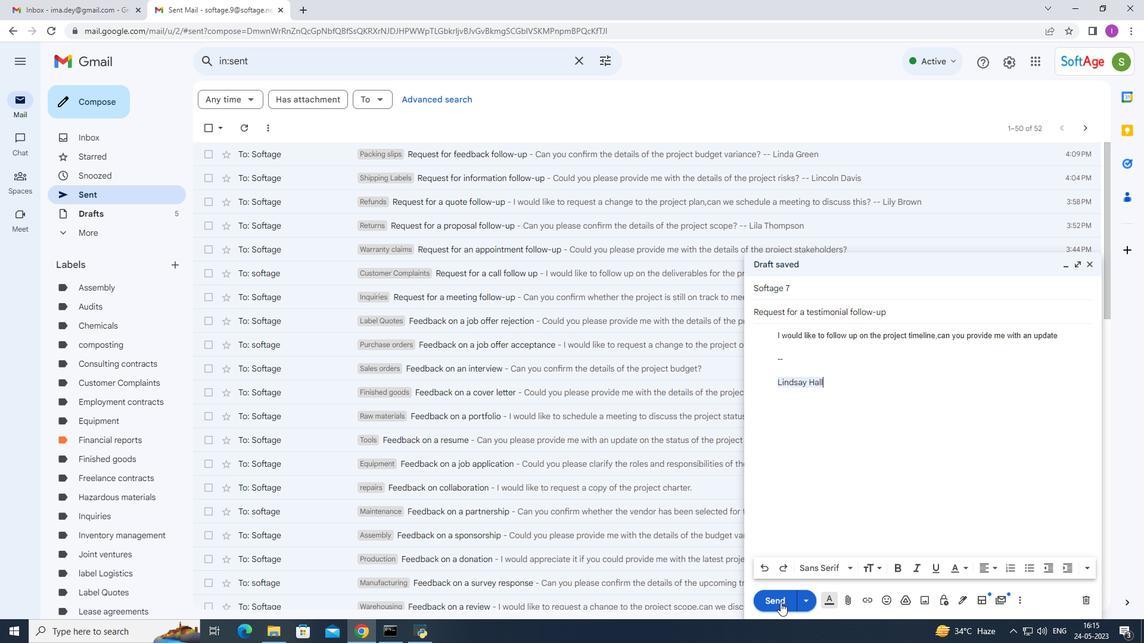 
Action: Mouse moved to (320, 157)
Screenshot: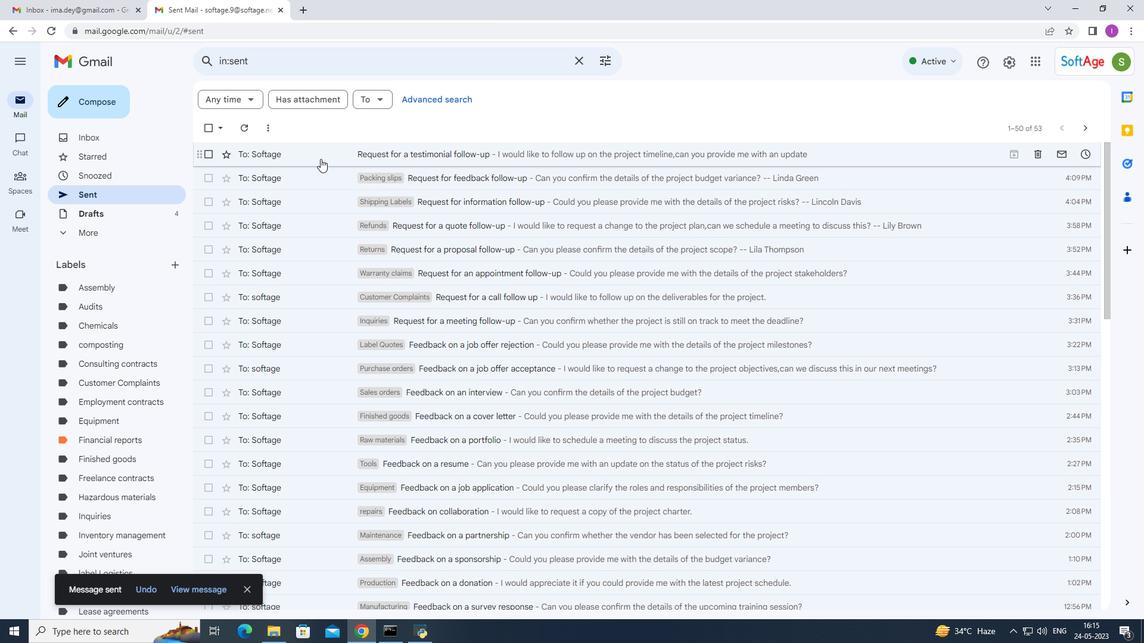 
Action: Mouse pressed right at (320, 157)
Screenshot: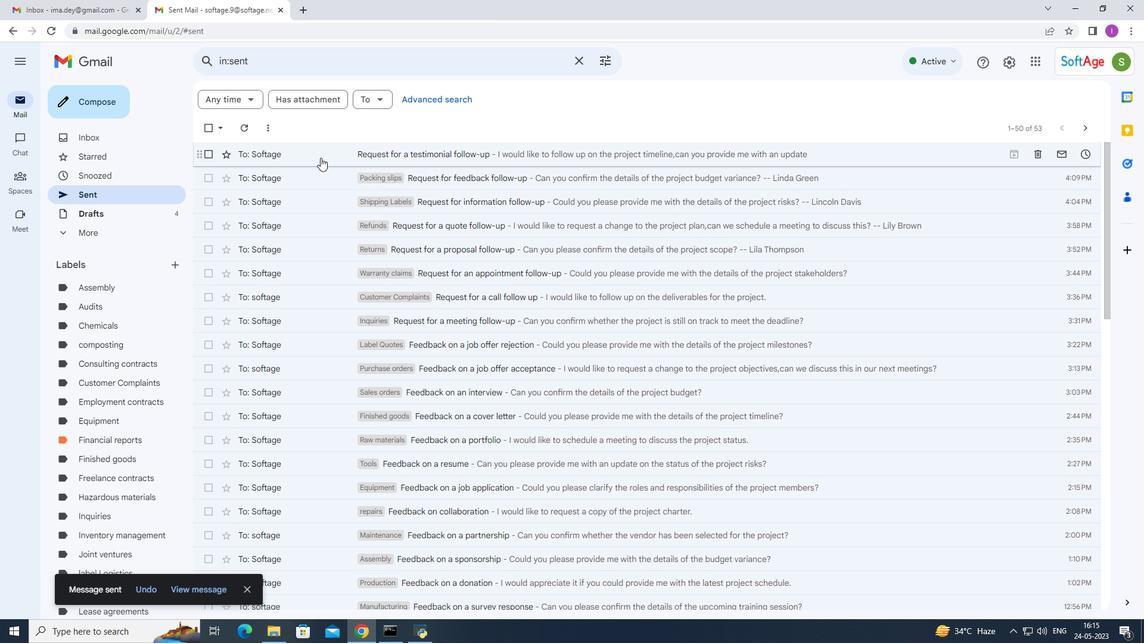 
Action: Mouse moved to (502, 583)
Screenshot: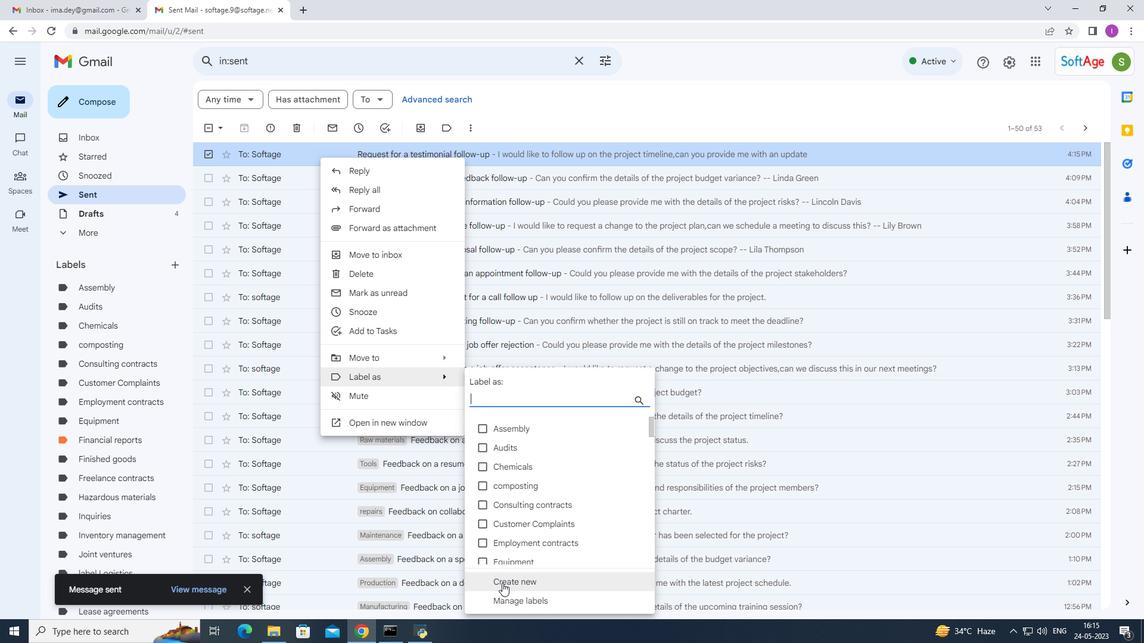 
Action: Mouse pressed left at (502, 583)
Screenshot: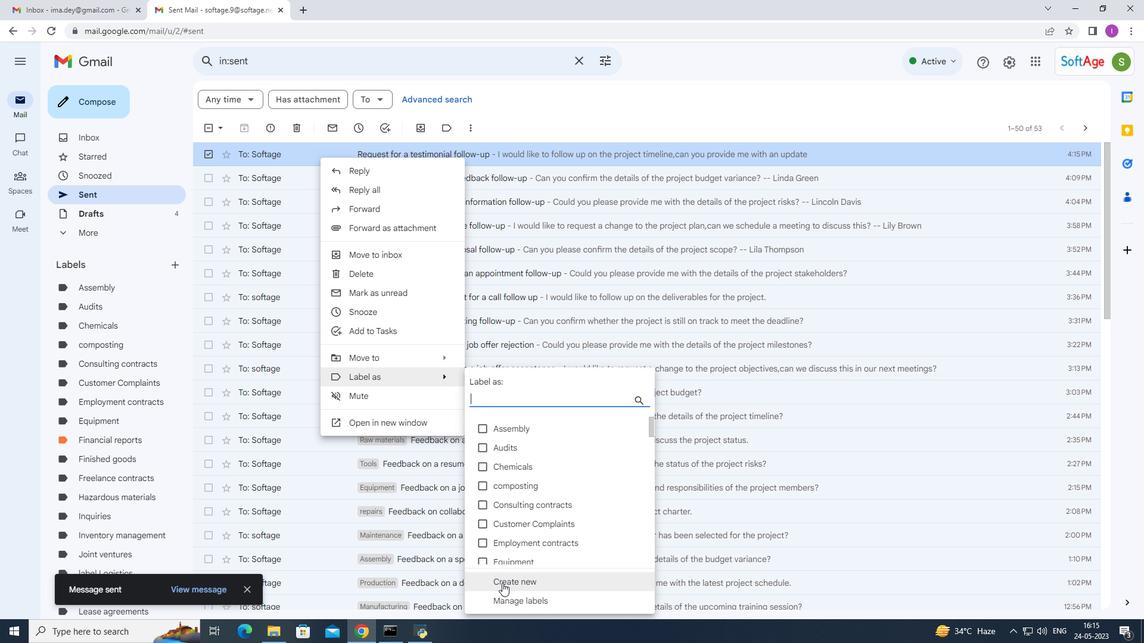 
Action: Mouse moved to (526, 472)
Screenshot: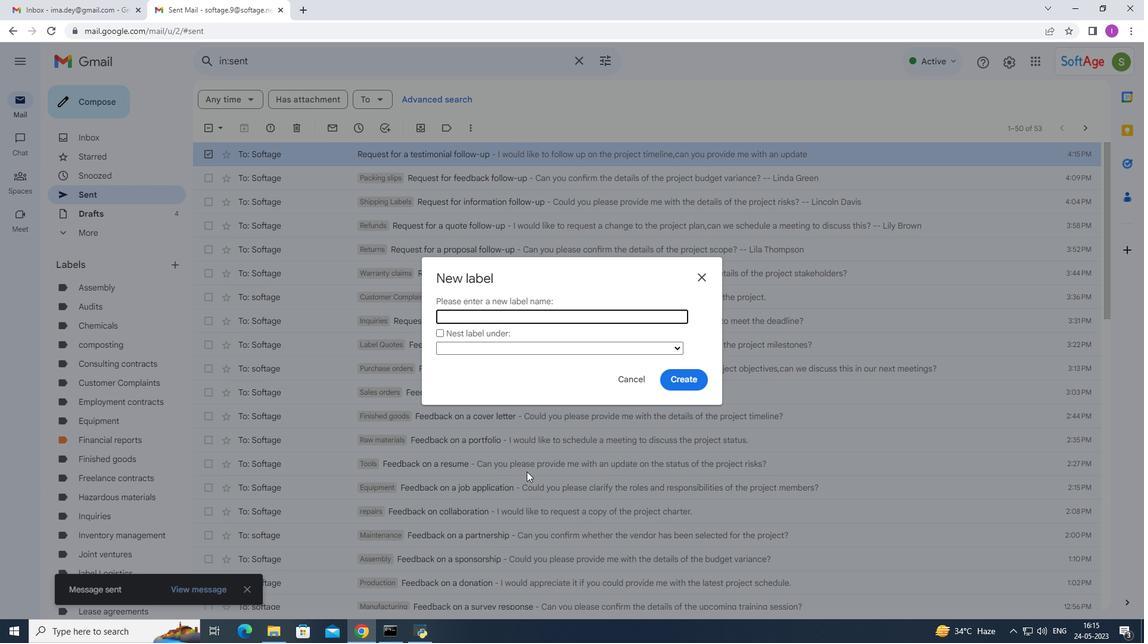 
Action: Key pressed <Key.shift>Product<Key.space>manuals
Screenshot: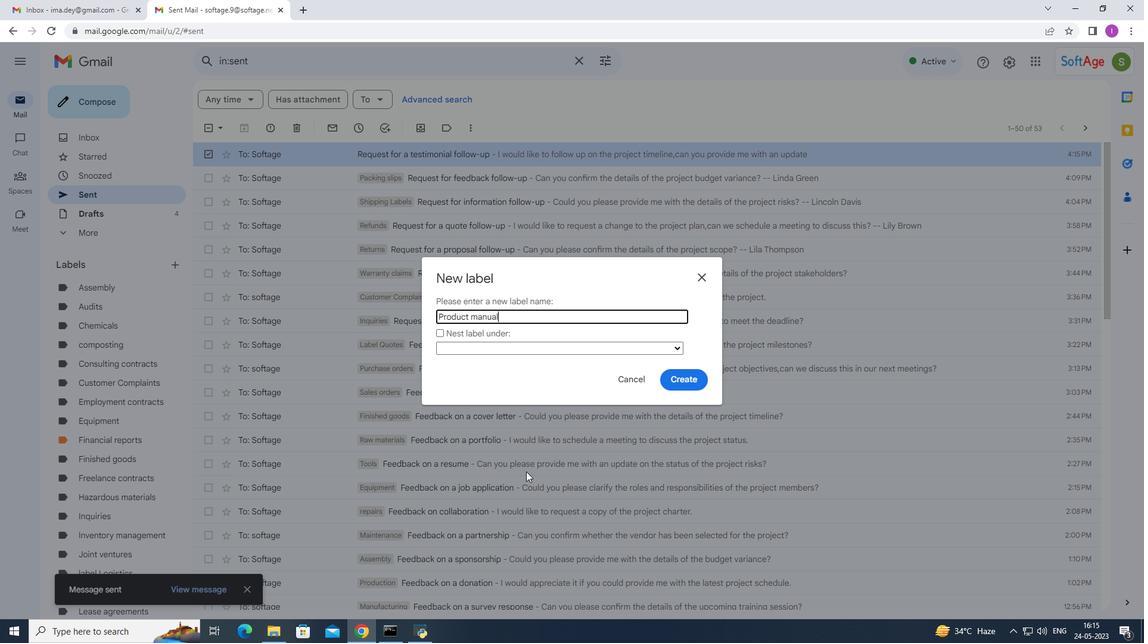 
Action: Mouse moved to (686, 381)
Screenshot: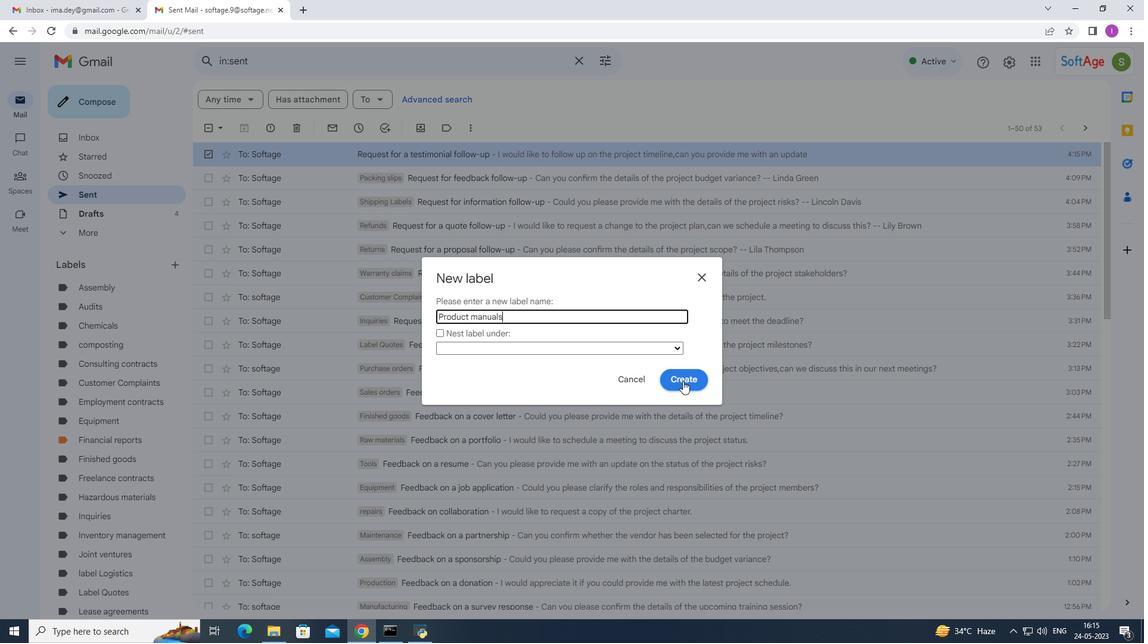 
Action: Mouse pressed left at (686, 381)
Screenshot: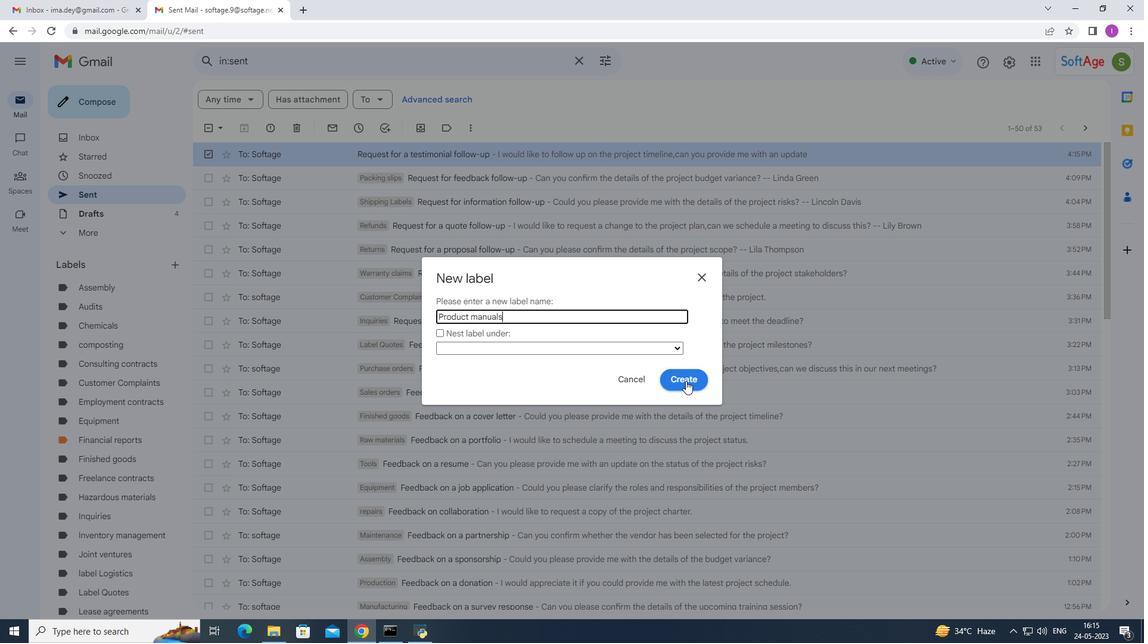 
Action: Mouse moved to (636, 354)
Screenshot: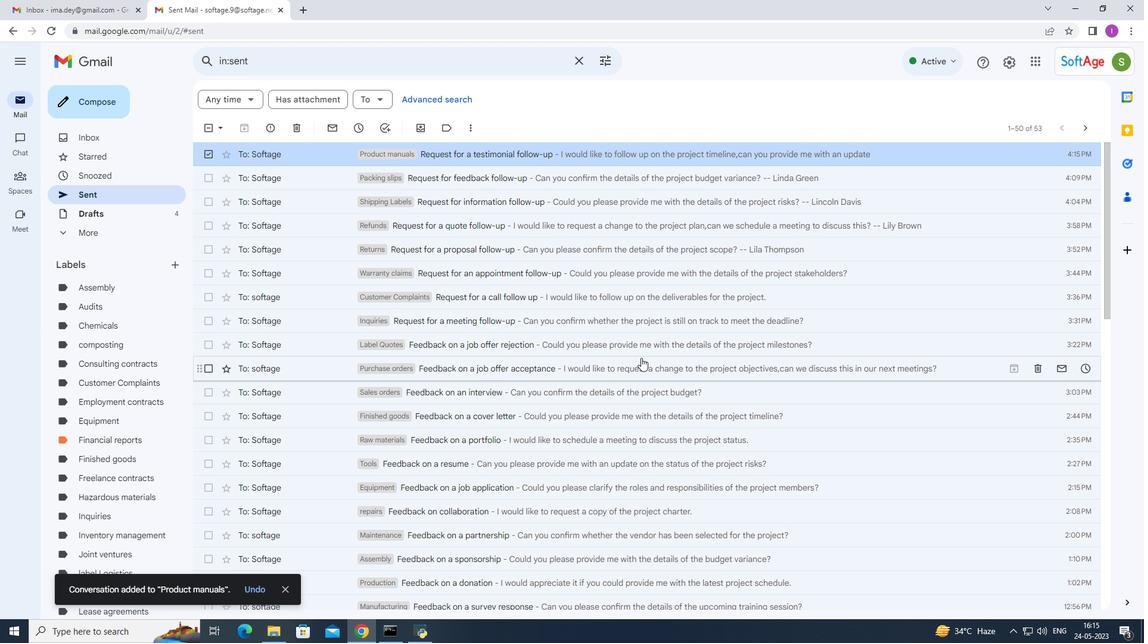 
